 Task: Strategic Leadership Exchange: Organize a leadership exchange program where senior leaders rotate across departments to share insights and drive cross-functional collaboration. Location: Leadership Exchange Locations. Time: 9:00 AM - 5:00 PM.
Action: Mouse moved to (97, 123)
Screenshot: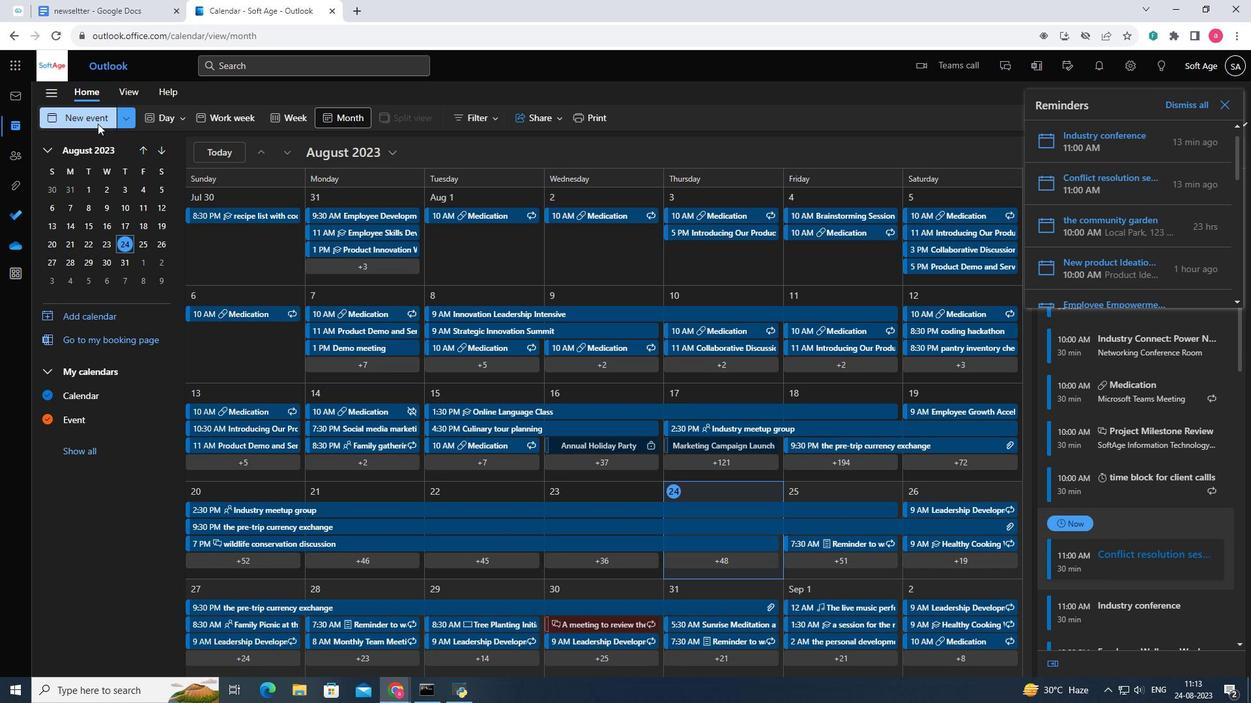 
Action: Mouse pressed left at (97, 123)
Screenshot: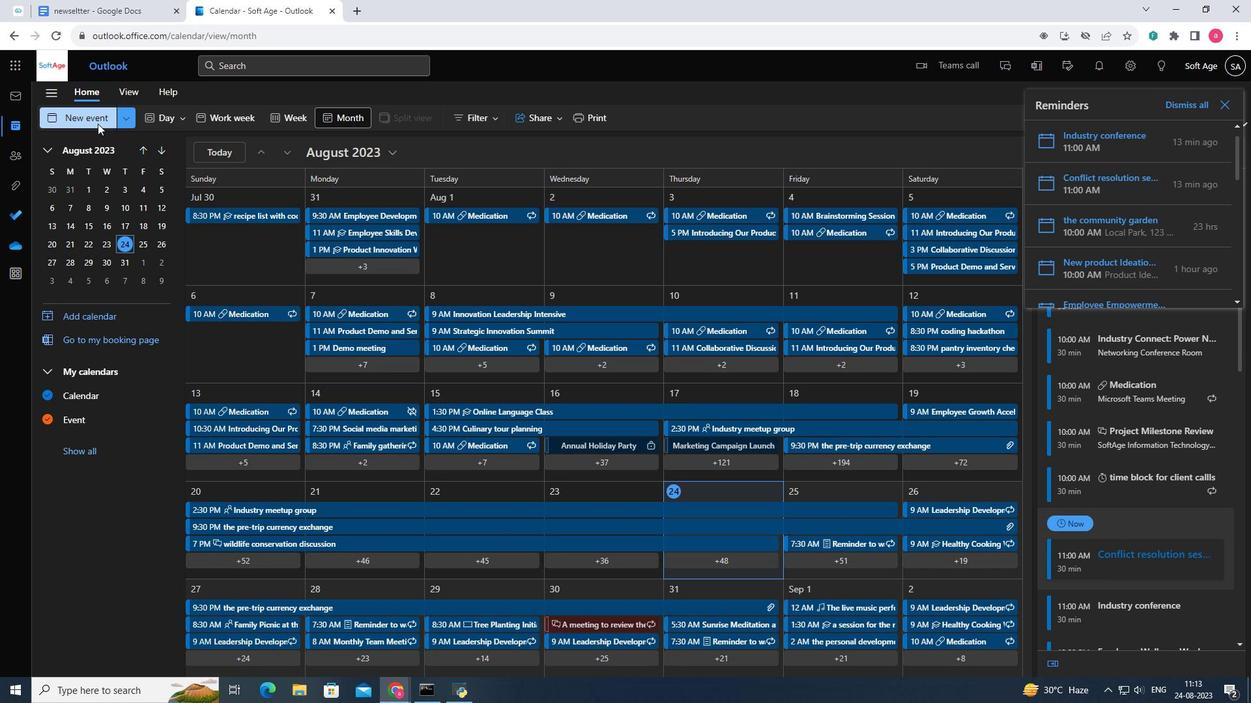 
Action: Mouse moved to (301, 198)
Screenshot: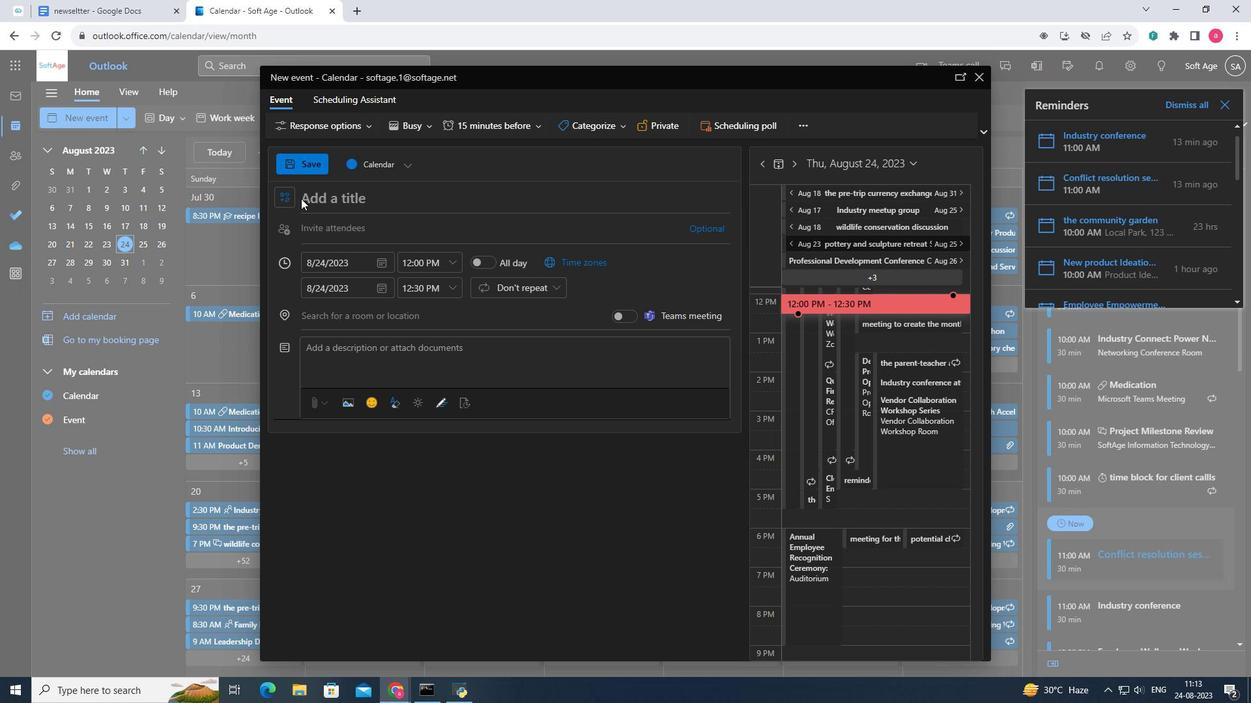 
Action: Key pressed <Key.shift>S
Screenshot: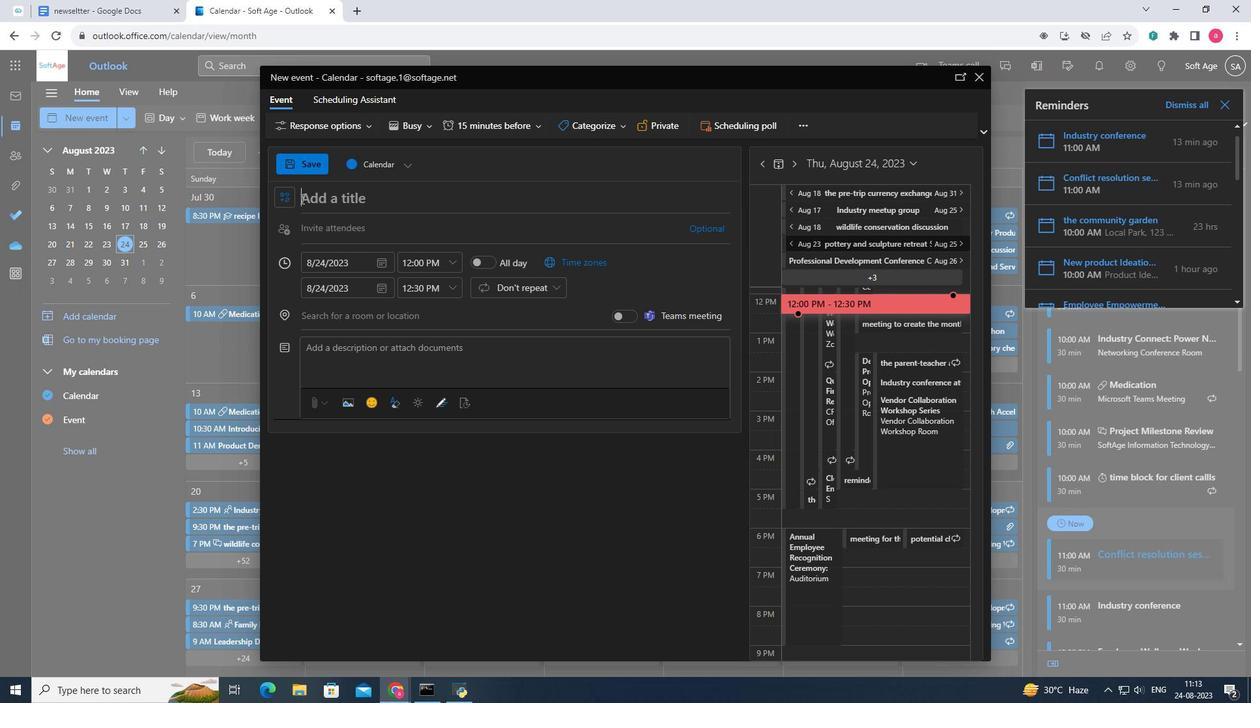 
Action: Mouse moved to (317, 202)
Screenshot: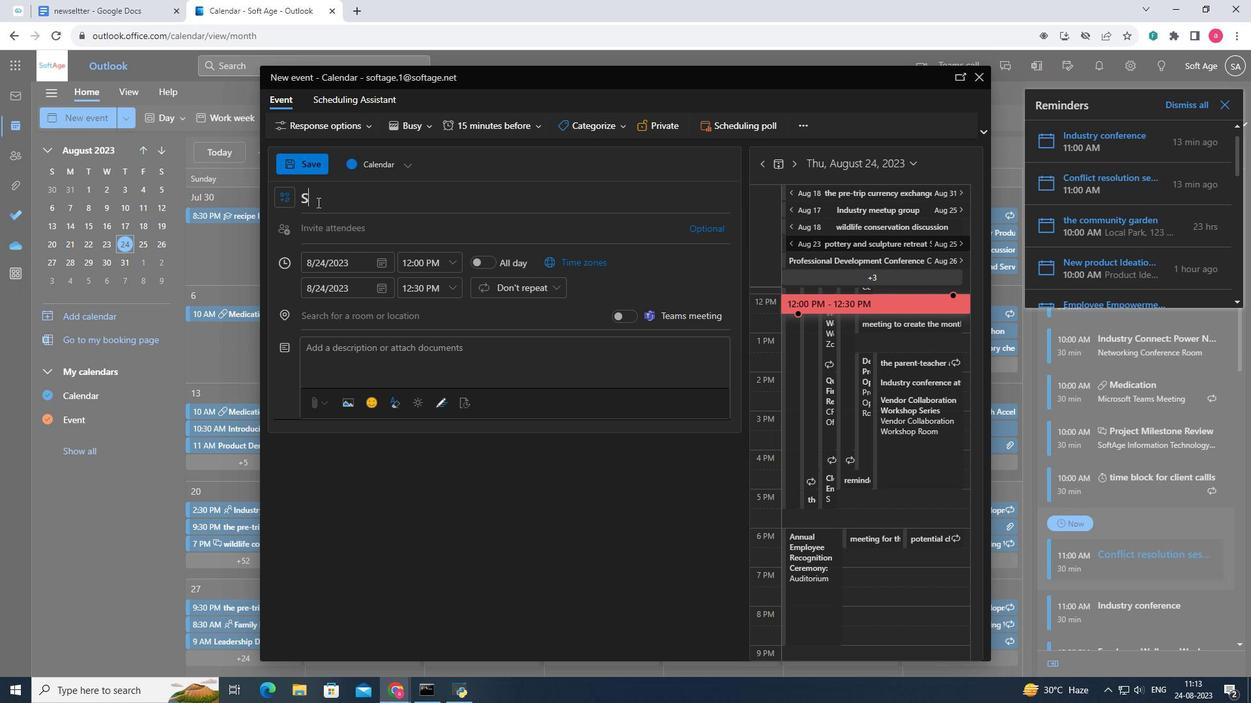 
Action: Key pressed <Key.backspace><Key.shift>Strategic<Key.space><Key.shift>Leadership<Key.space><Key.shift>Exchange<Key.shift_r>:<Key.backspace>
Screenshot: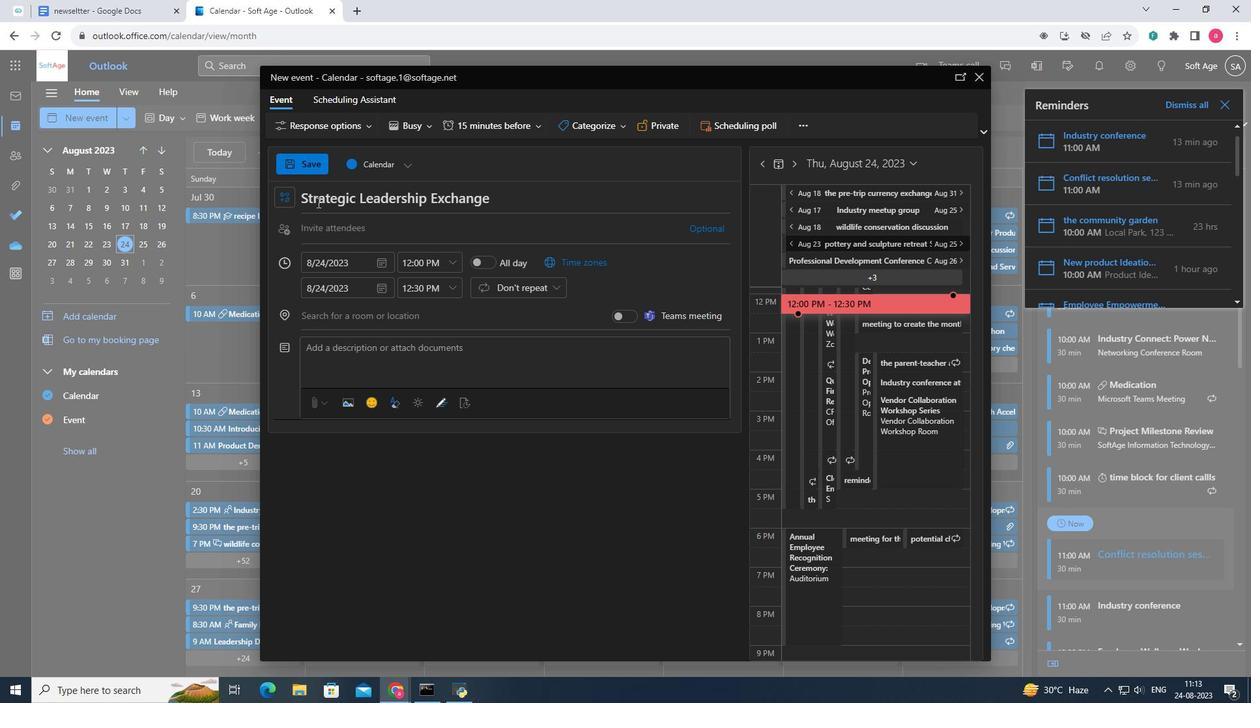 
Action: Mouse moved to (320, 227)
Screenshot: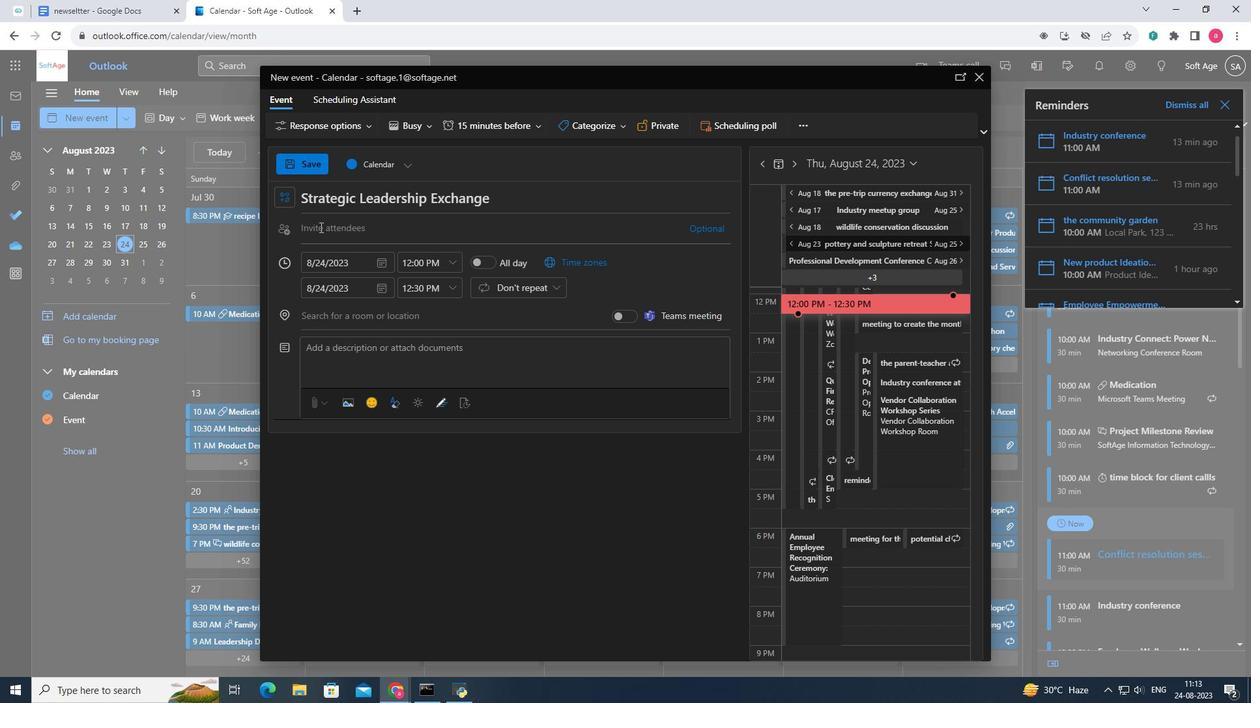 
Action: Mouse pressed left at (320, 227)
Screenshot: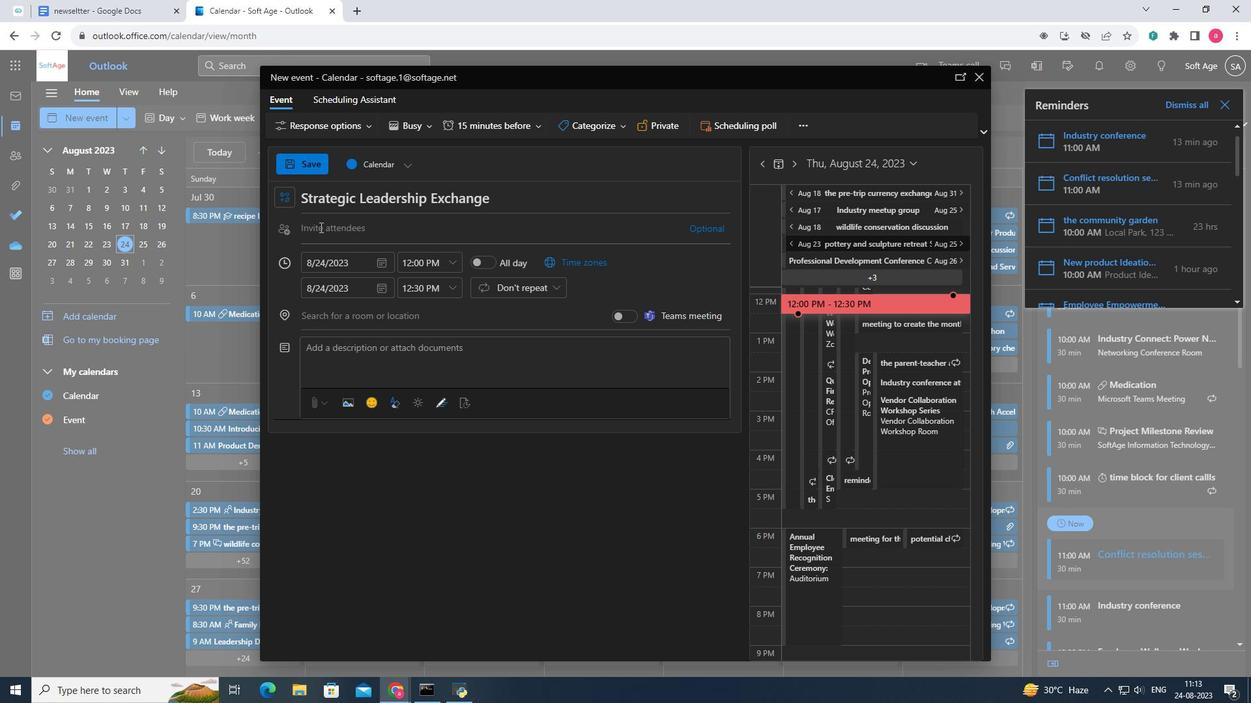 
Action: Mouse moved to (344, 308)
Screenshot: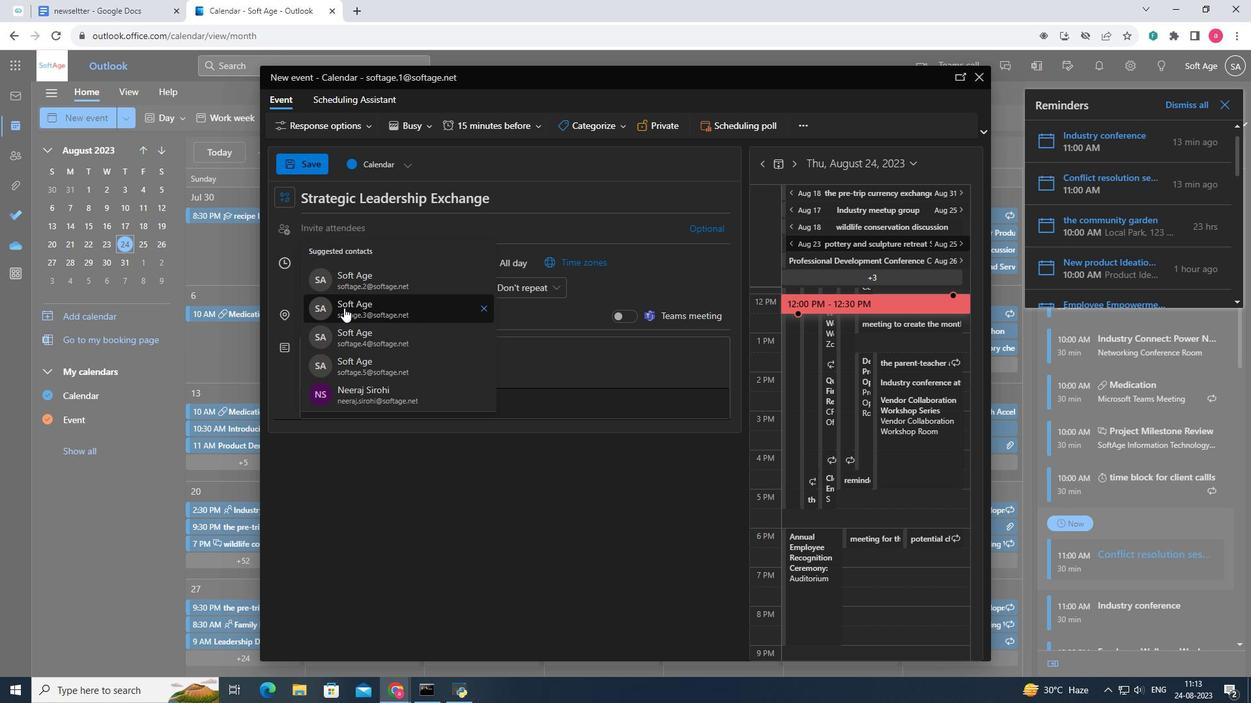 
Action: Mouse pressed left at (344, 308)
Screenshot: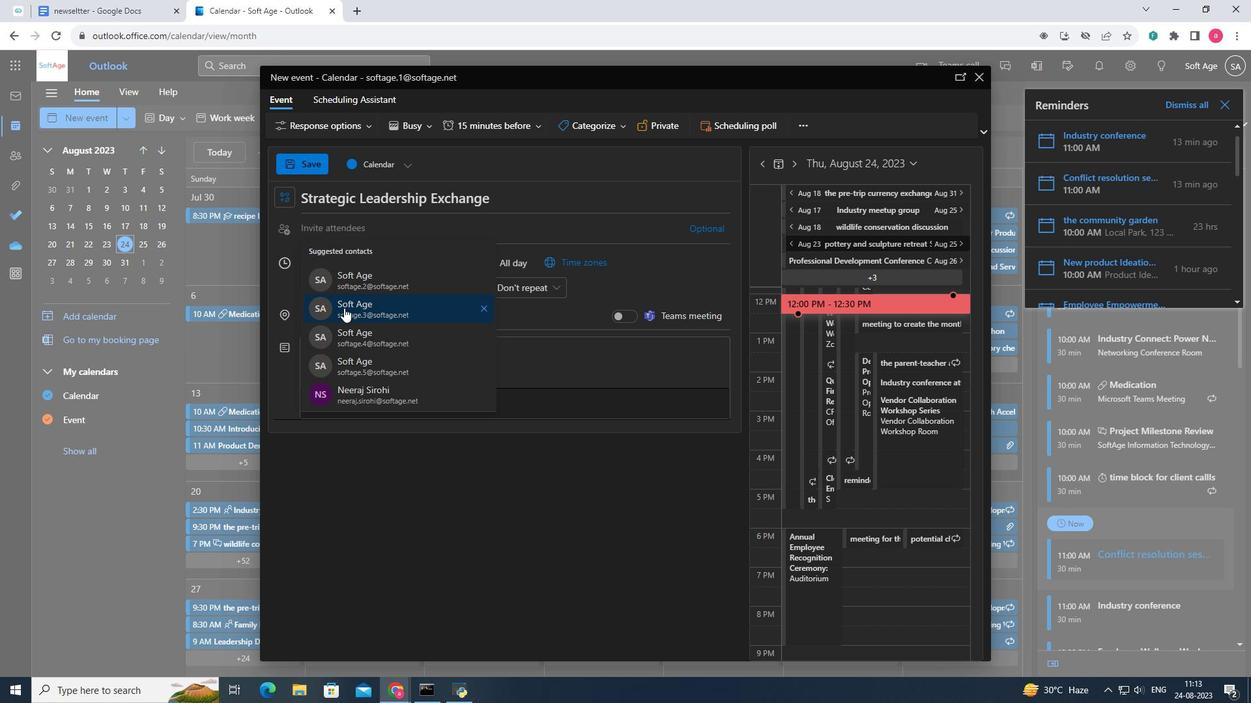 
Action: Mouse moved to (446, 351)
Screenshot: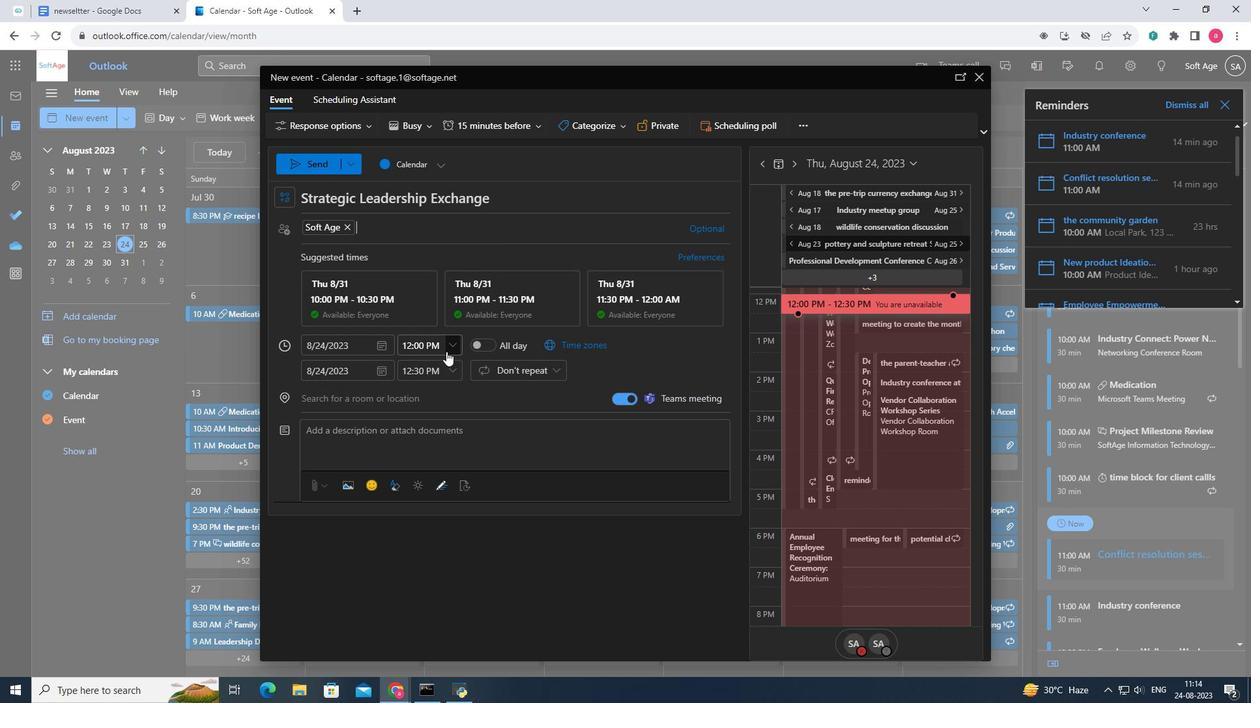 
Action: Mouse pressed left at (446, 351)
Screenshot: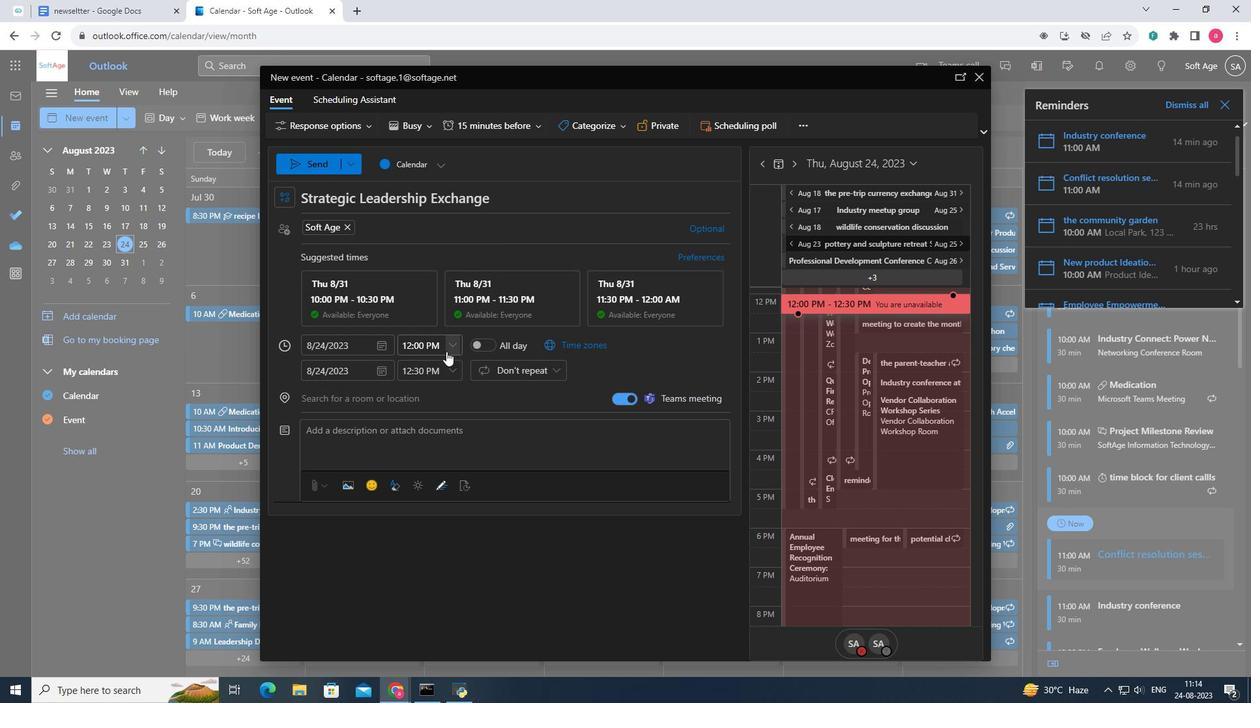 
Action: Mouse moved to (433, 396)
Screenshot: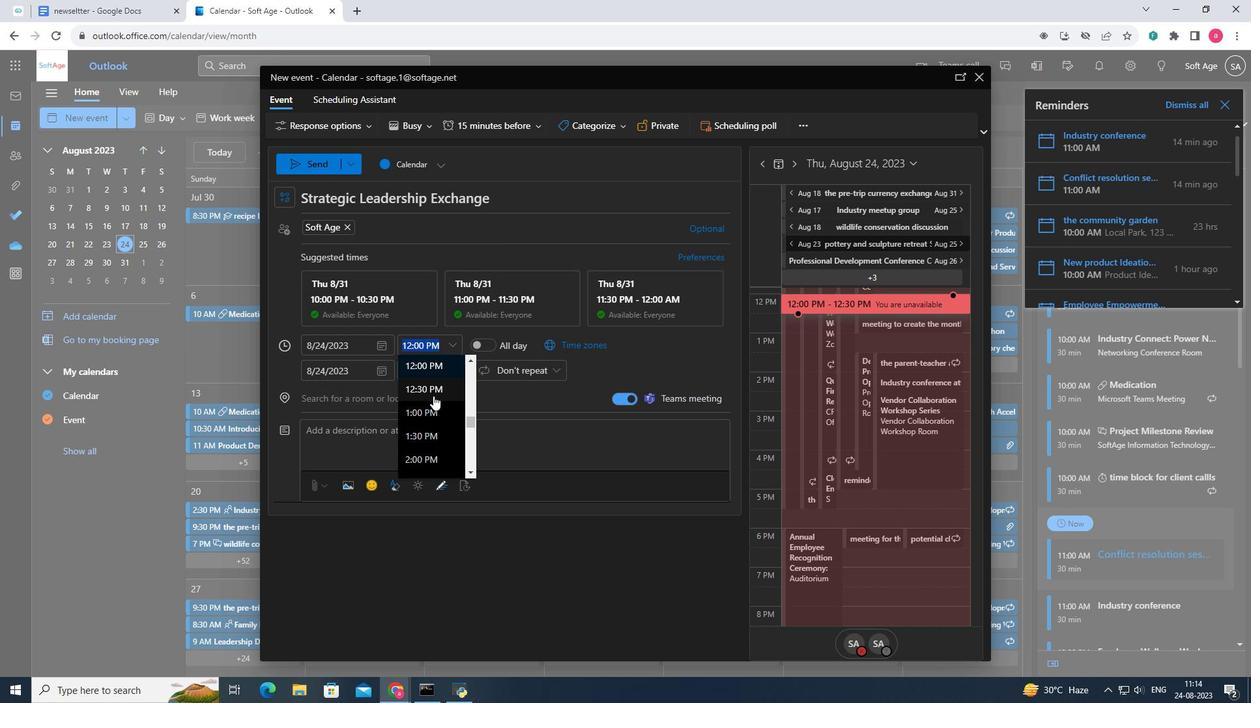 
Action: Mouse scrolled (433, 395) with delta (0, 0)
Screenshot: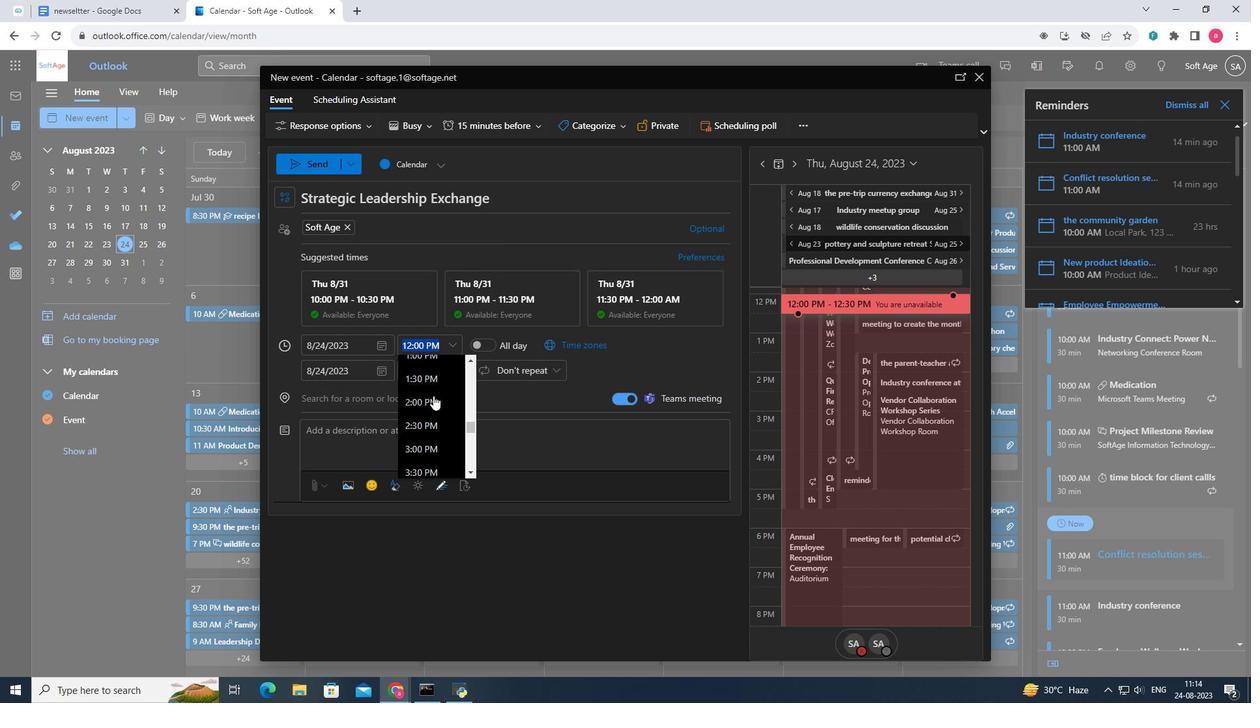 
Action: Mouse scrolled (433, 395) with delta (0, 0)
Screenshot: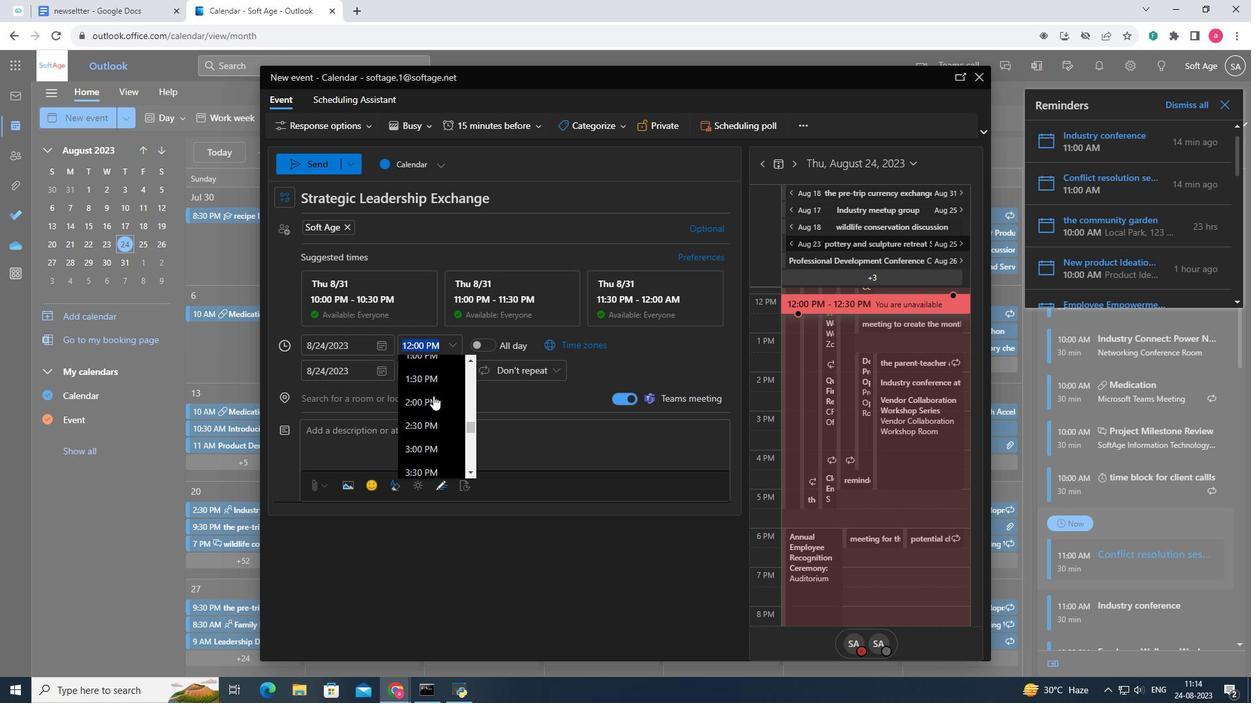 
Action: Mouse moved to (433, 400)
Screenshot: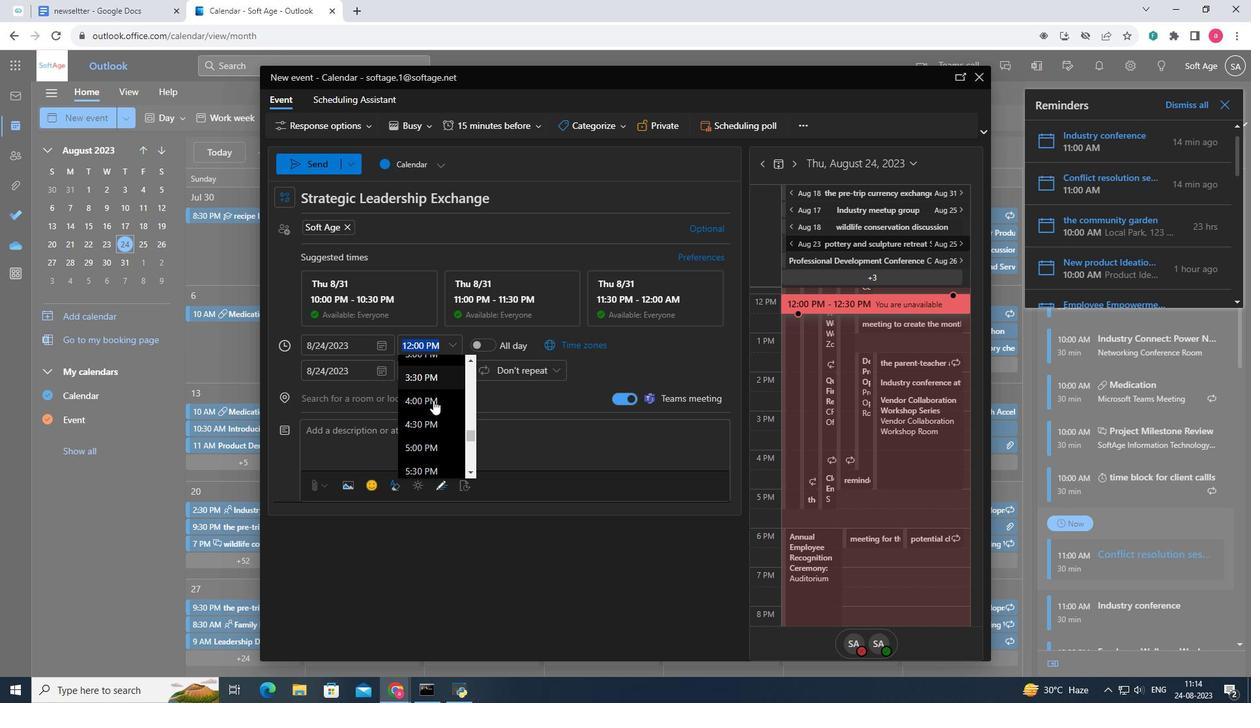
Action: Mouse scrolled (433, 399) with delta (0, 0)
Screenshot: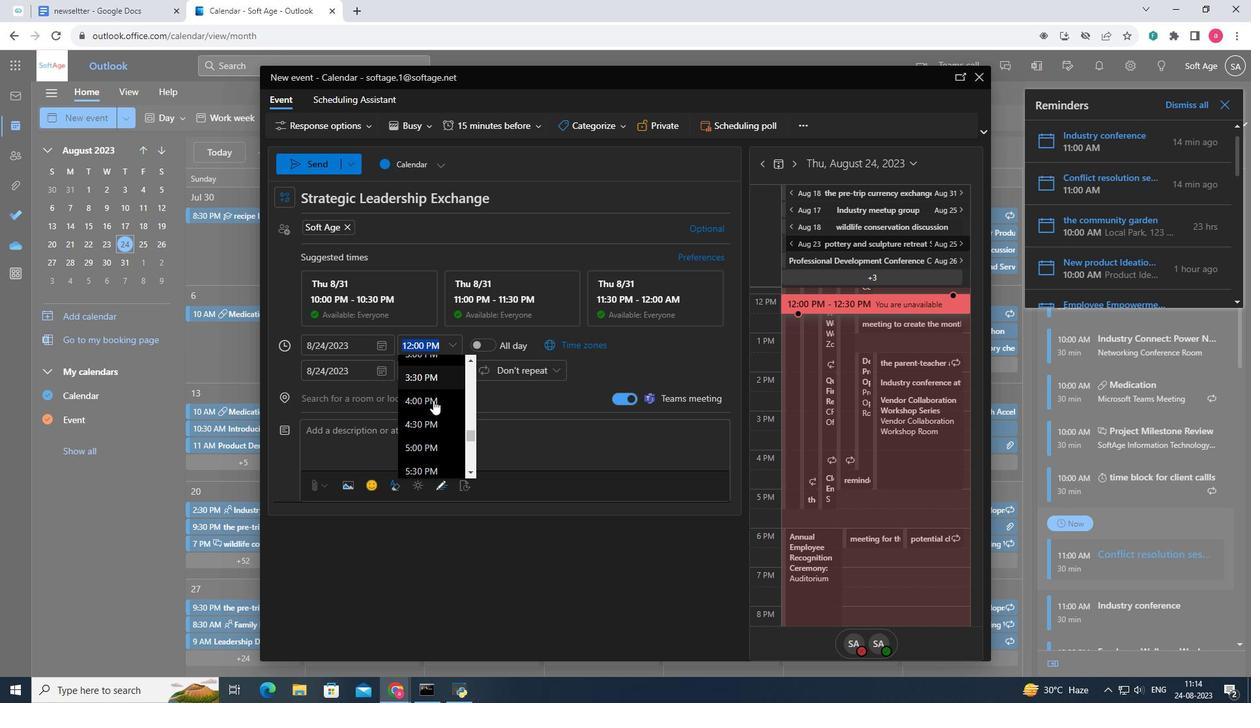 
Action: Mouse moved to (433, 400)
Screenshot: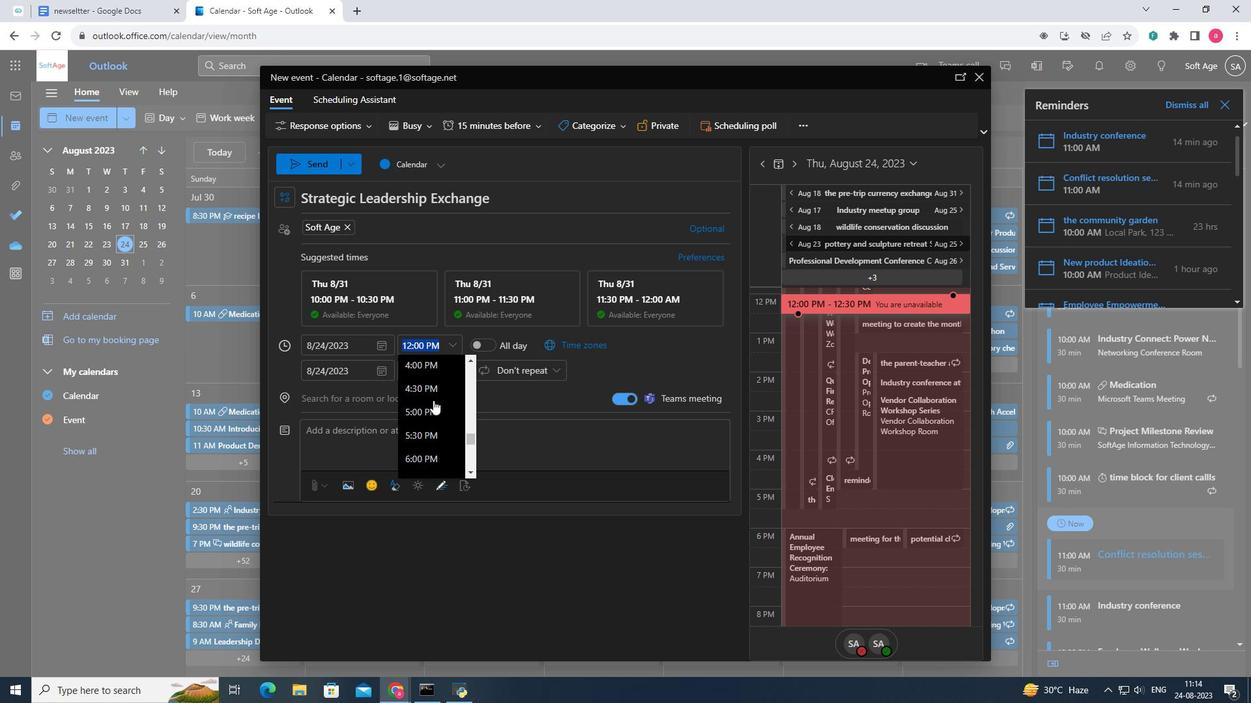 
Action: Mouse scrolled (433, 400) with delta (0, 0)
Screenshot: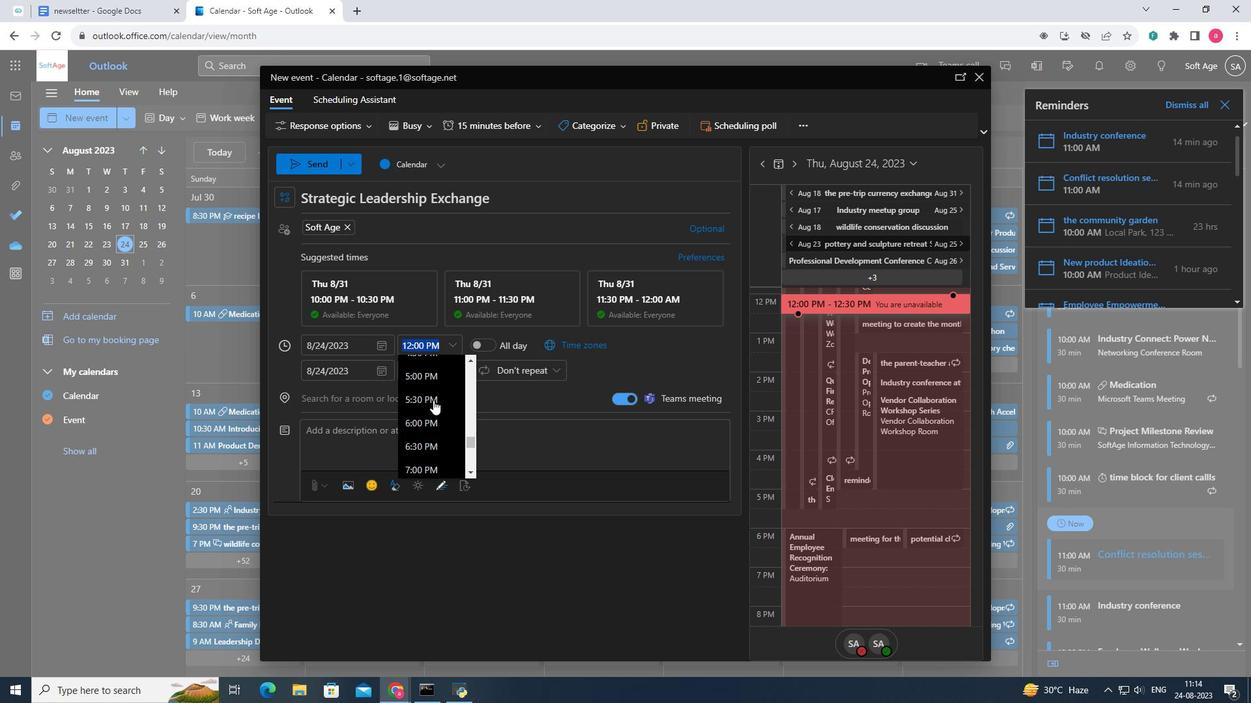 
Action: Mouse scrolled (433, 400) with delta (0, 0)
Screenshot: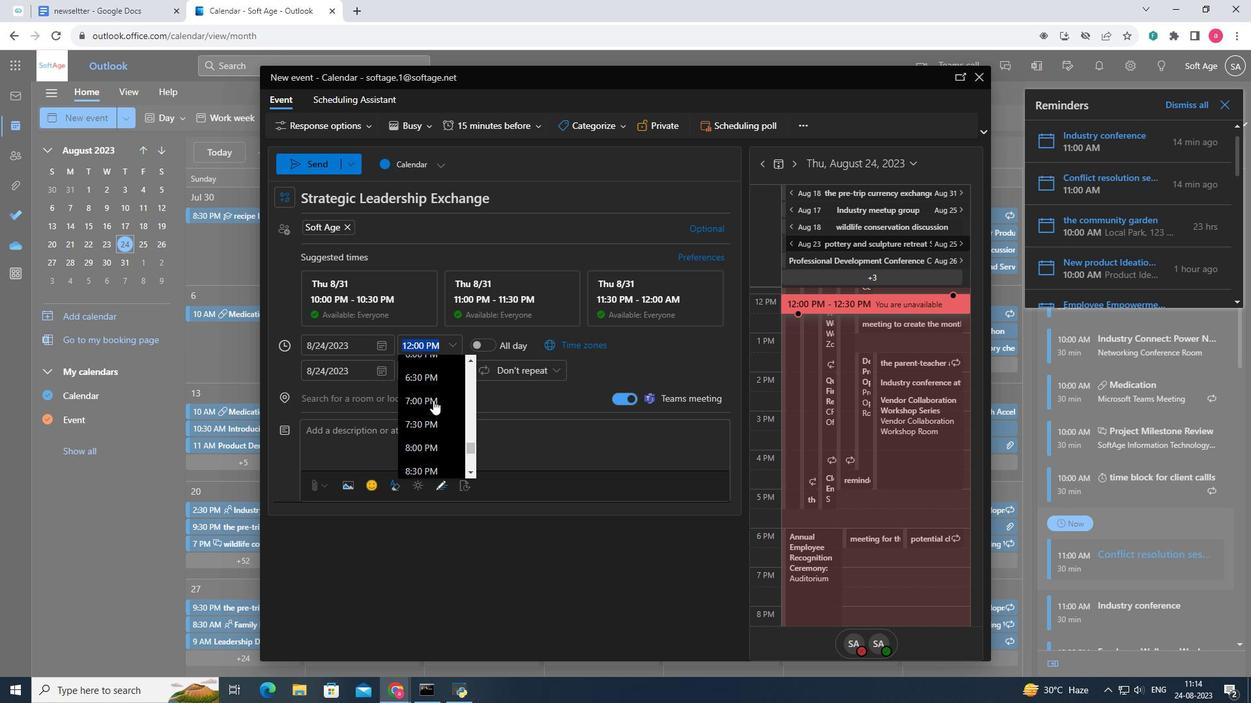 
Action: Mouse scrolled (433, 400) with delta (0, 0)
Screenshot: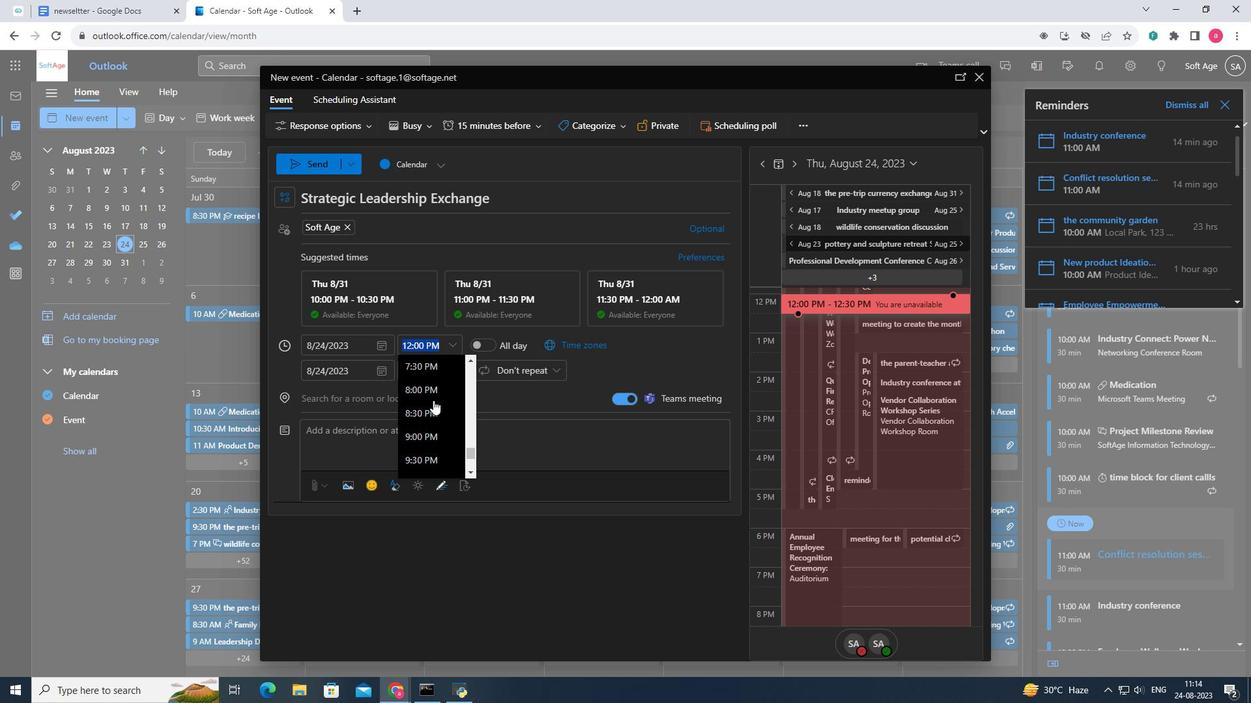 
Action: Mouse scrolled (433, 400) with delta (0, 0)
Screenshot: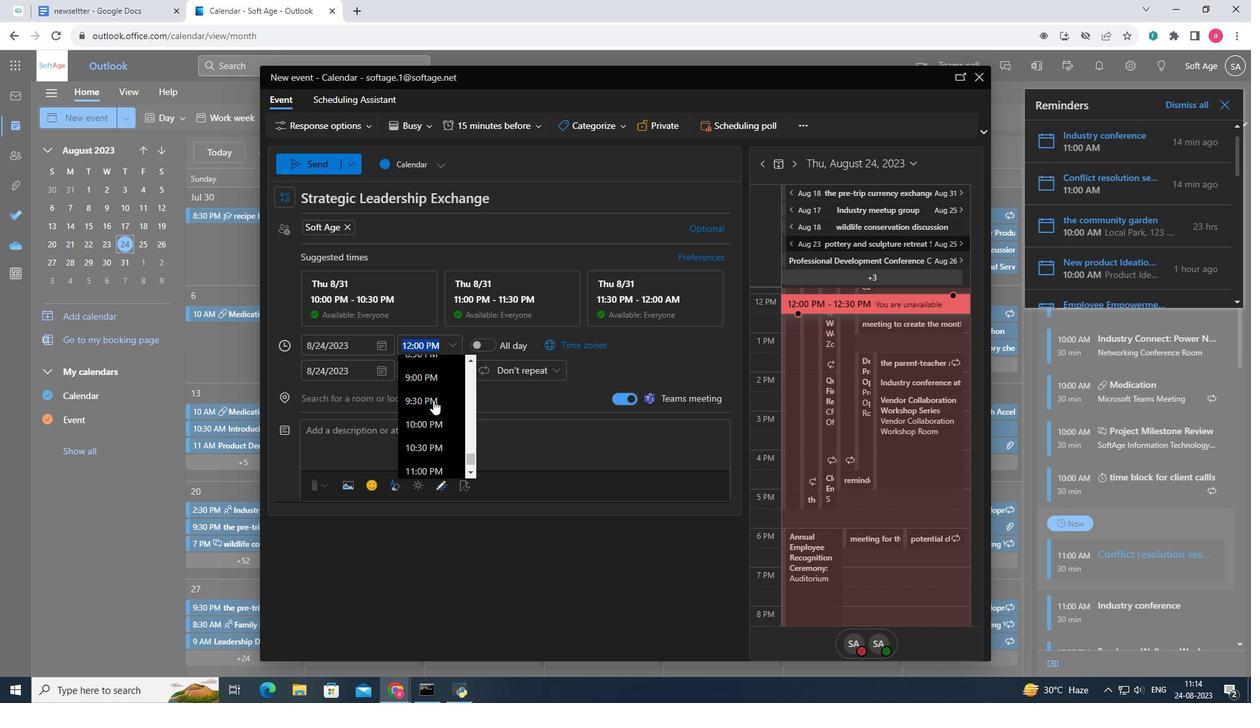 
Action: Mouse scrolled (433, 400) with delta (0, 0)
Screenshot: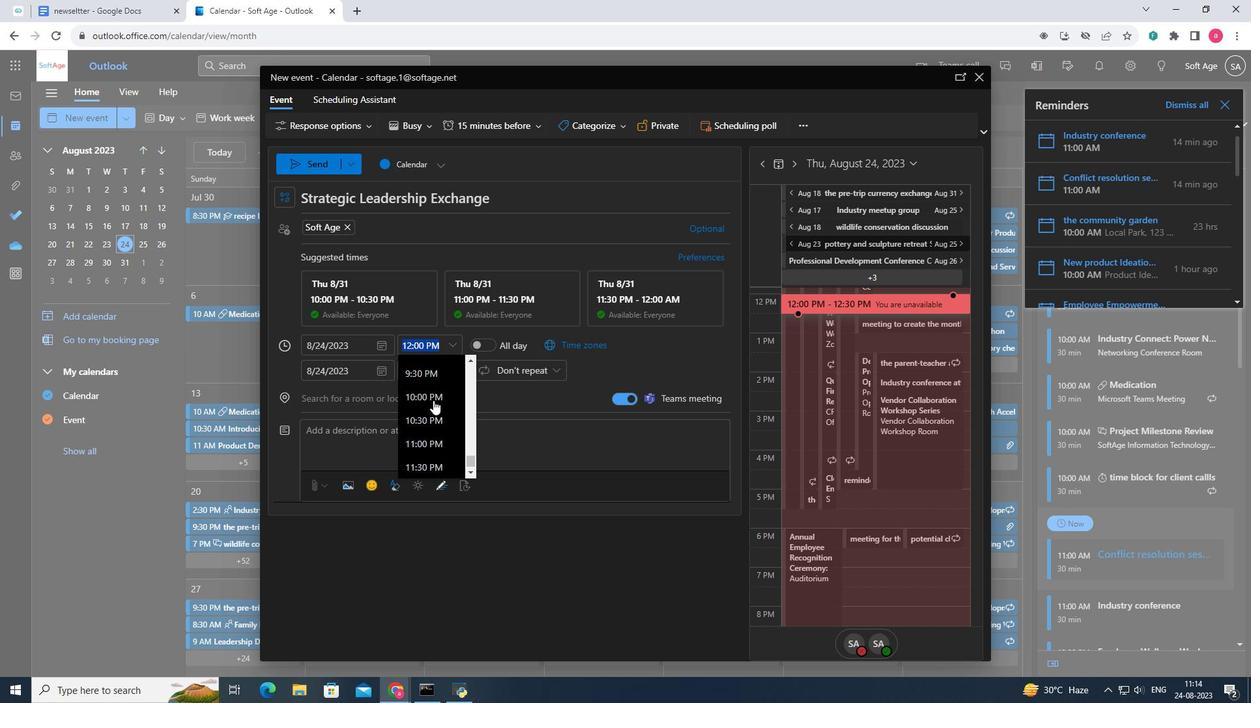 
Action: Mouse scrolled (433, 401) with delta (0, 0)
Screenshot: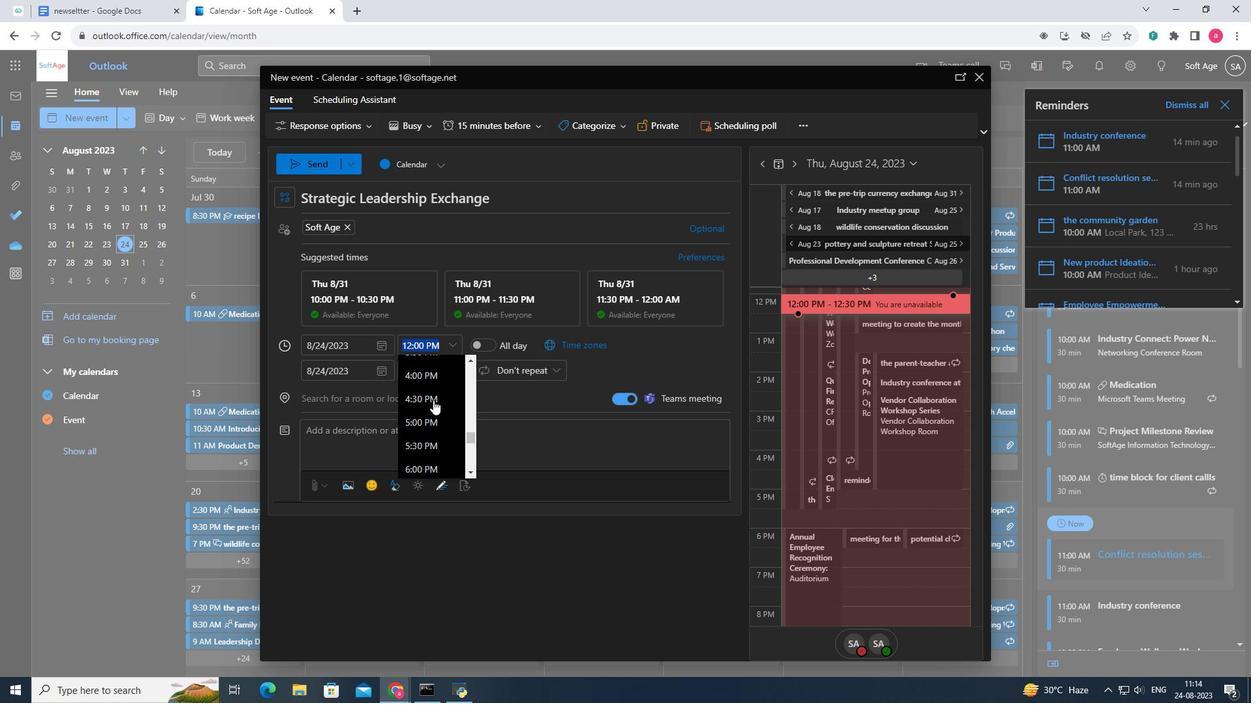 
Action: Mouse scrolled (433, 401) with delta (0, 0)
Screenshot: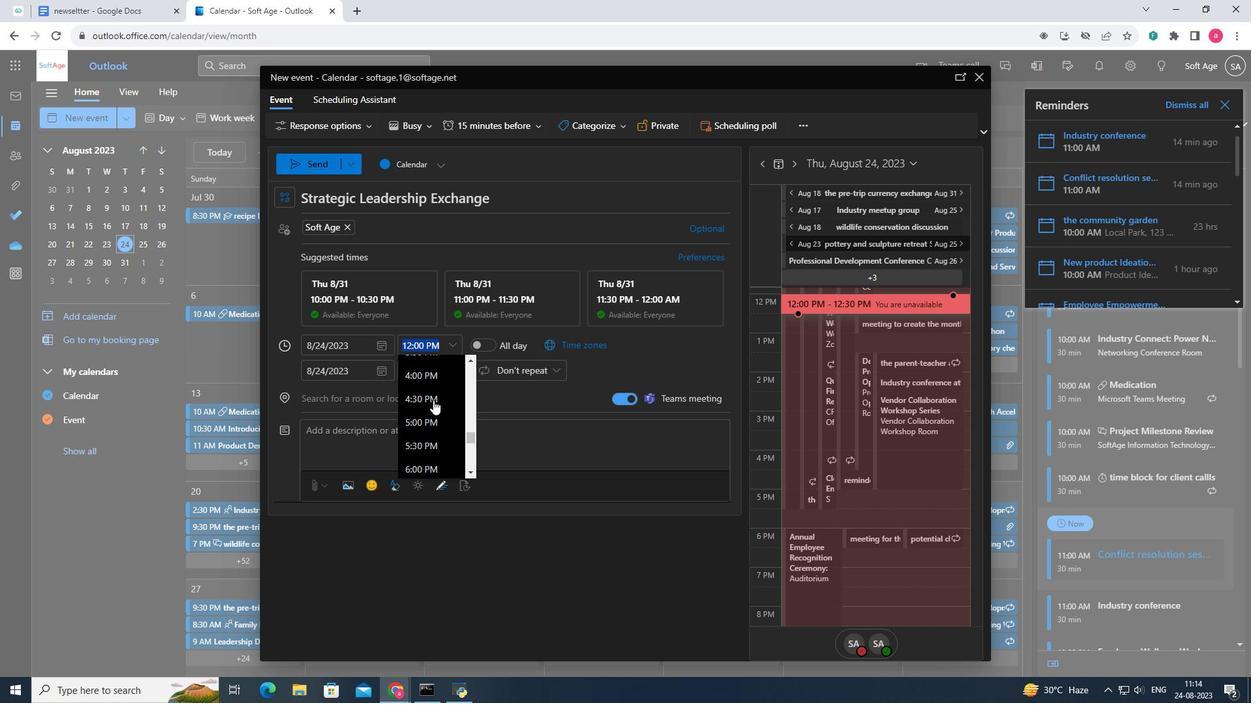 
Action: Mouse scrolled (433, 401) with delta (0, 0)
Screenshot: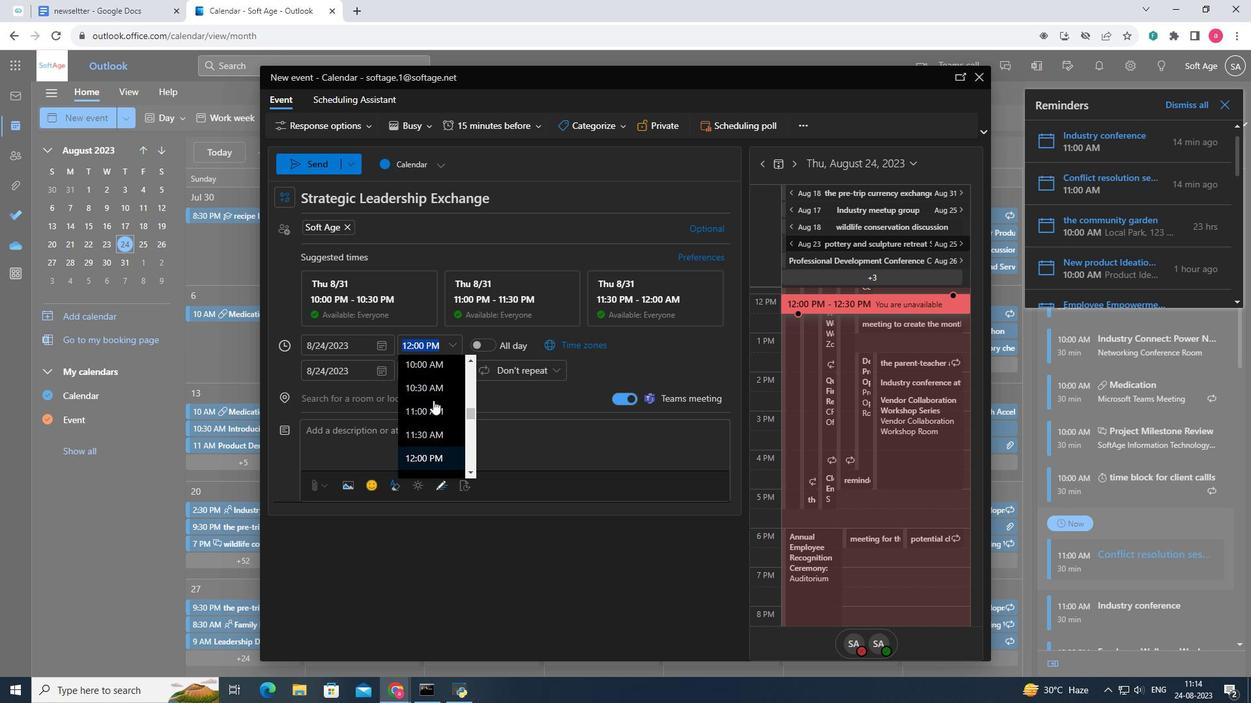 
Action: Mouse scrolled (433, 401) with delta (0, 0)
Screenshot: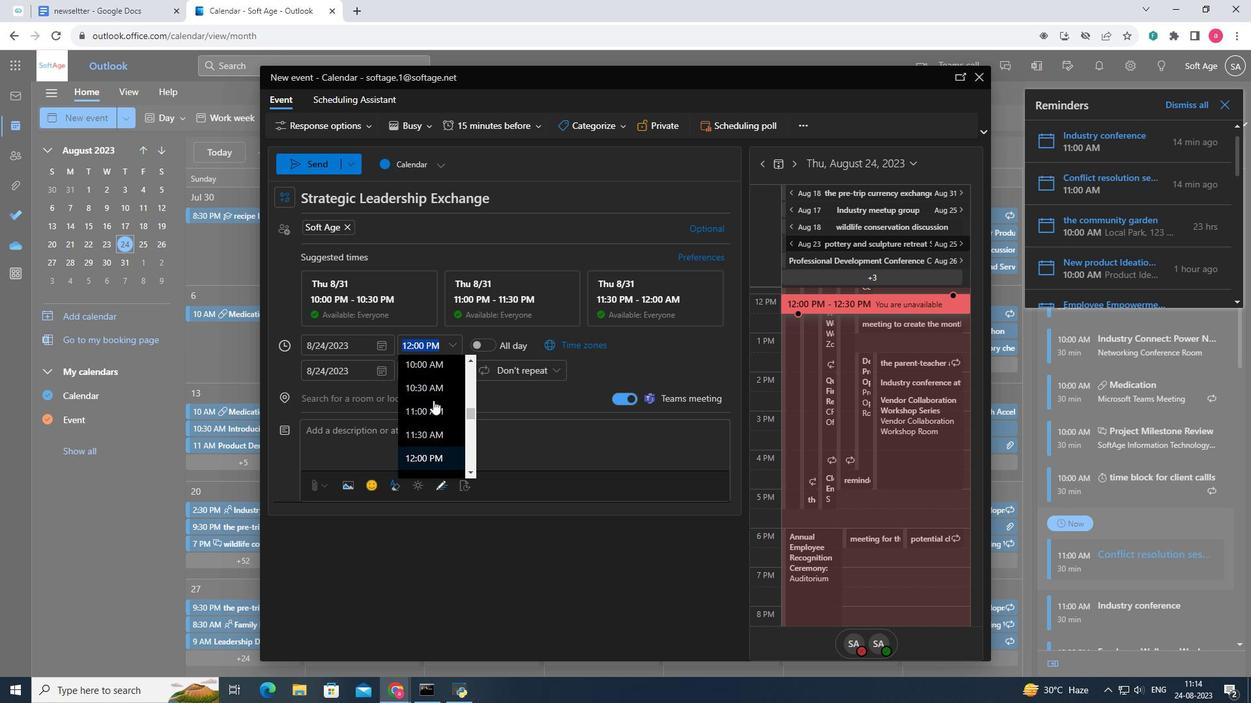 
Action: Mouse scrolled (433, 401) with delta (0, 0)
Screenshot: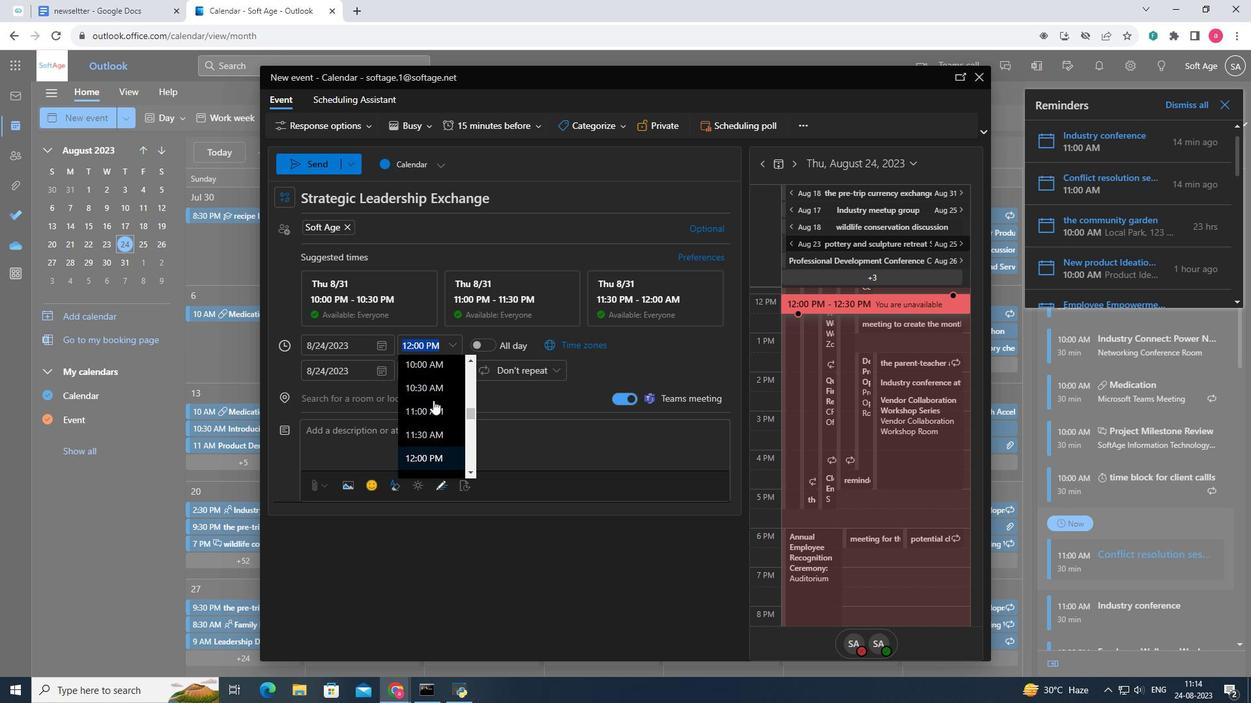 
Action: Mouse scrolled (433, 401) with delta (0, 0)
Screenshot: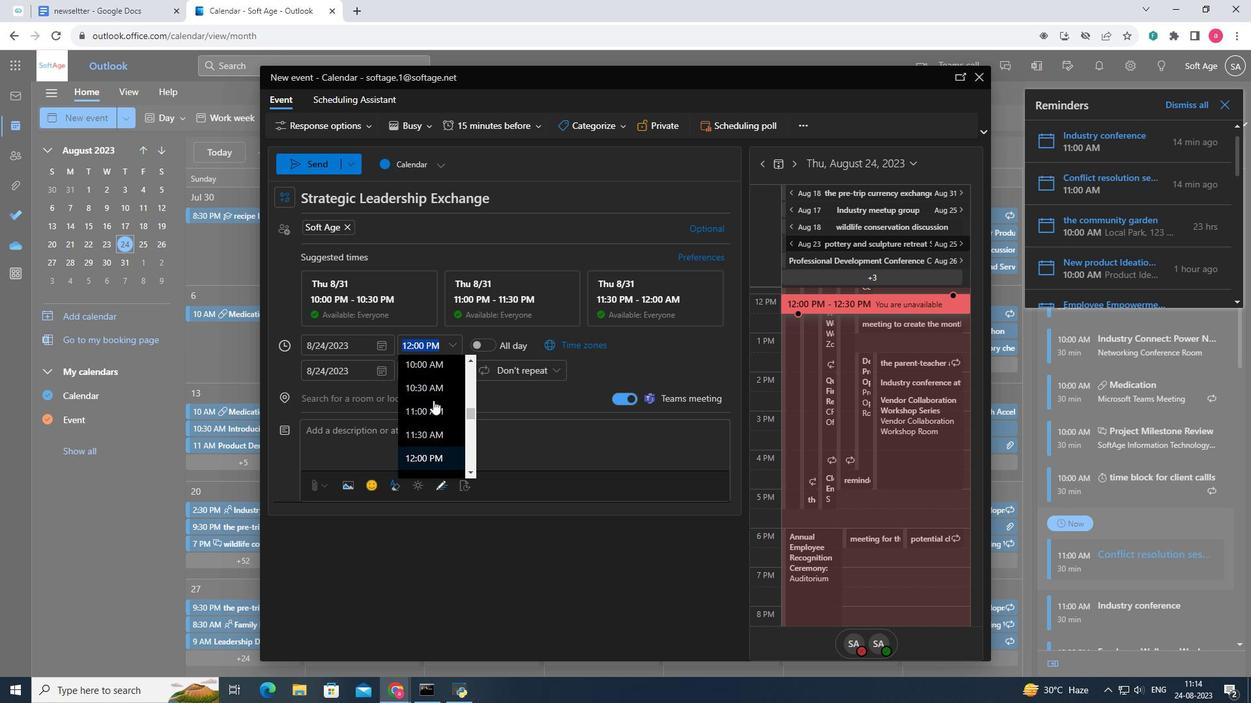 
Action: Mouse scrolled (433, 401) with delta (0, 0)
Screenshot: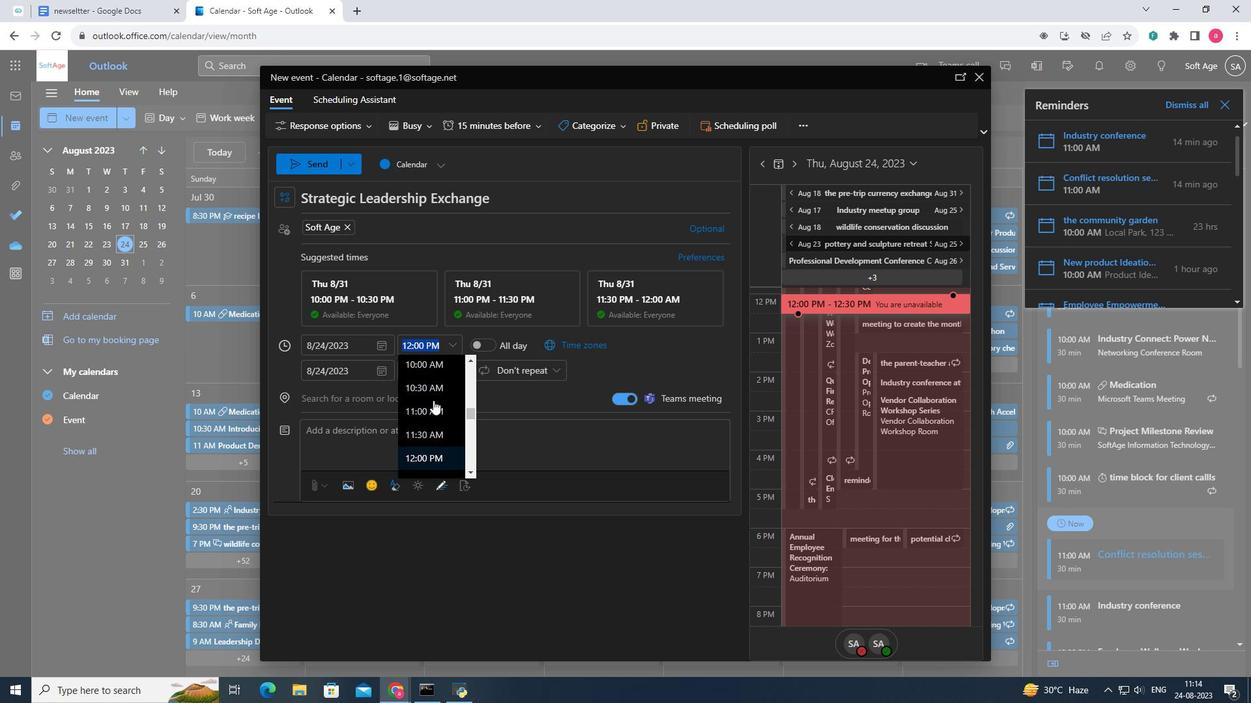 
Action: Mouse scrolled (433, 401) with delta (0, 0)
Screenshot: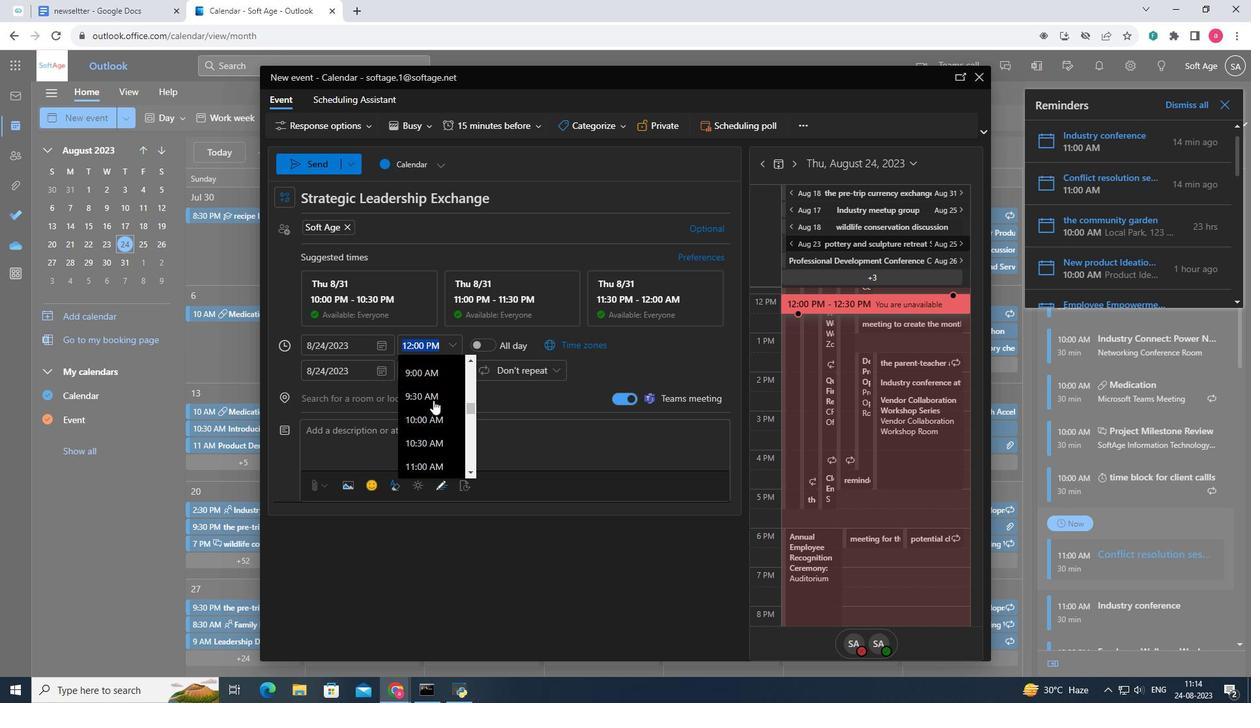 
Action: Mouse scrolled (433, 401) with delta (0, 0)
Screenshot: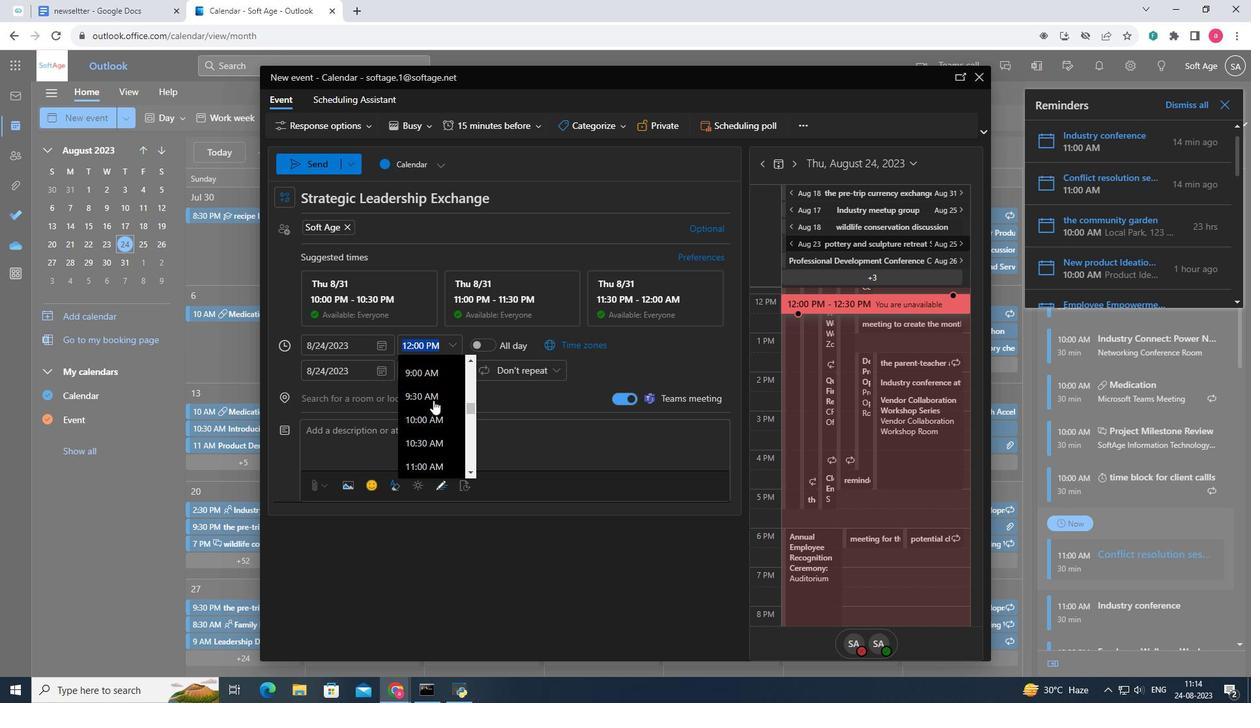 
Action: Mouse moved to (424, 379)
Screenshot: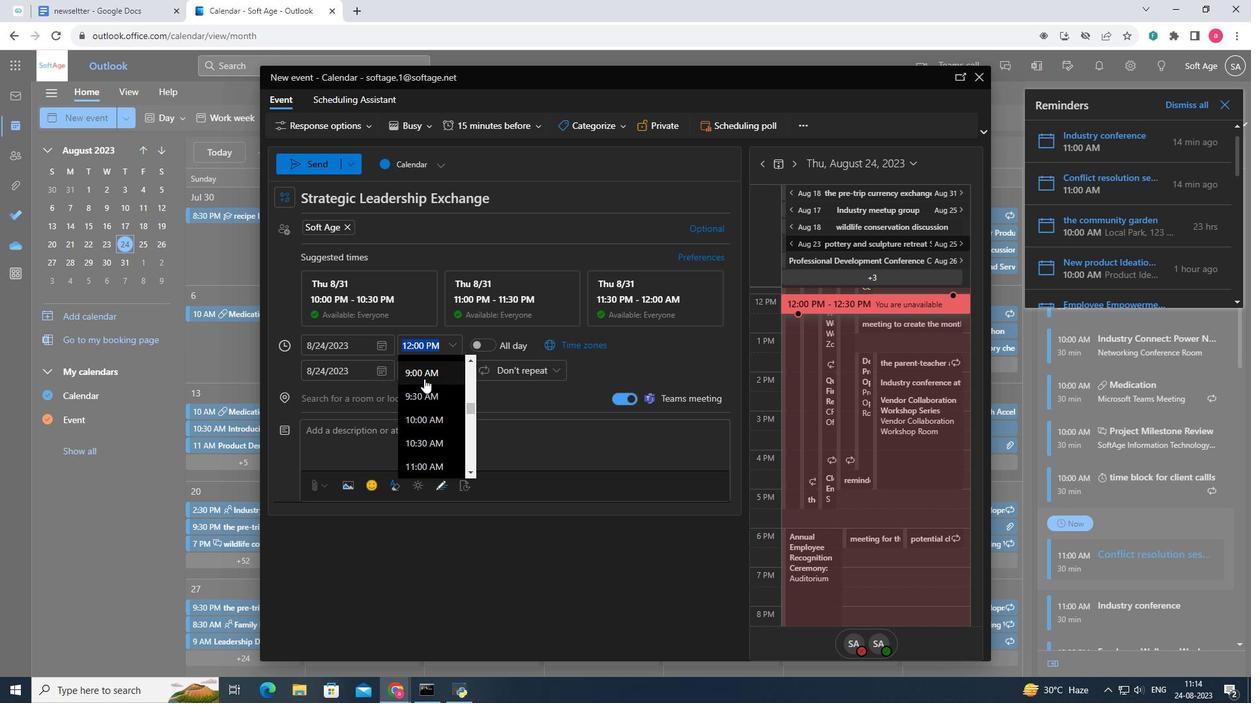 
Action: Mouse pressed left at (424, 379)
Screenshot: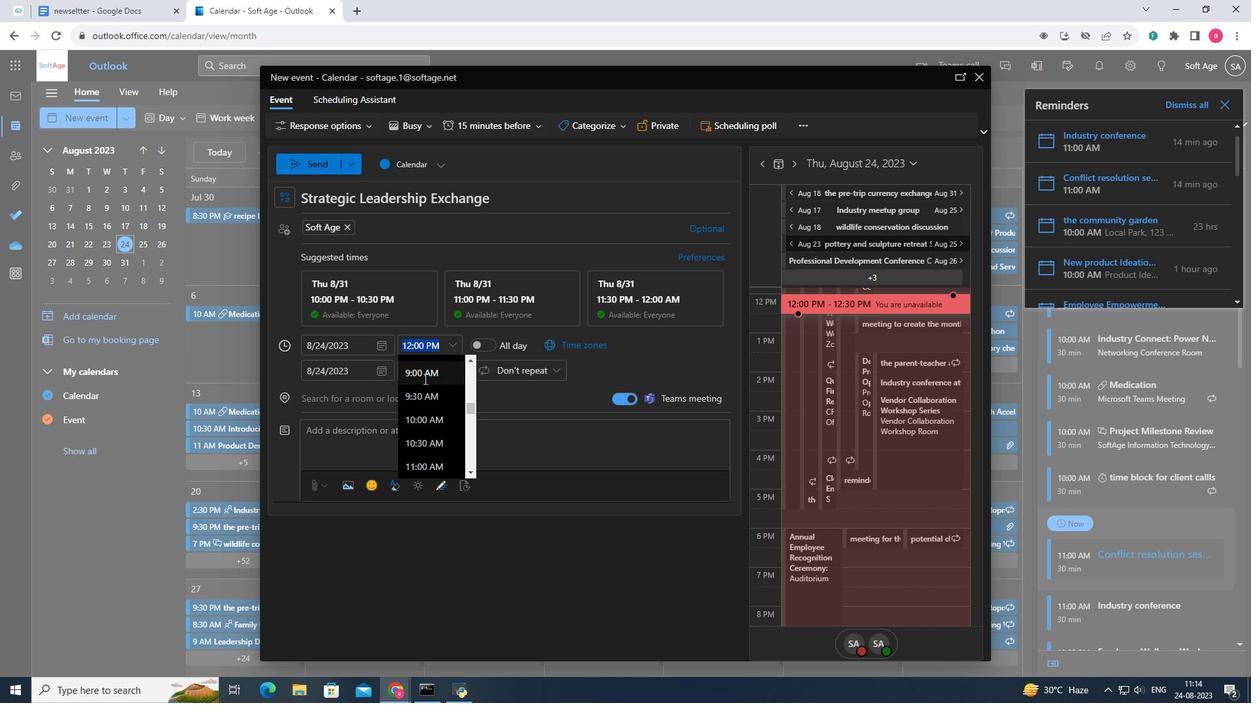 
Action: Mouse moved to (431, 372)
Screenshot: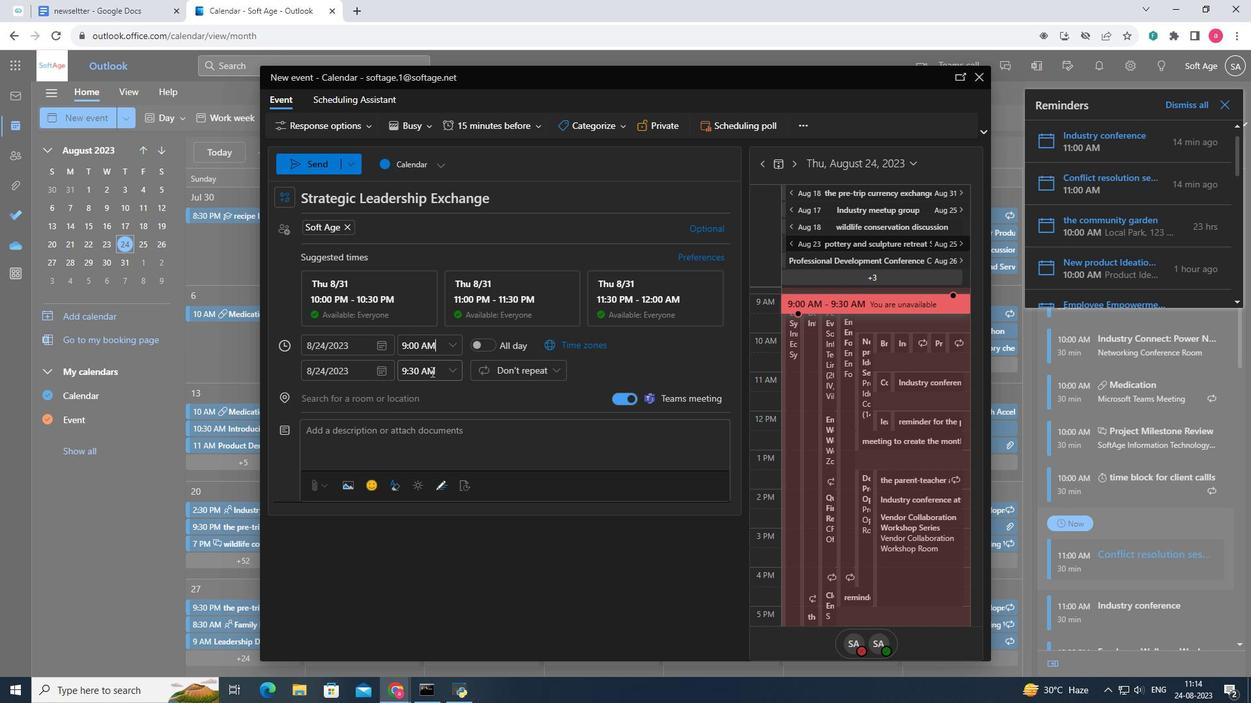 
Action: Mouse pressed left at (431, 372)
Screenshot: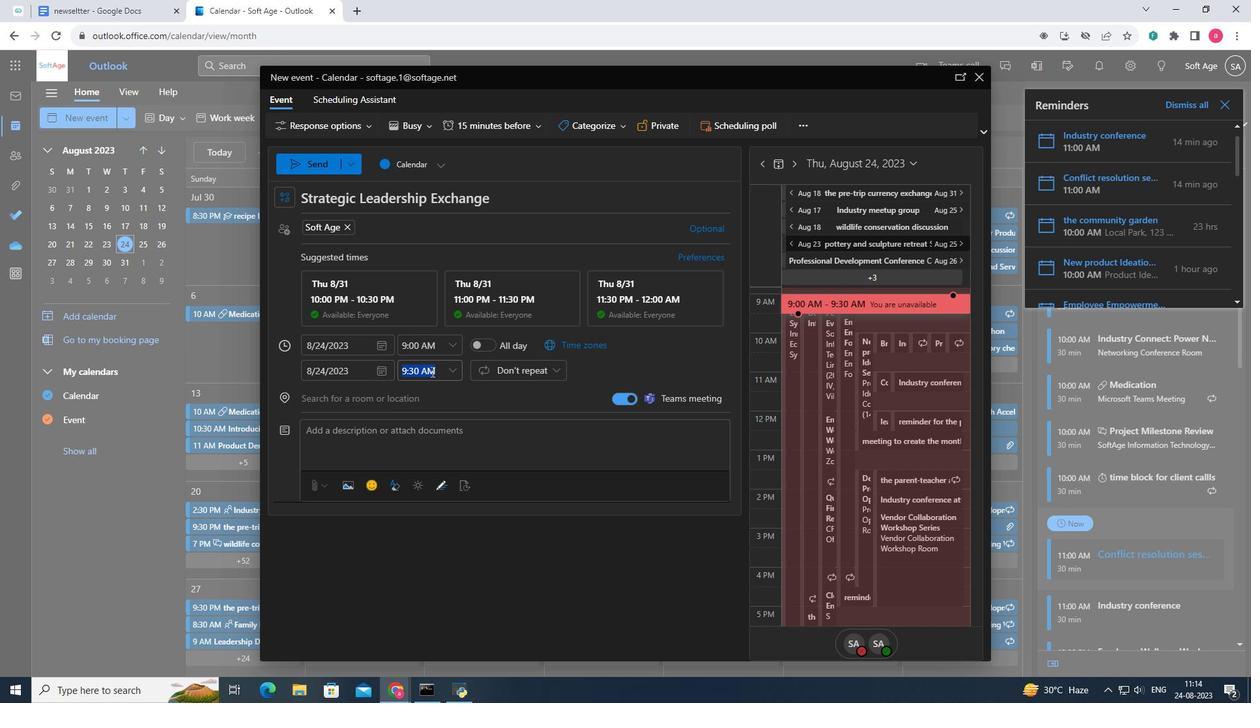 
Action: Mouse moved to (448, 372)
Screenshot: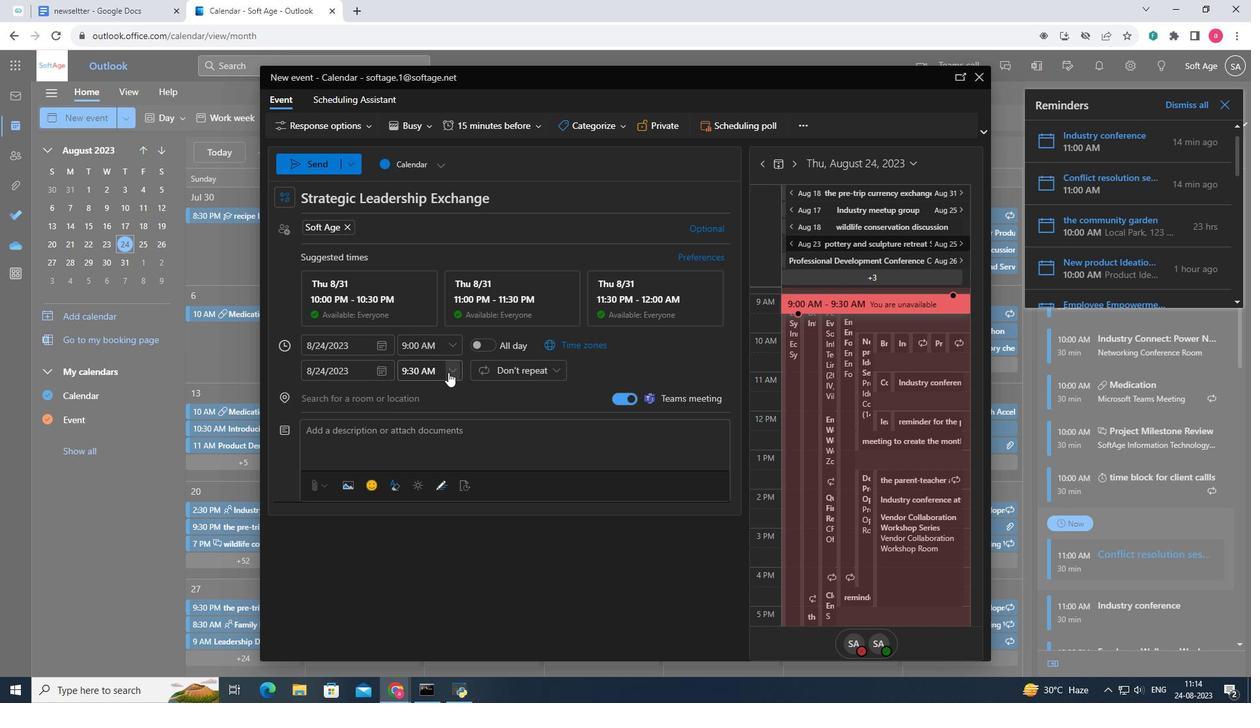 
Action: Mouse pressed left at (448, 372)
Screenshot: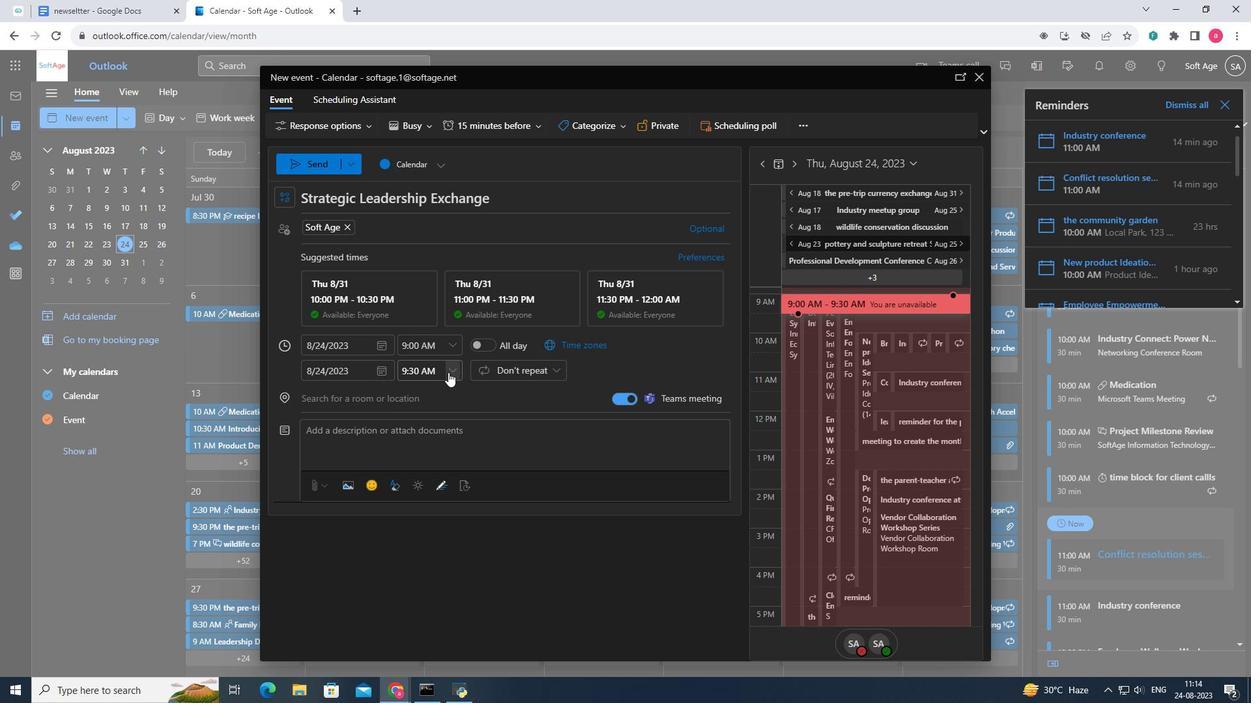 
Action: Mouse scrolled (448, 372) with delta (0, 0)
Screenshot: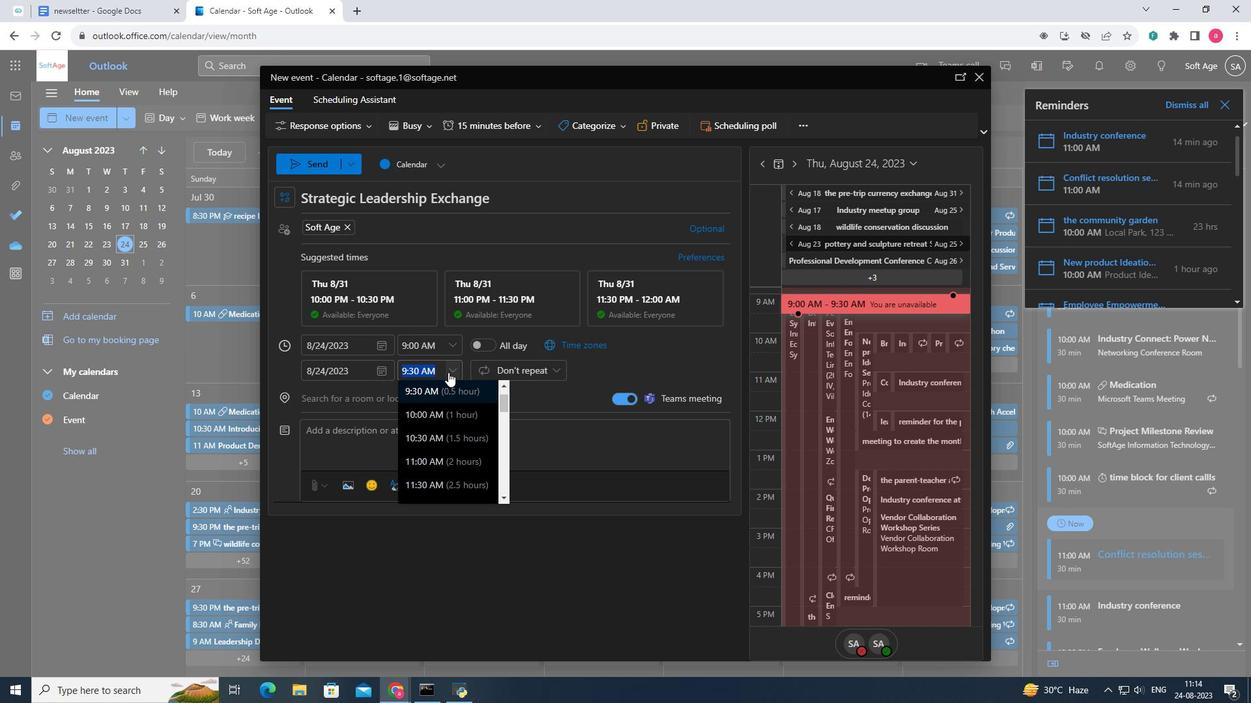 
Action: Mouse scrolled (448, 372) with delta (0, 0)
Screenshot: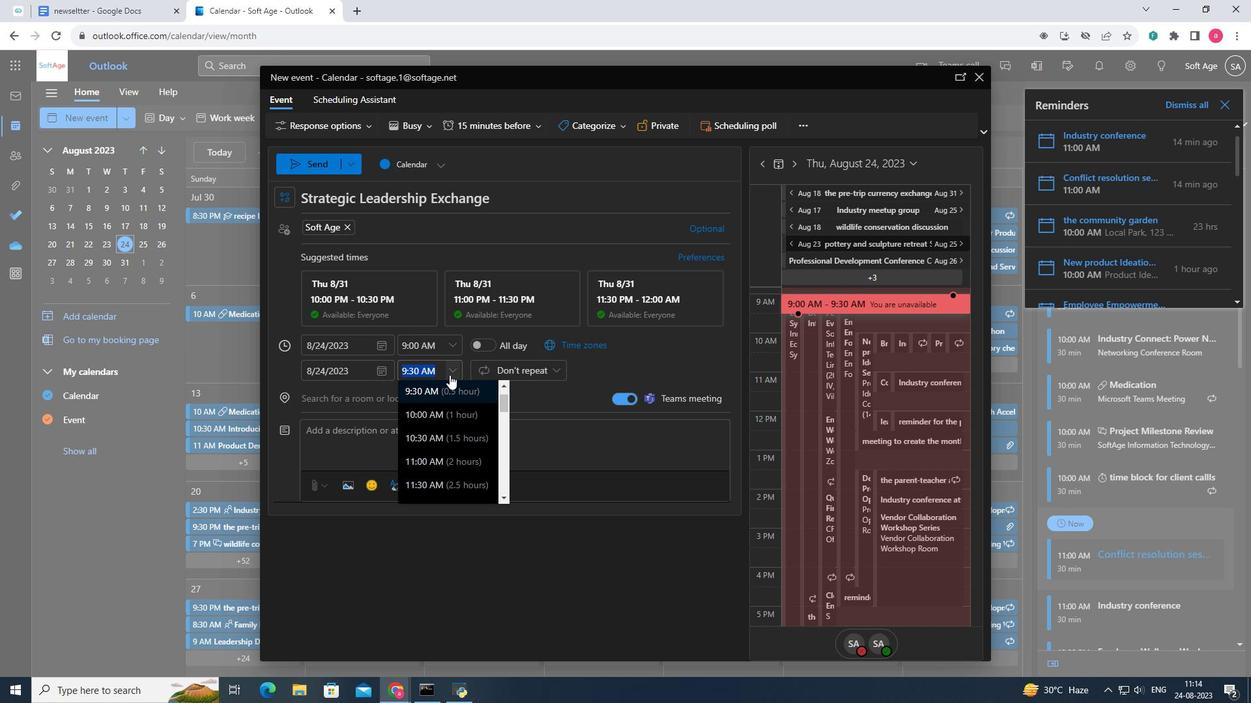 
Action: Mouse scrolled (448, 372) with delta (0, 0)
Screenshot: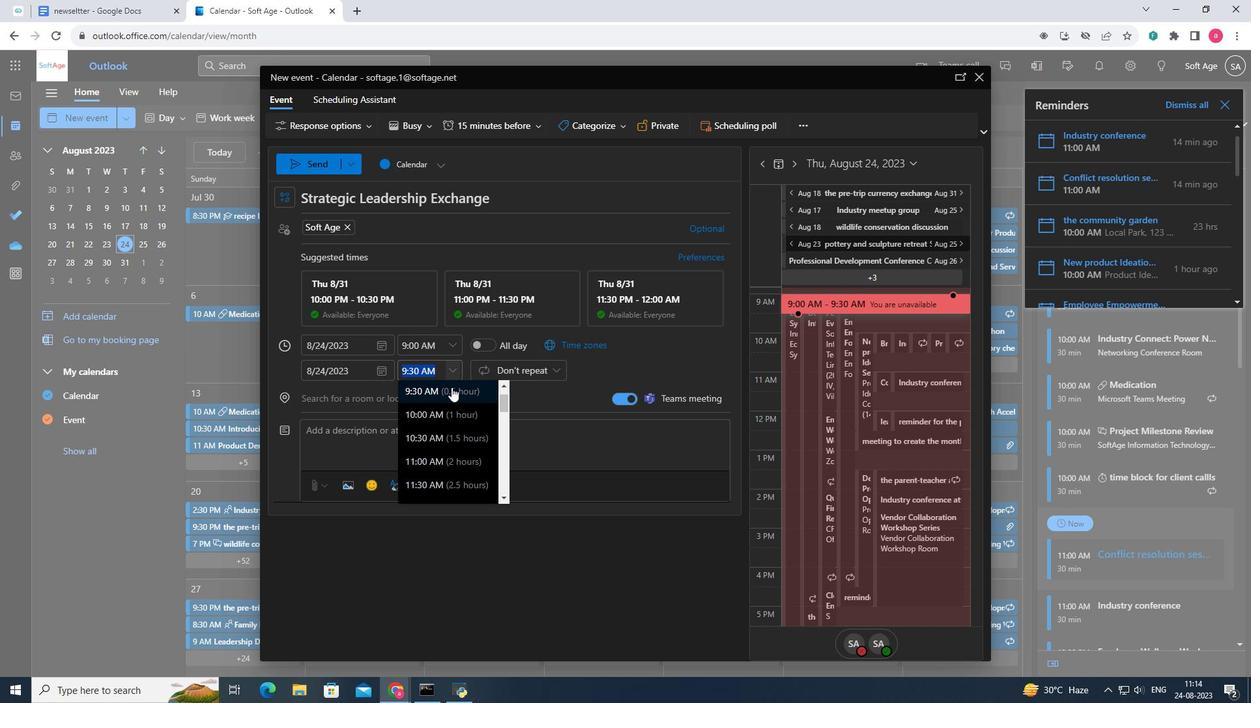 
Action: Mouse moved to (447, 436)
Screenshot: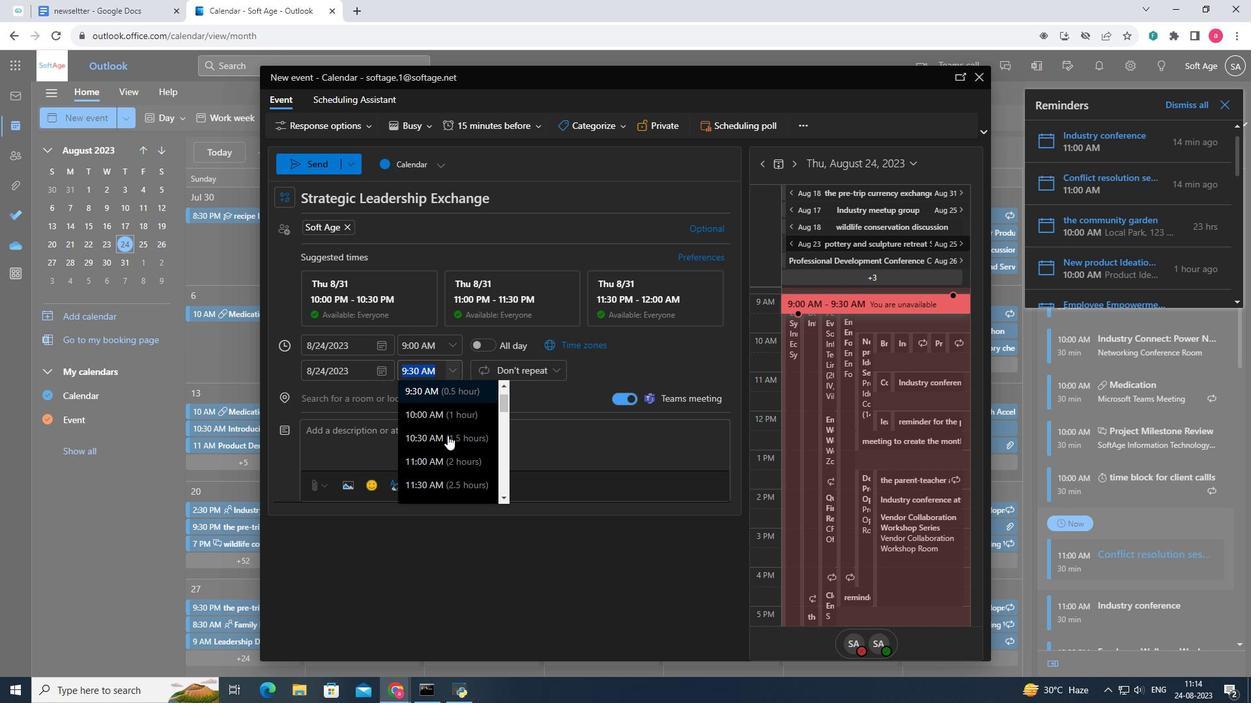 
Action: Mouse scrolled (447, 435) with delta (0, 0)
Screenshot: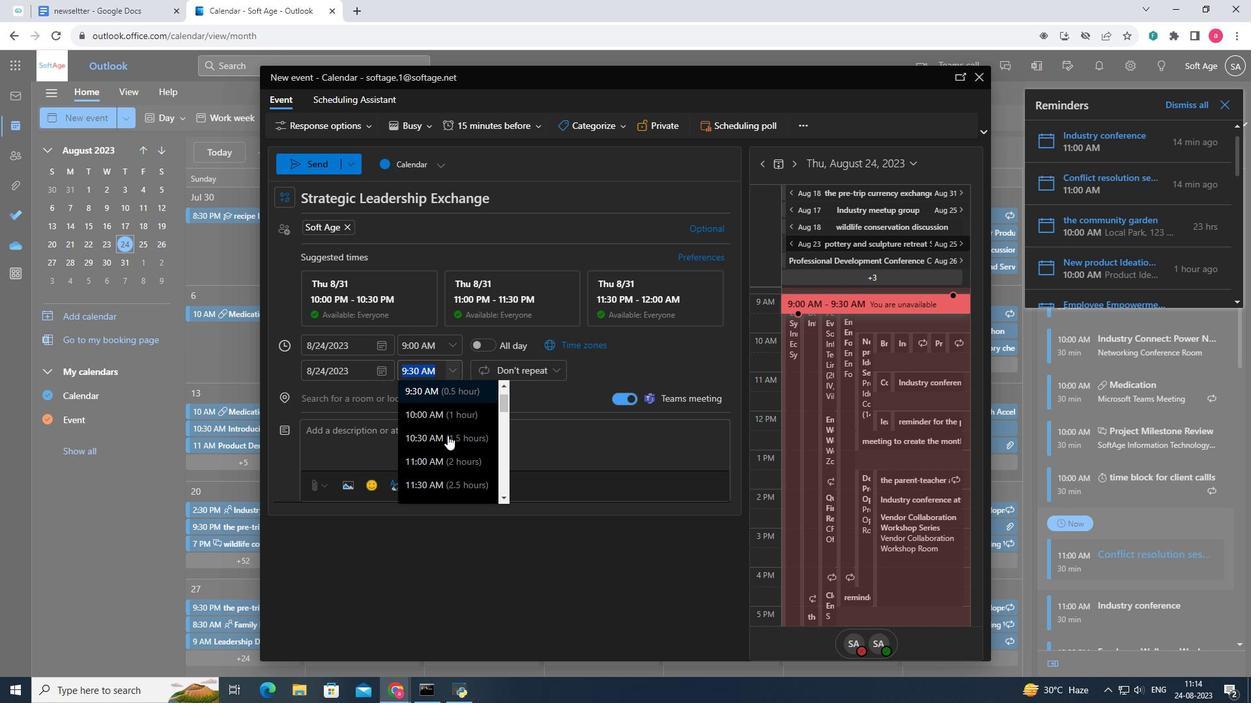 
Action: Mouse scrolled (447, 435) with delta (0, 0)
Screenshot: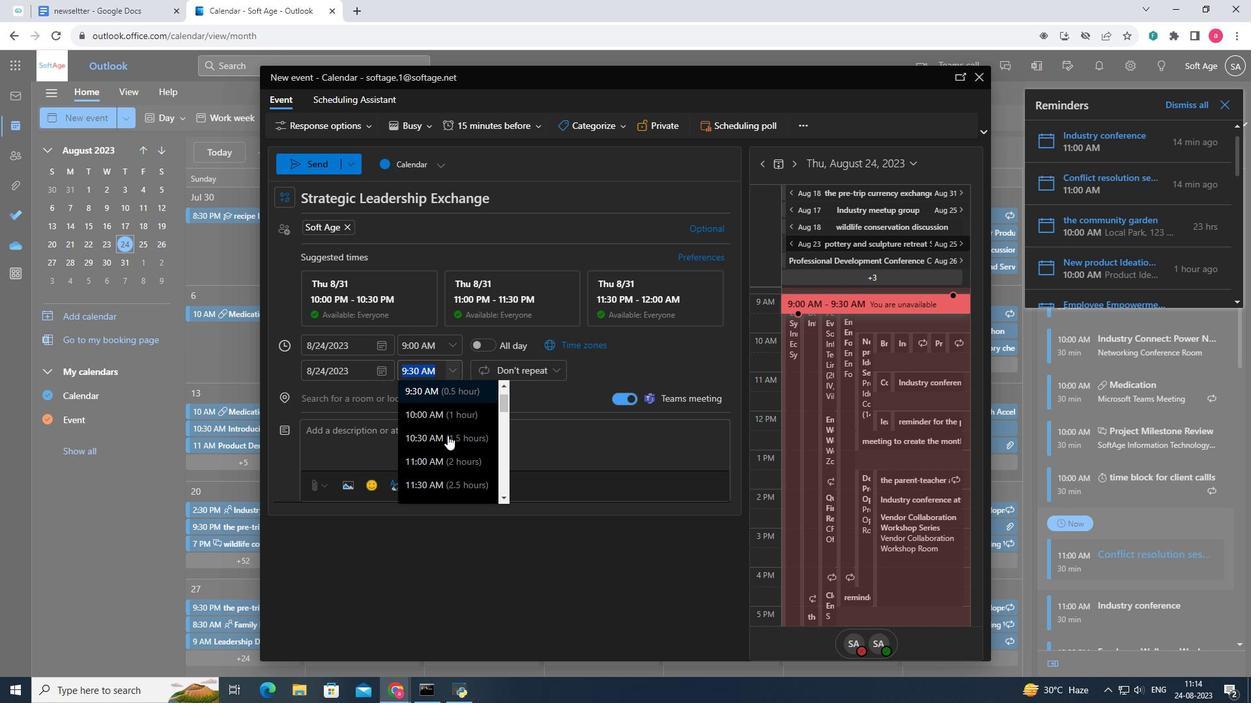 
Action: Mouse scrolled (447, 435) with delta (0, 0)
Screenshot: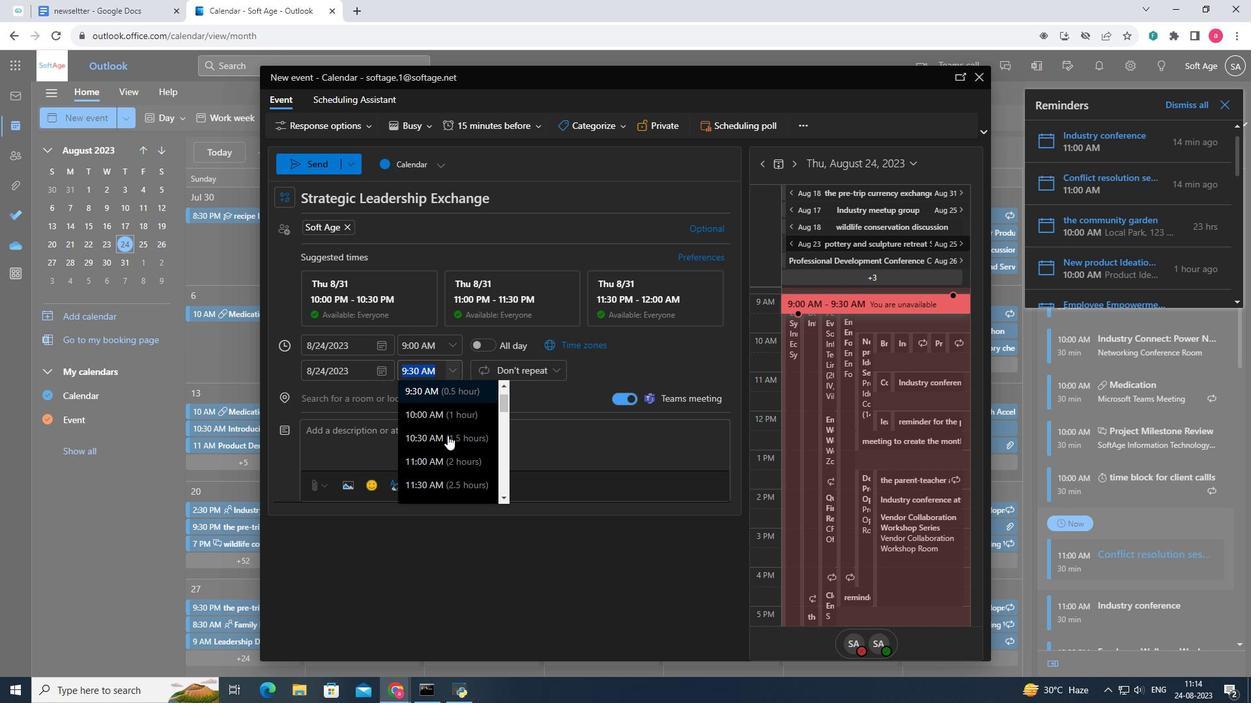 
Action: Mouse scrolled (447, 435) with delta (0, 0)
Screenshot: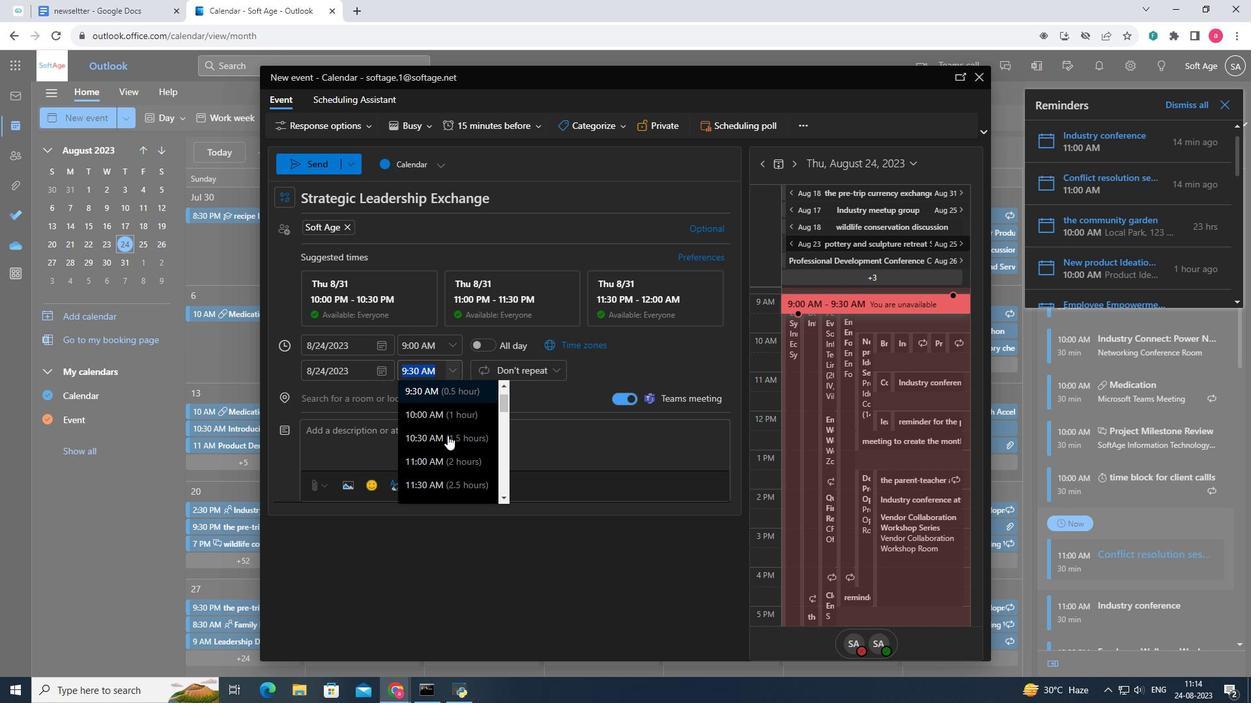 
Action: Mouse scrolled (447, 435) with delta (0, 0)
Screenshot: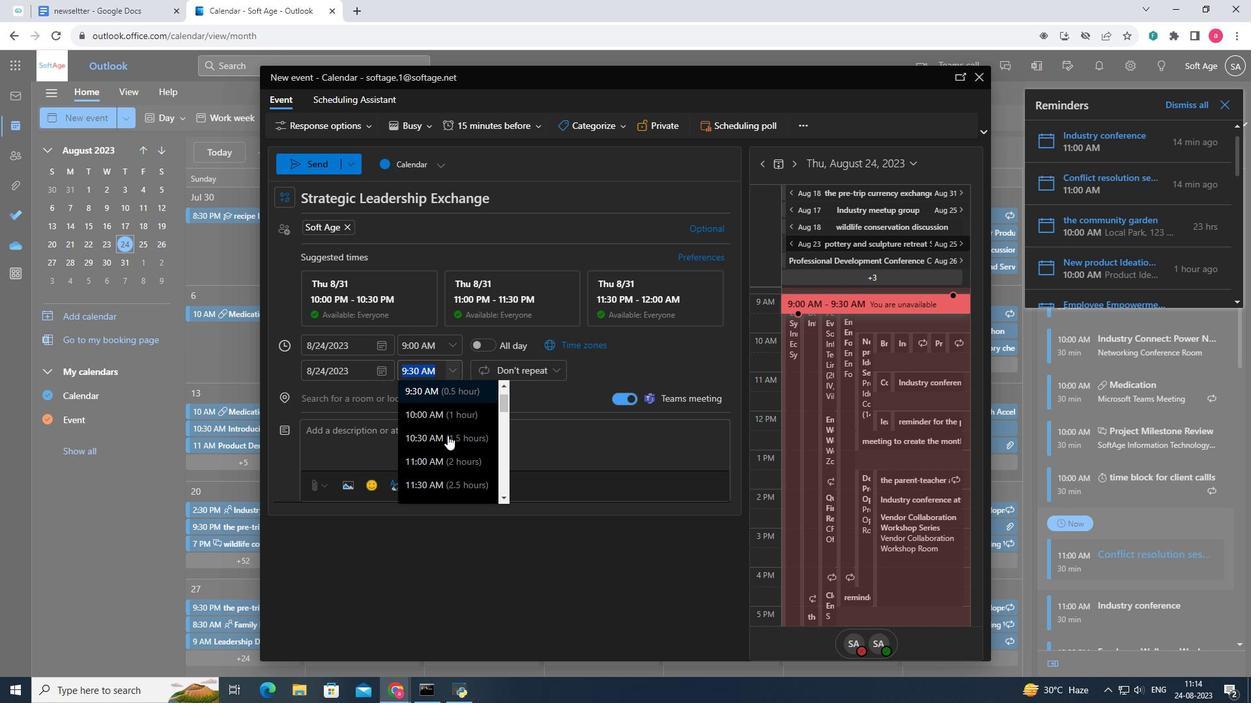 
Action: Mouse scrolled (447, 435) with delta (0, 0)
Screenshot: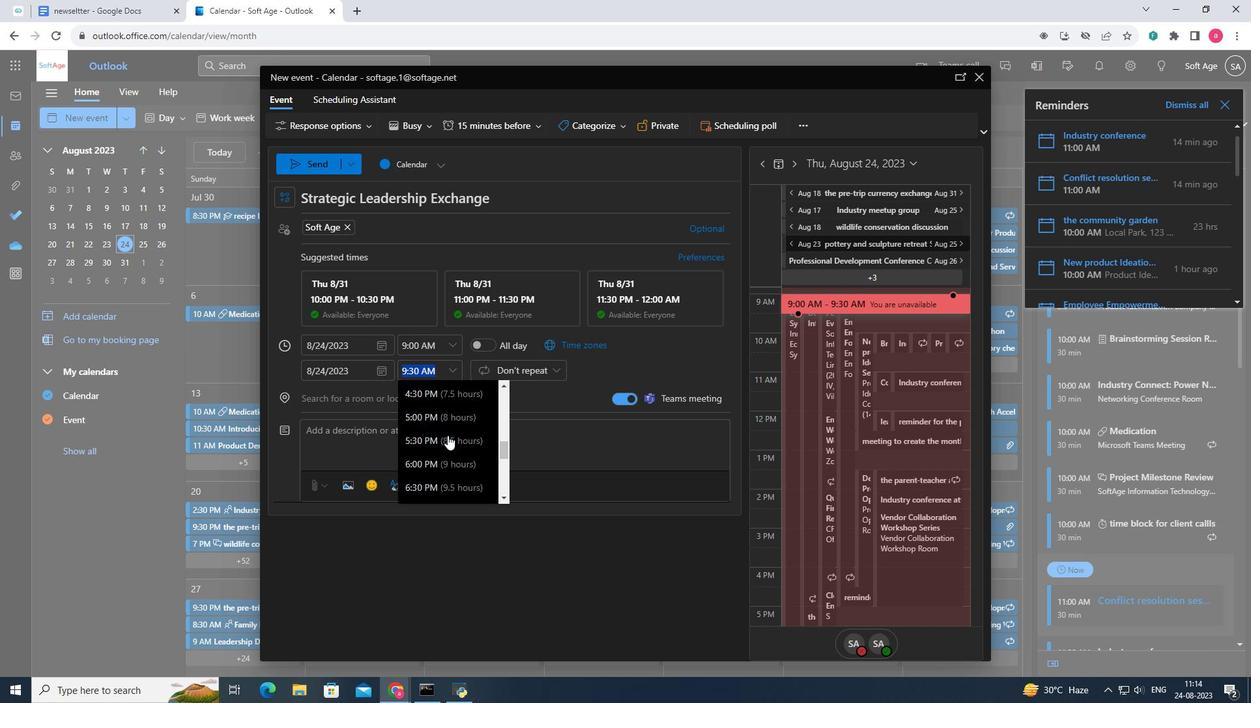 
Action: Mouse moved to (447, 445)
Screenshot: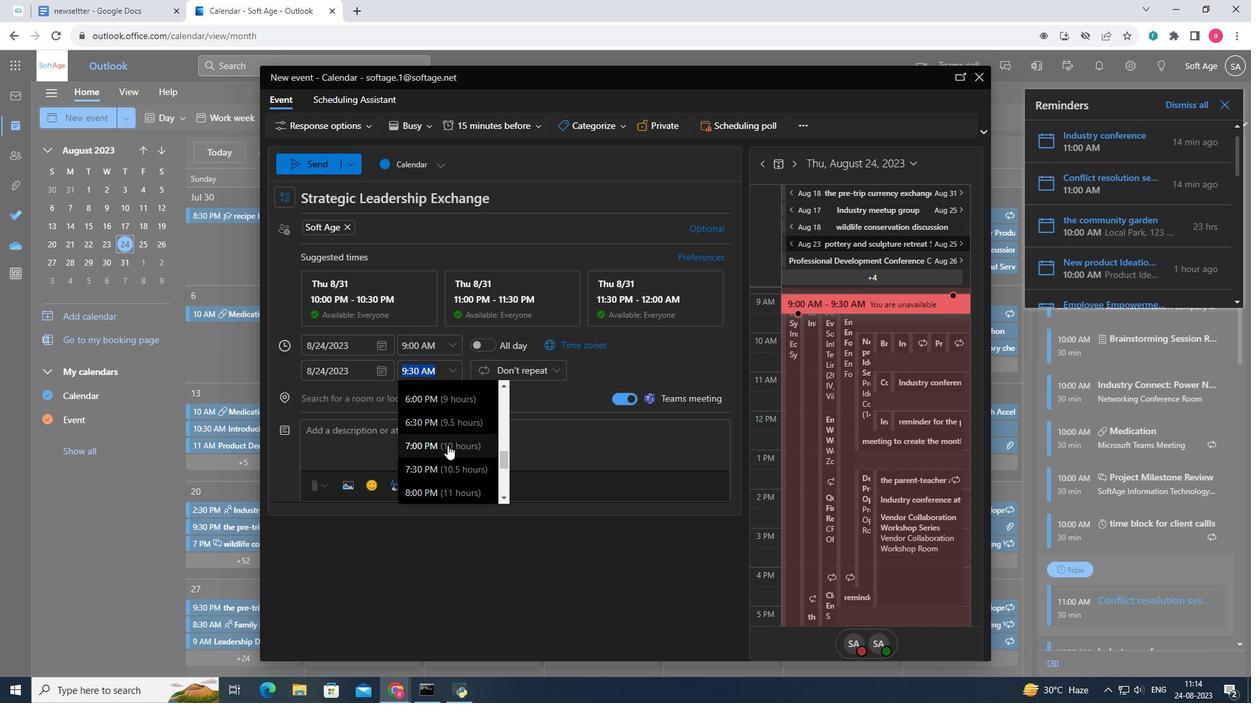 
Action: Mouse scrolled (447, 445) with delta (0, 0)
Screenshot: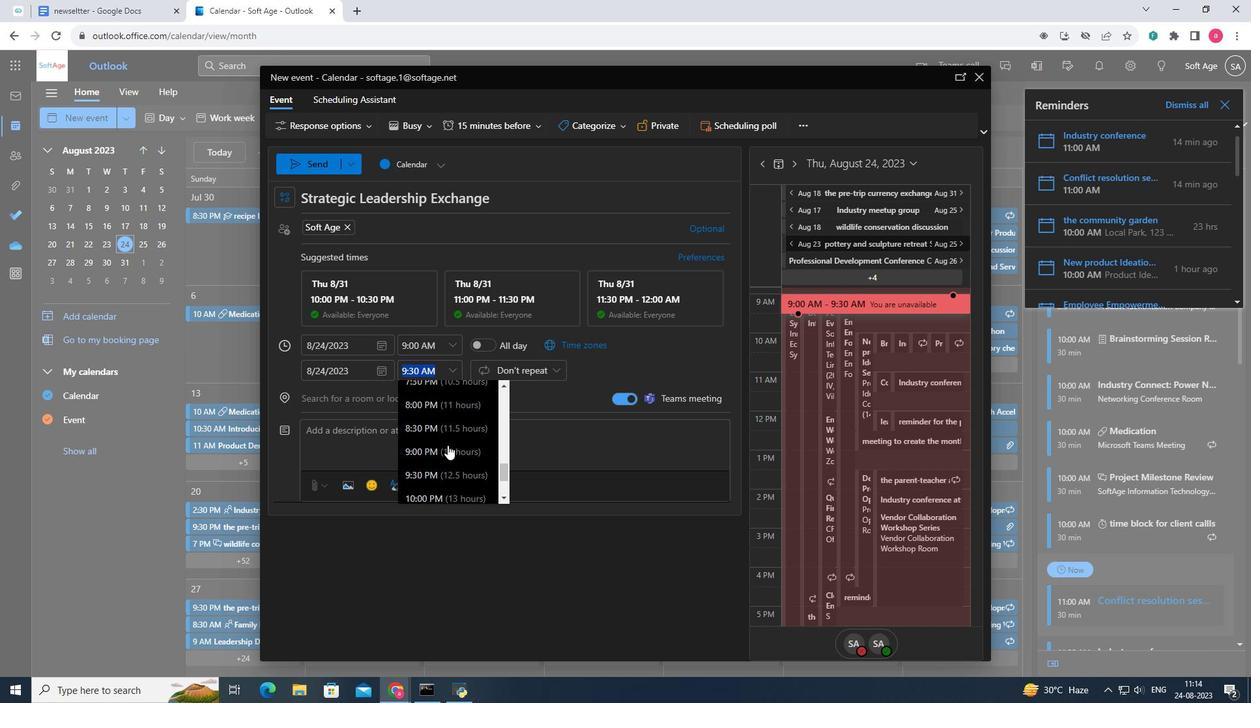 
Action: Mouse scrolled (447, 445) with delta (0, 0)
Screenshot: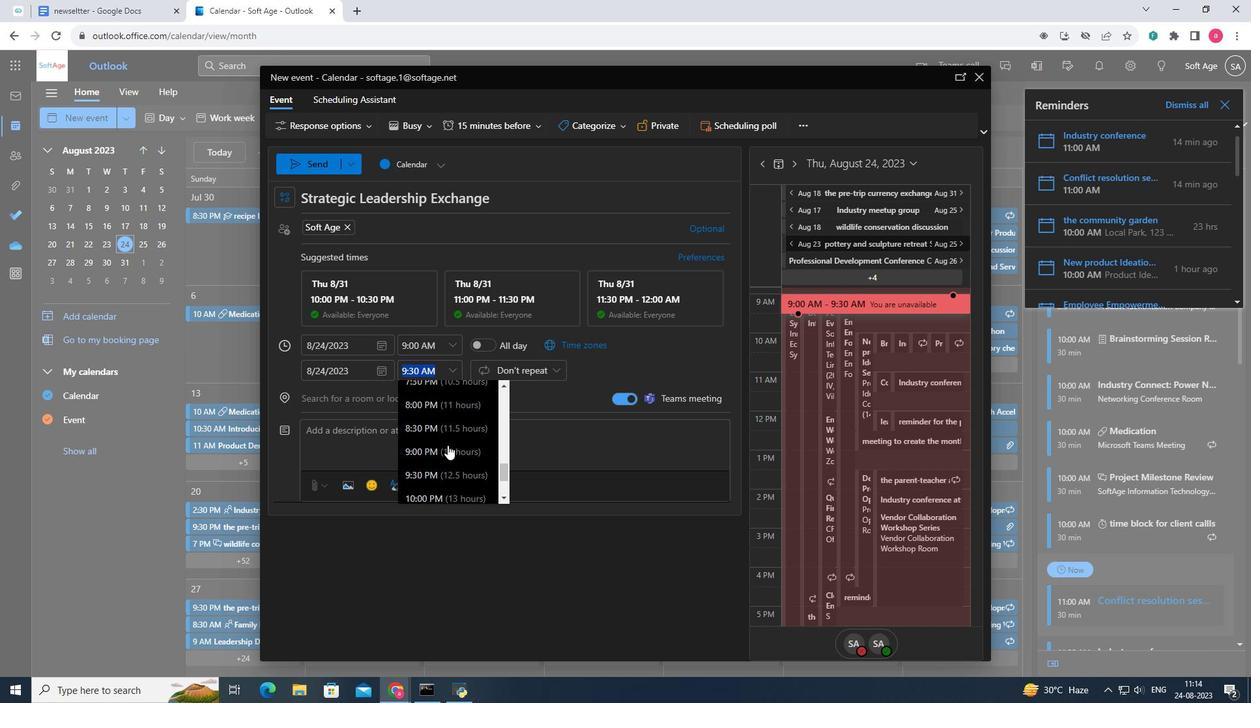 
Action: Mouse scrolled (447, 445) with delta (0, 0)
Screenshot: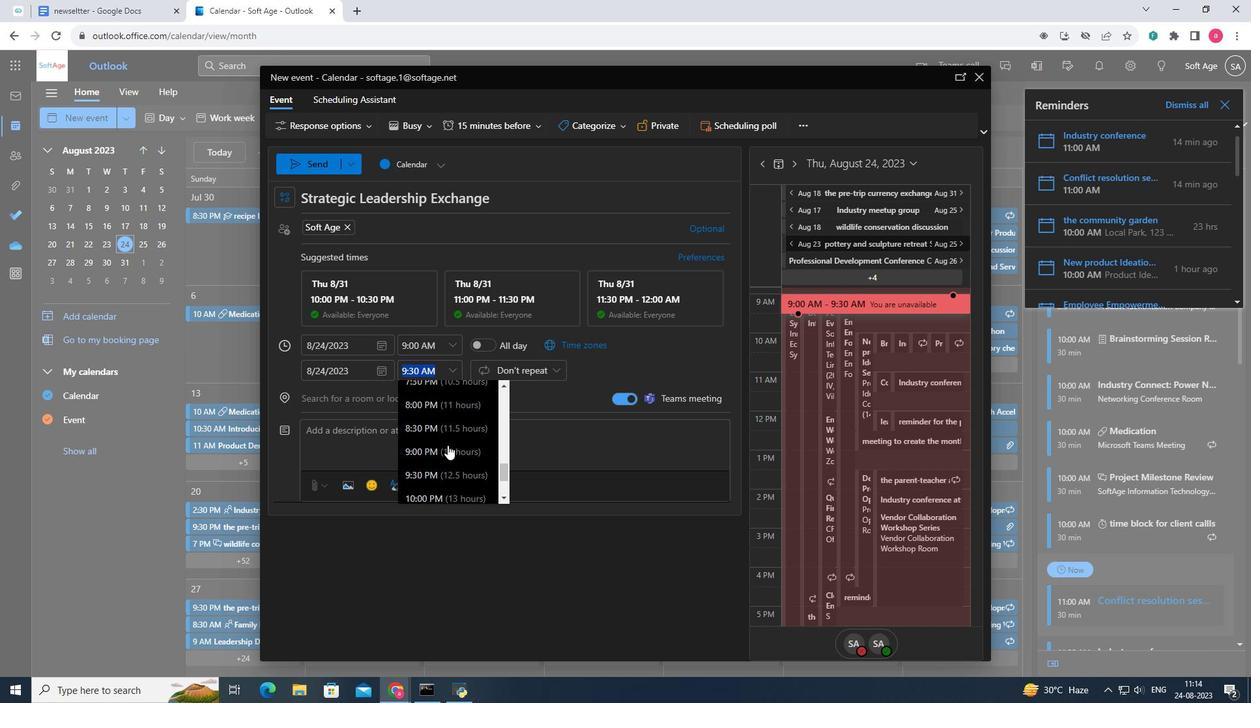 
Action: Mouse scrolled (447, 445) with delta (0, 0)
Screenshot: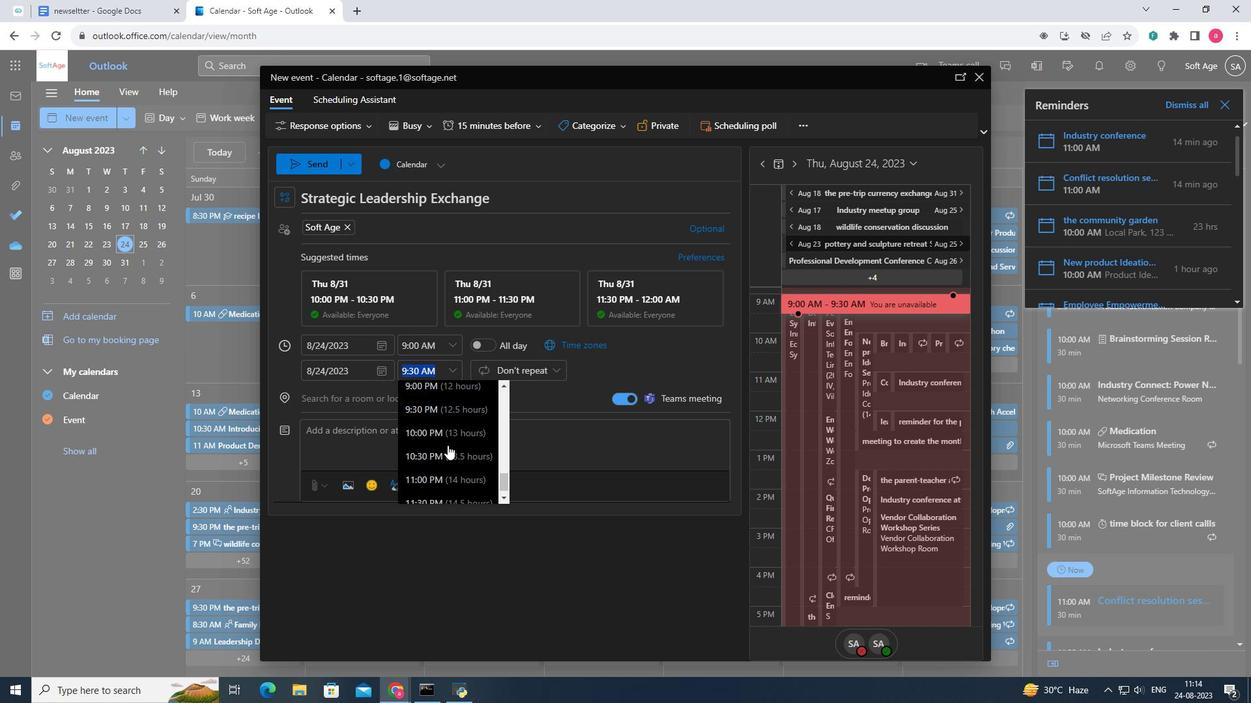 
Action: Mouse scrolled (447, 445) with delta (0, 0)
Screenshot: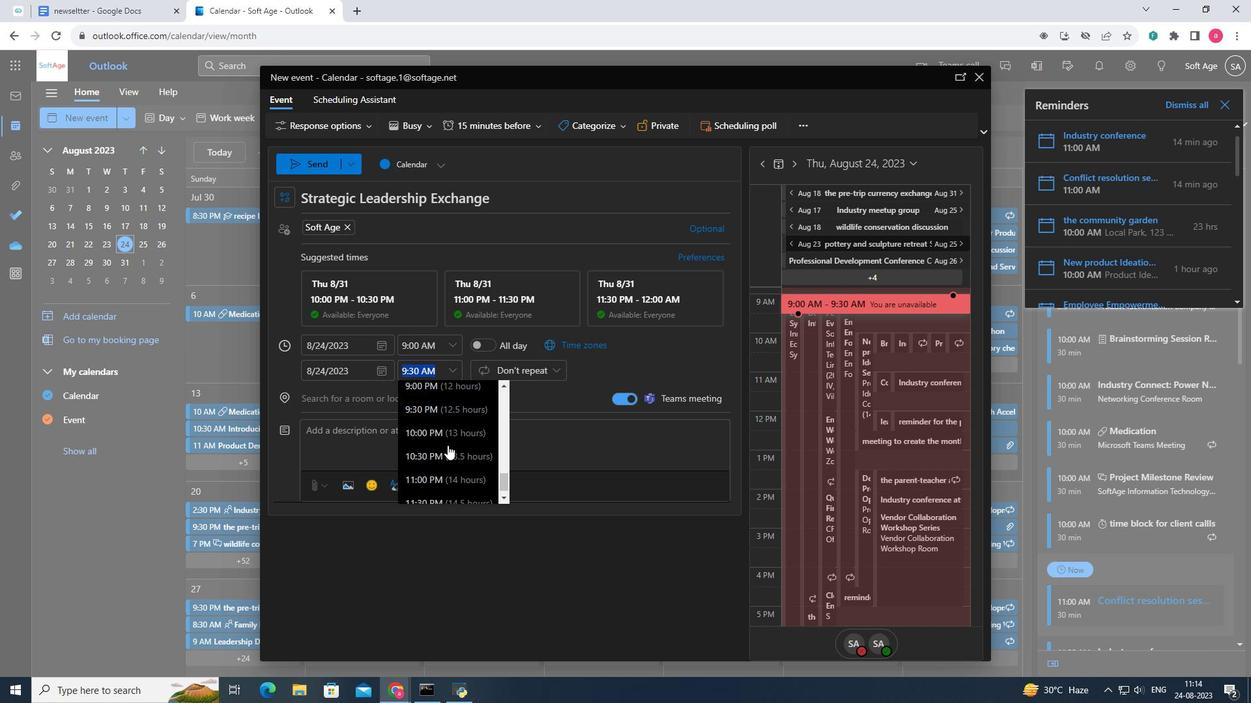 
Action: Mouse scrolled (447, 445) with delta (0, 0)
Screenshot: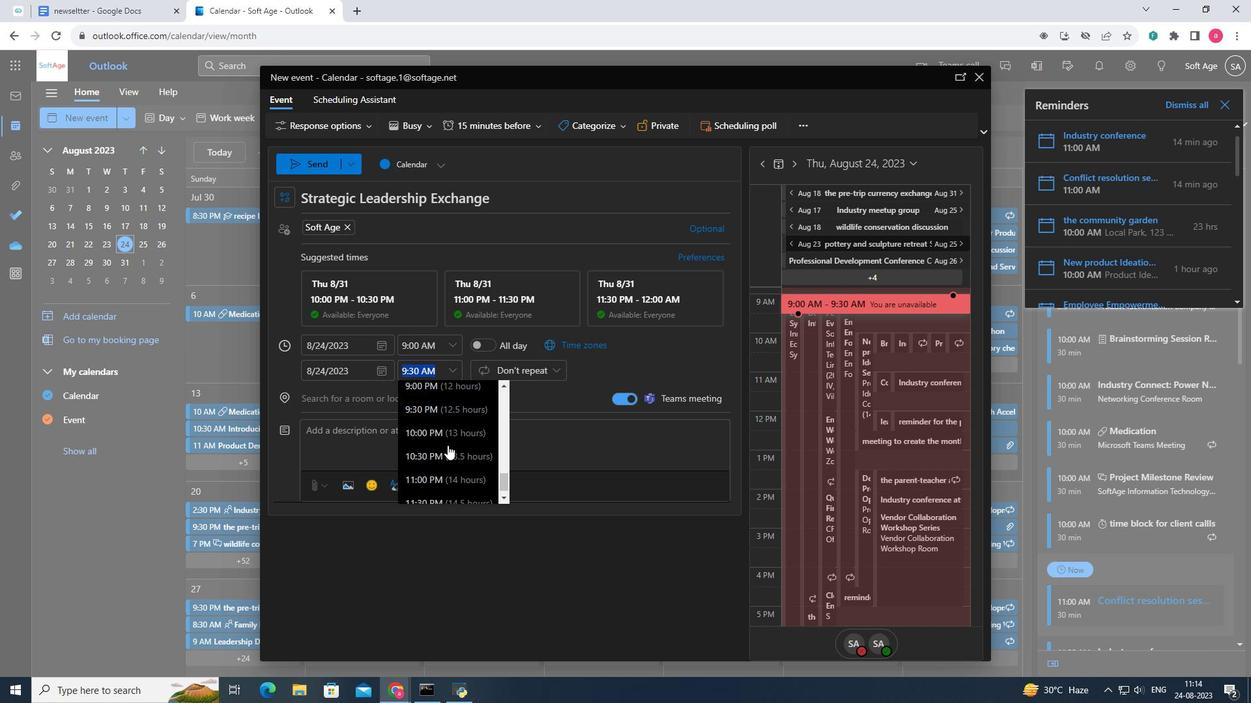 
Action: Mouse scrolled (447, 445) with delta (0, 0)
Screenshot: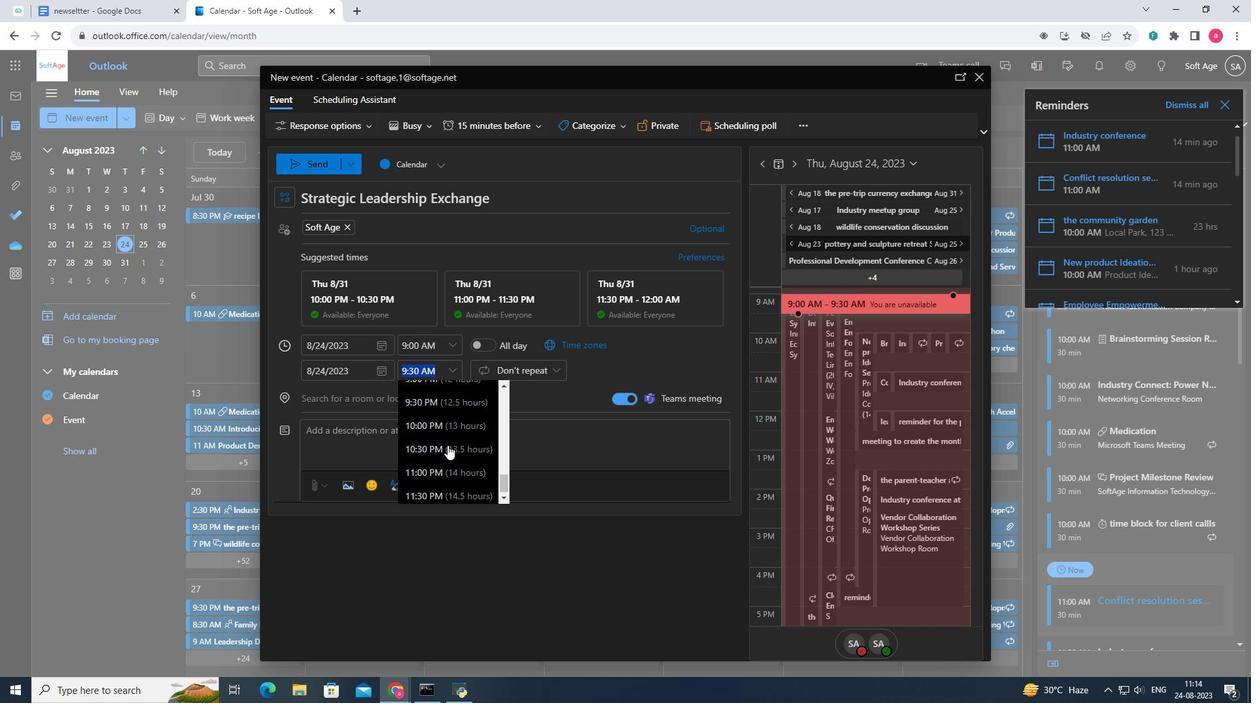 
Action: Mouse scrolled (447, 445) with delta (0, 0)
Screenshot: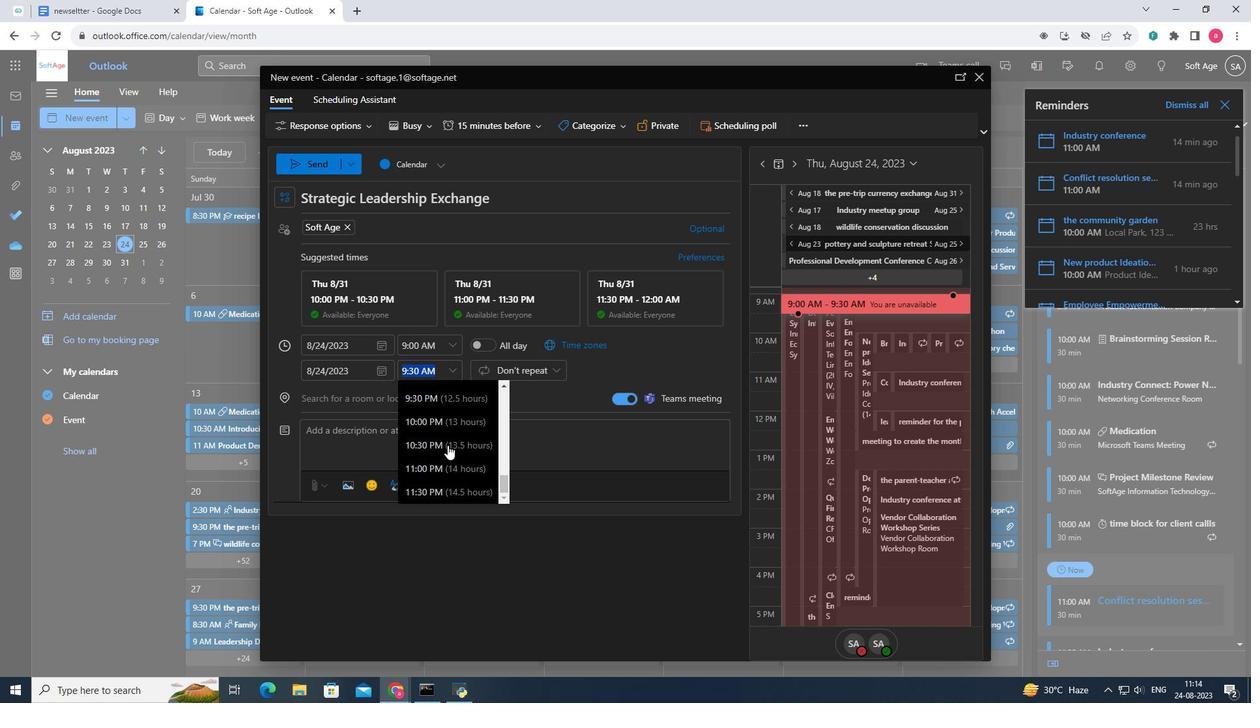 
Action: Mouse scrolled (447, 445) with delta (0, 0)
Screenshot: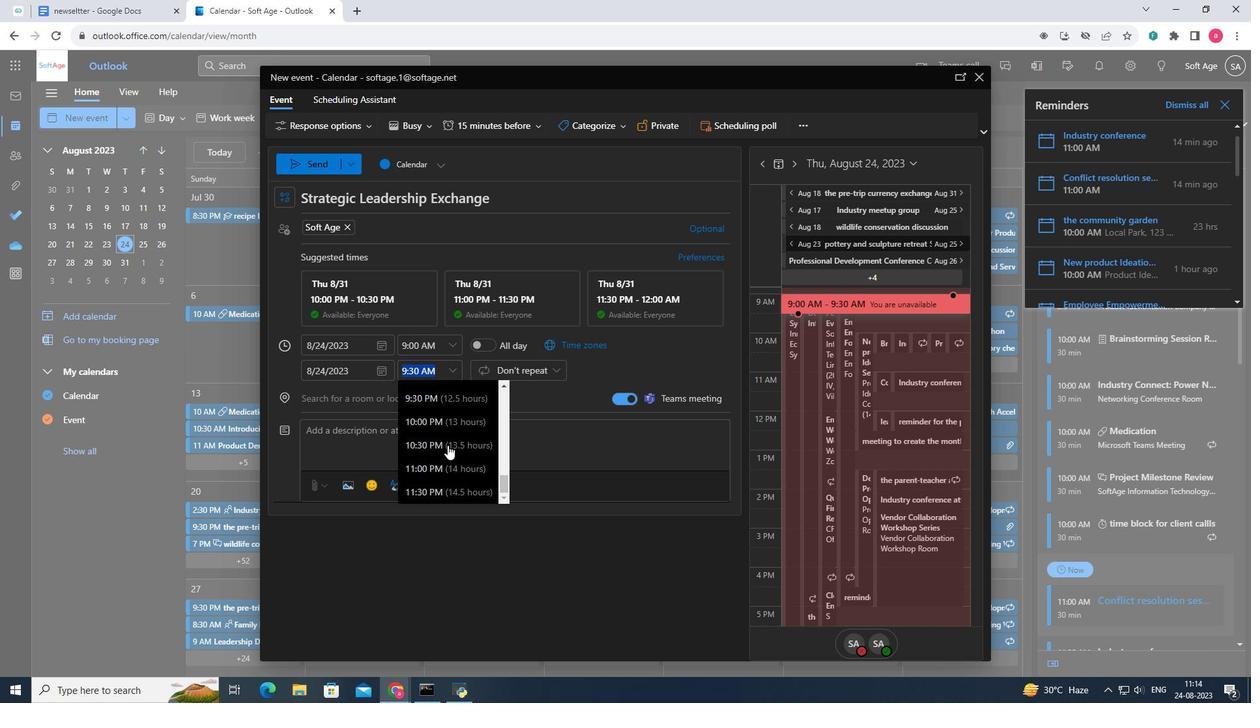 
Action: Mouse scrolled (447, 445) with delta (0, 0)
Screenshot: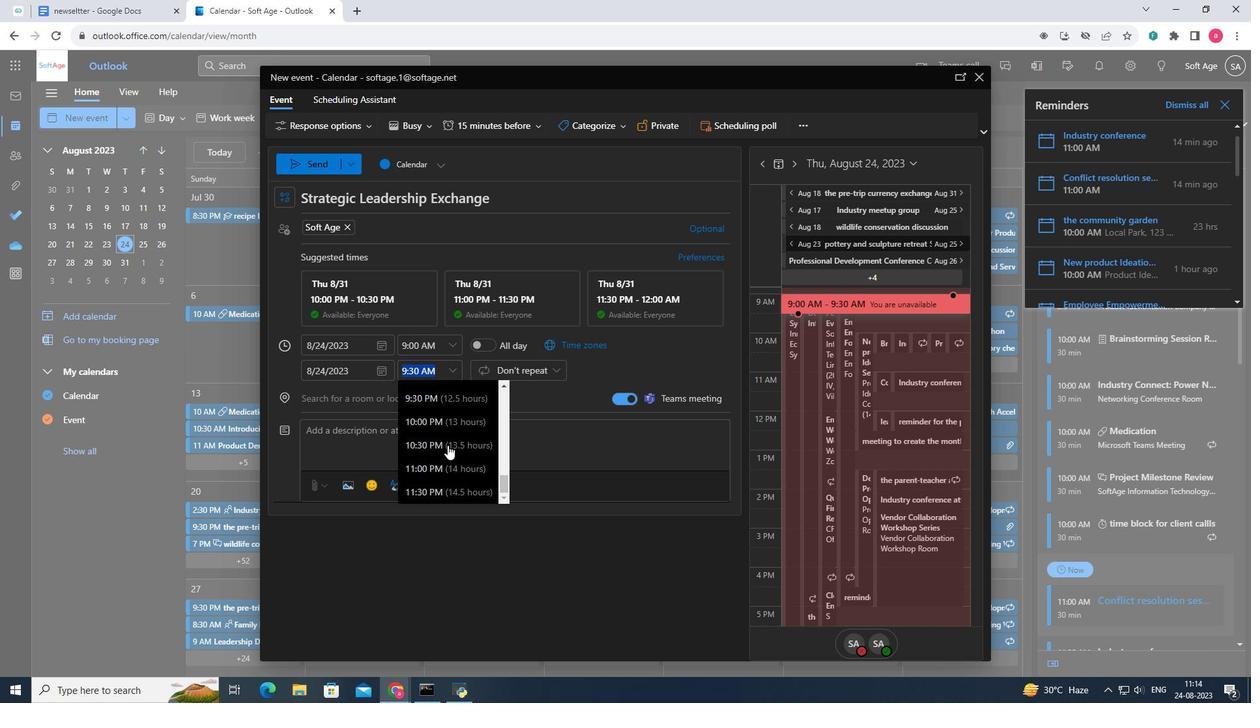 
Action: Mouse scrolled (447, 445) with delta (0, 0)
Screenshot: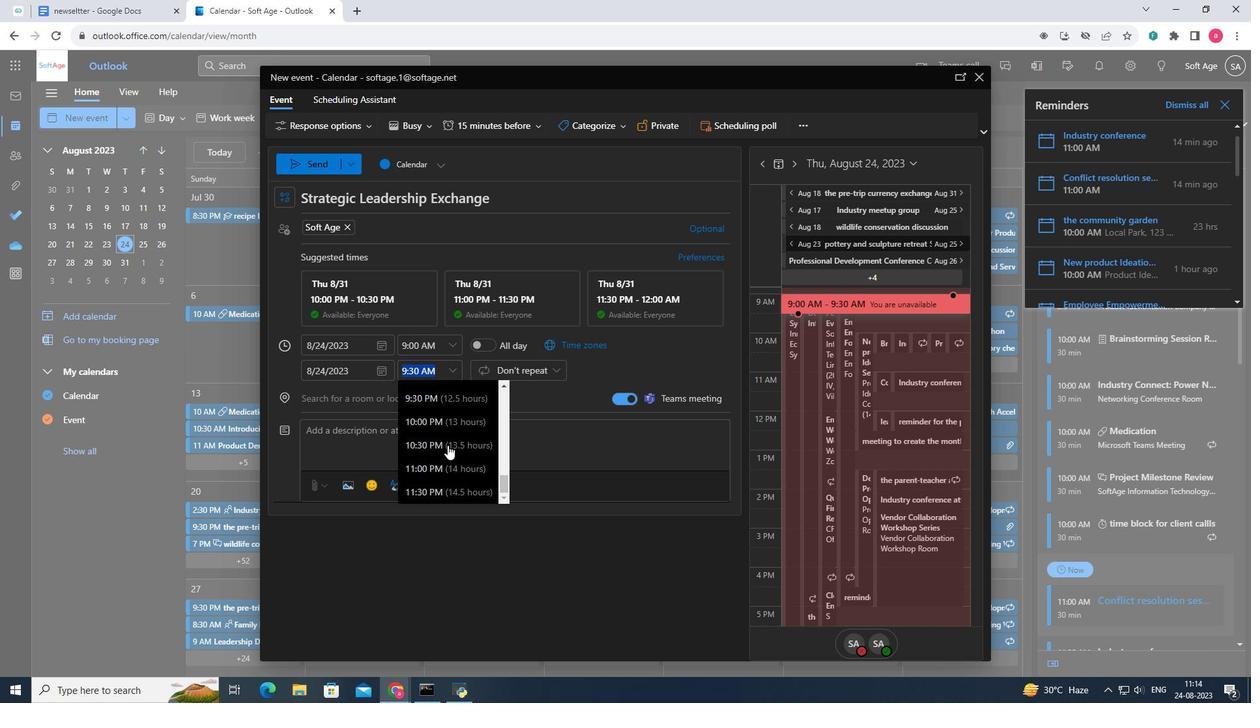 
Action: Mouse scrolled (447, 445) with delta (0, 0)
Screenshot: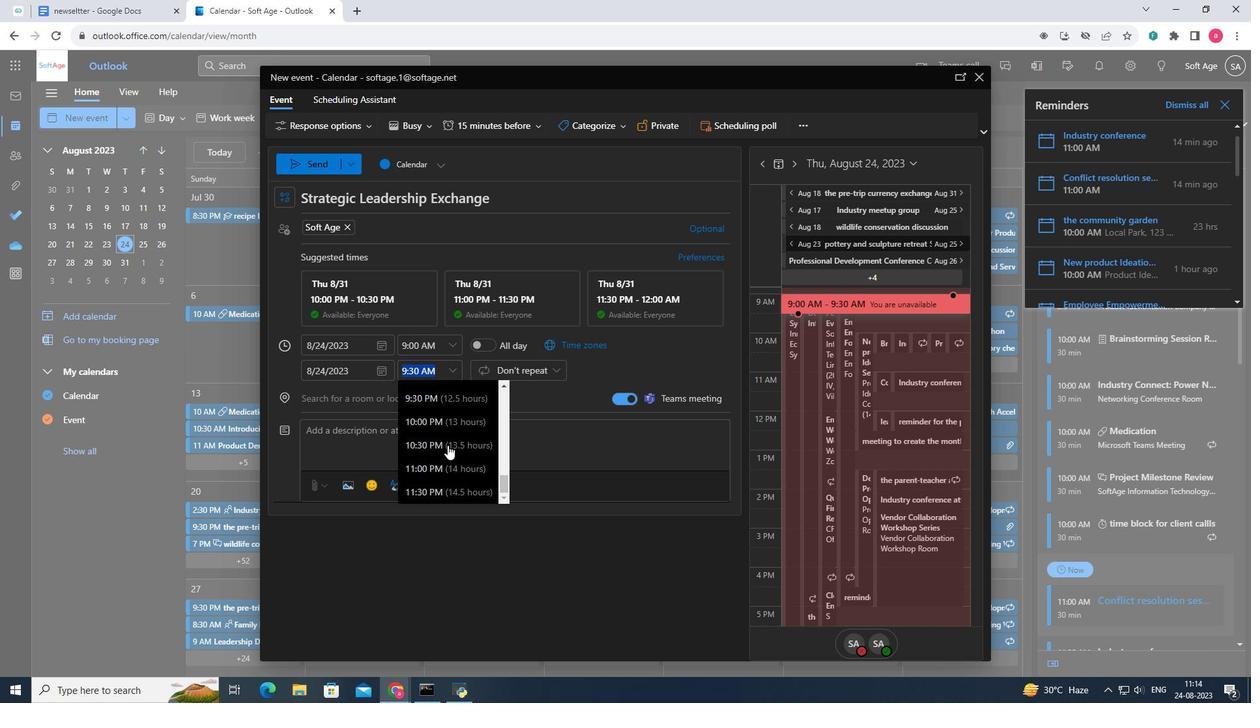 
Action: Mouse moved to (450, 459)
Screenshot: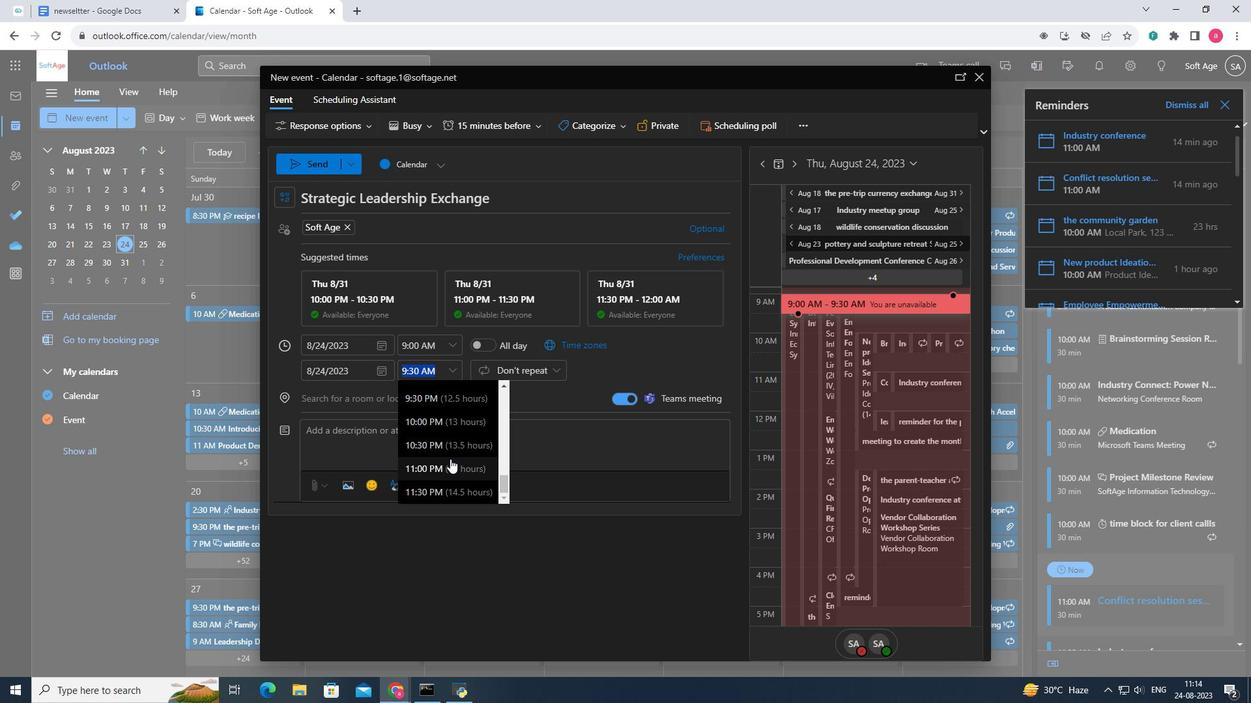 
Action: Mouse scrolled (450, 458) with delta (0, 0)
Screenshot: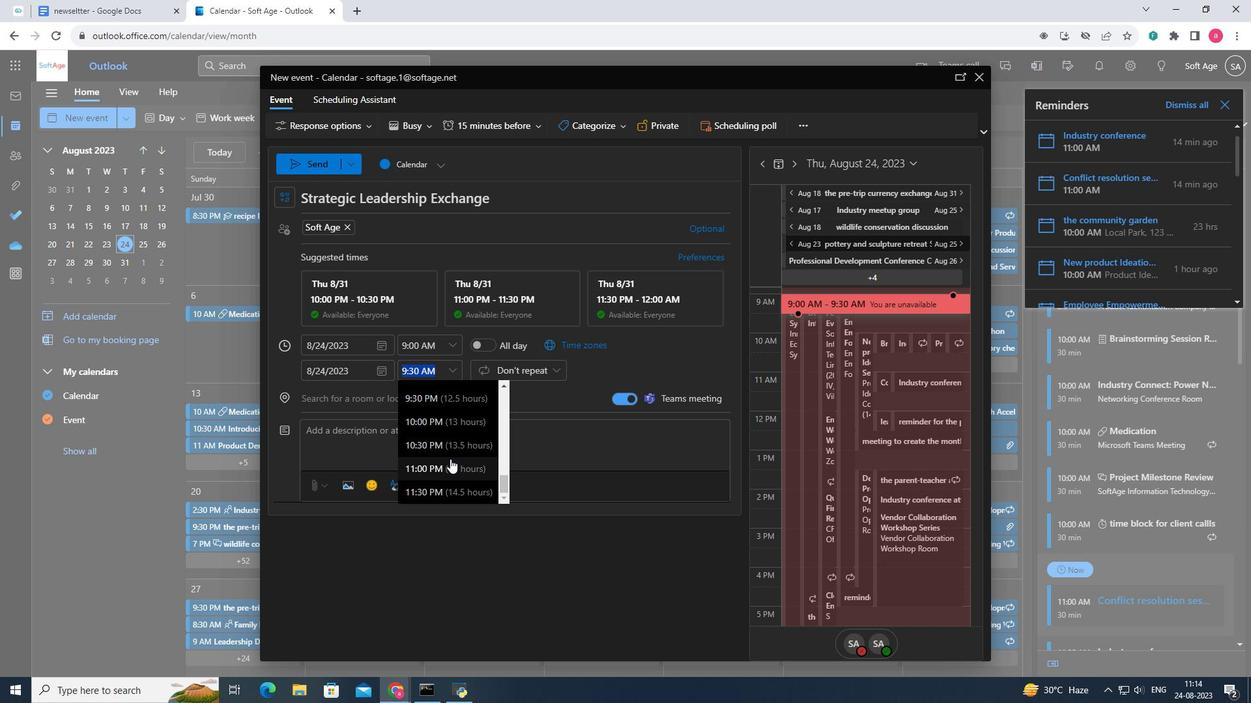 
Action: Mouse scrolled (450, 458) with delta (0, 0)
Screenshot: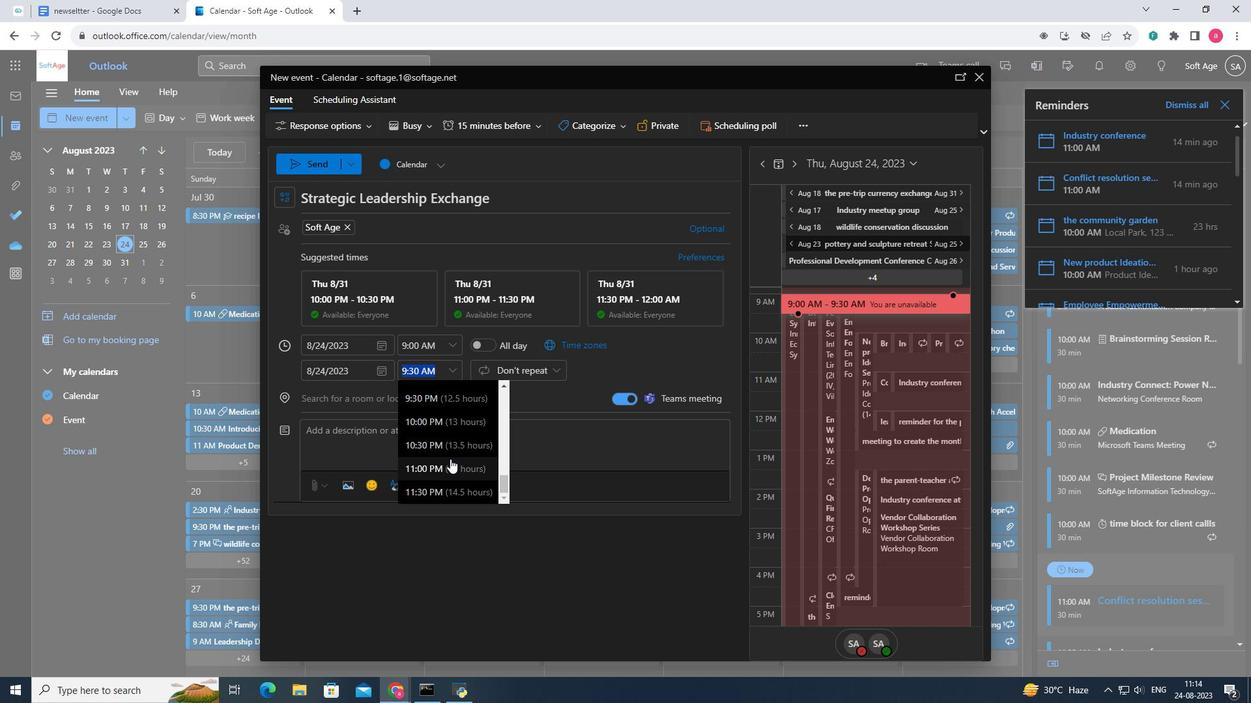 
Action: Mouse scrolled (450, 458) with delta (0, 0)
Screenshot: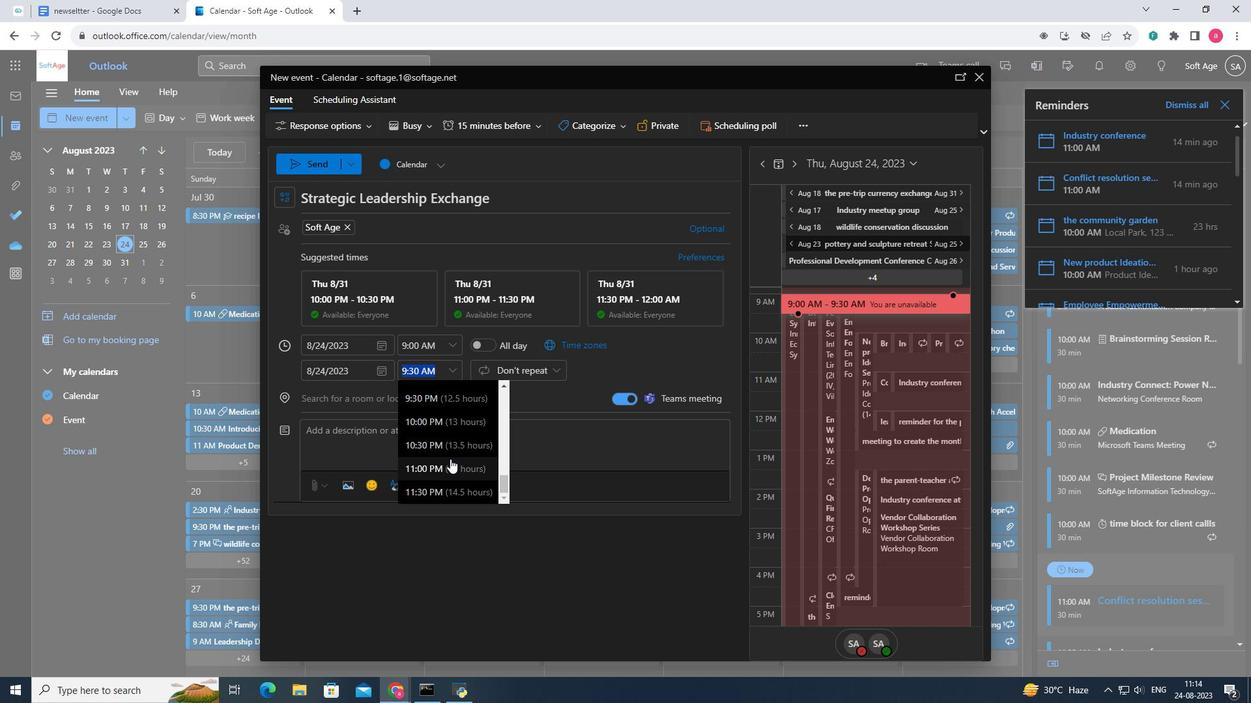 
Action: Mouse scrolled (450, 460) with delta (0, 0)
Screenshot: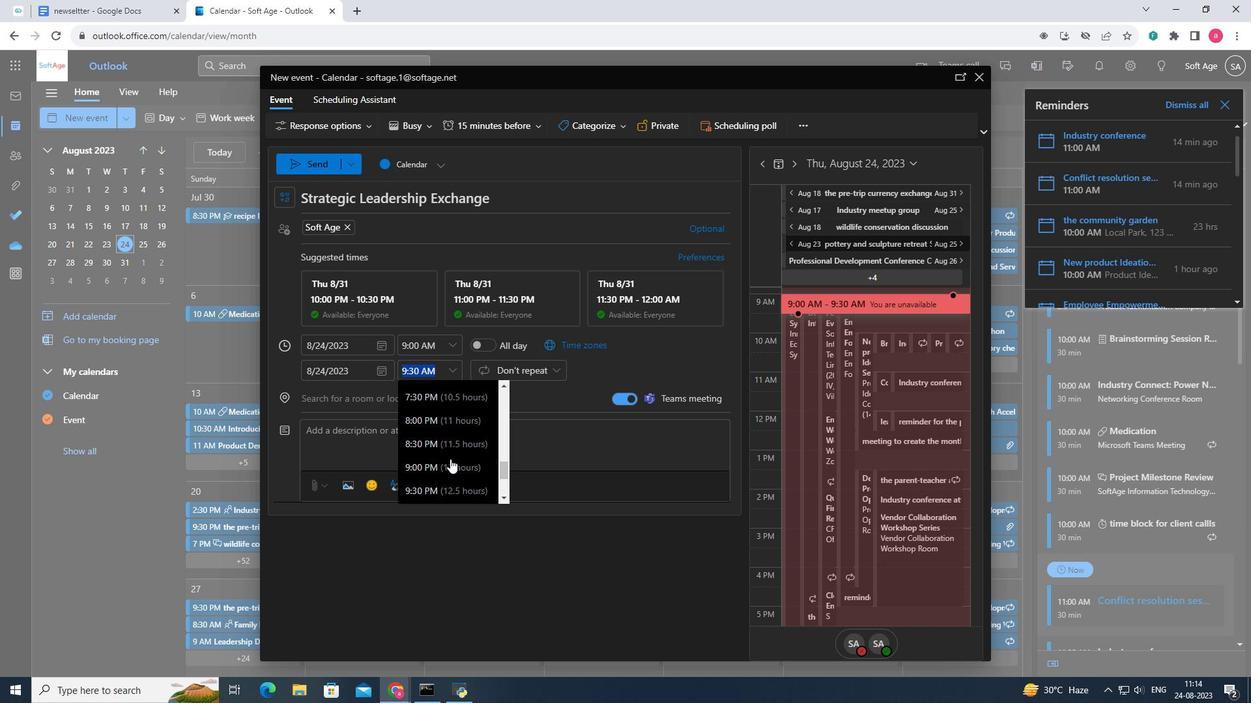 
Action: Mouse scrolled (450, 460) with delta (0, 0)
Screenshot: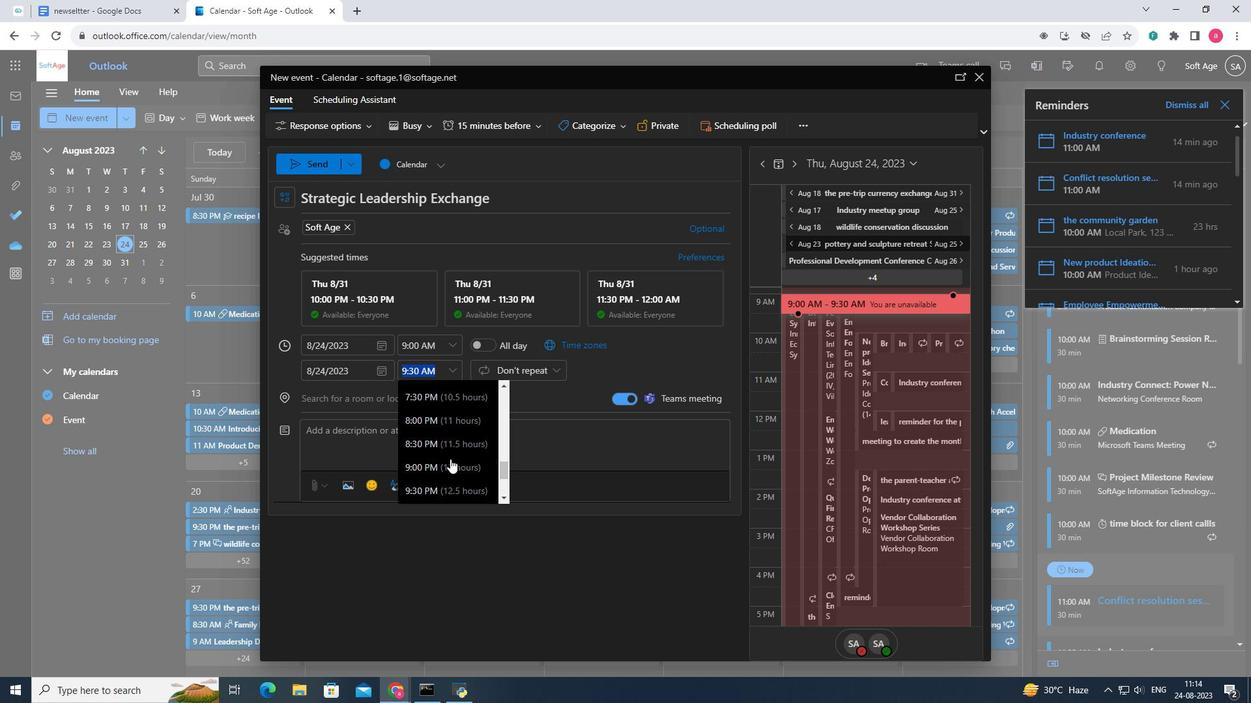 
Action: Mouse scrolled (450, 460) with delta (0, 0)
Screenshot: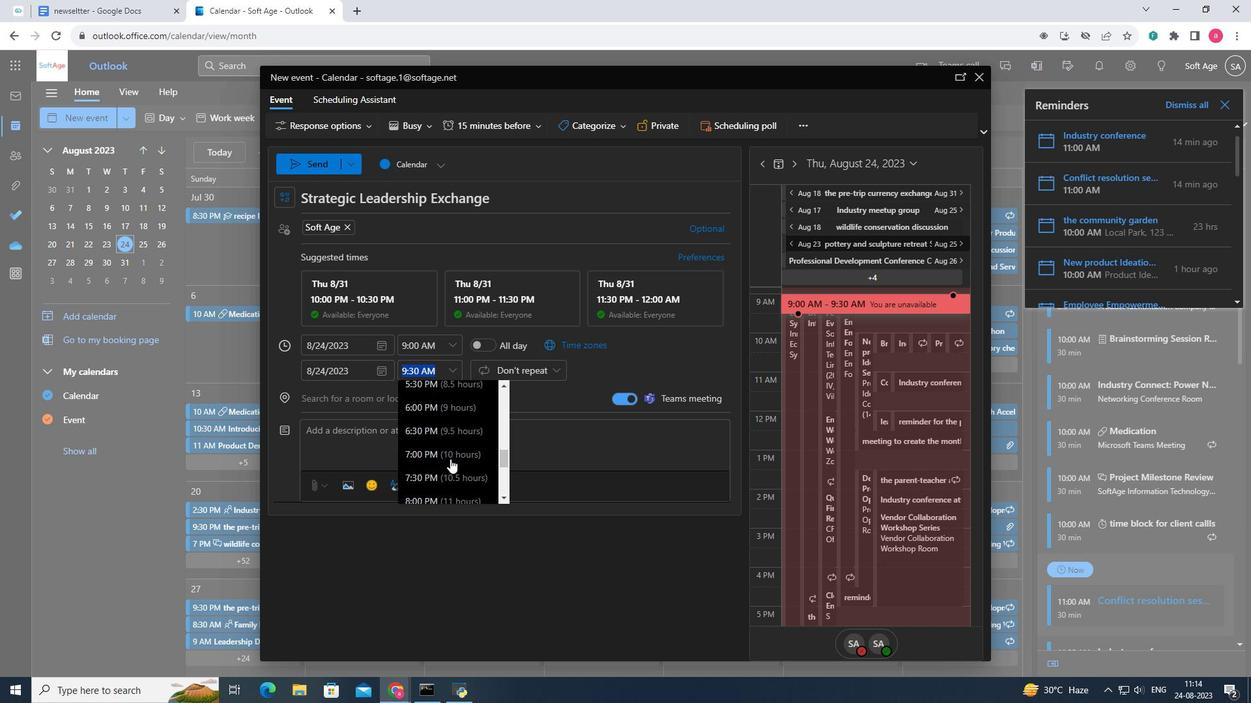 
Action: Mouse scrolled (450, 460) with delta (0, 0)
Screenshot: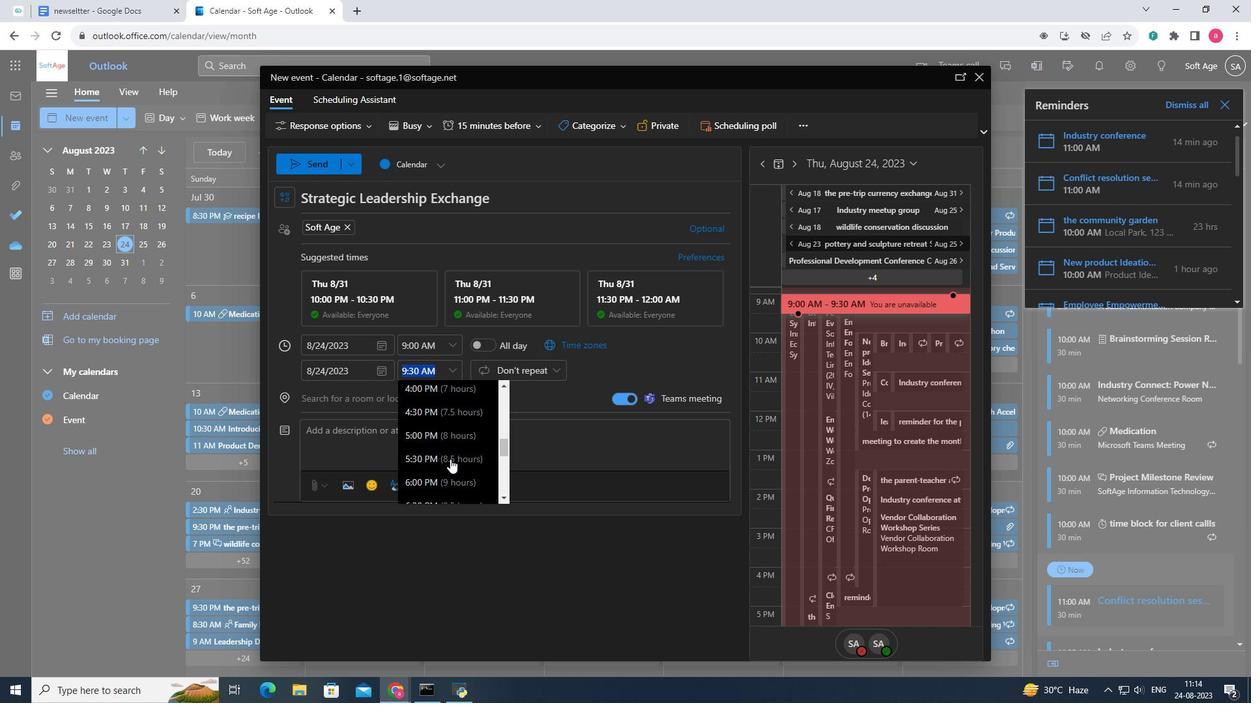 
Action: Mouse moved to (441, 454)
Screenshot: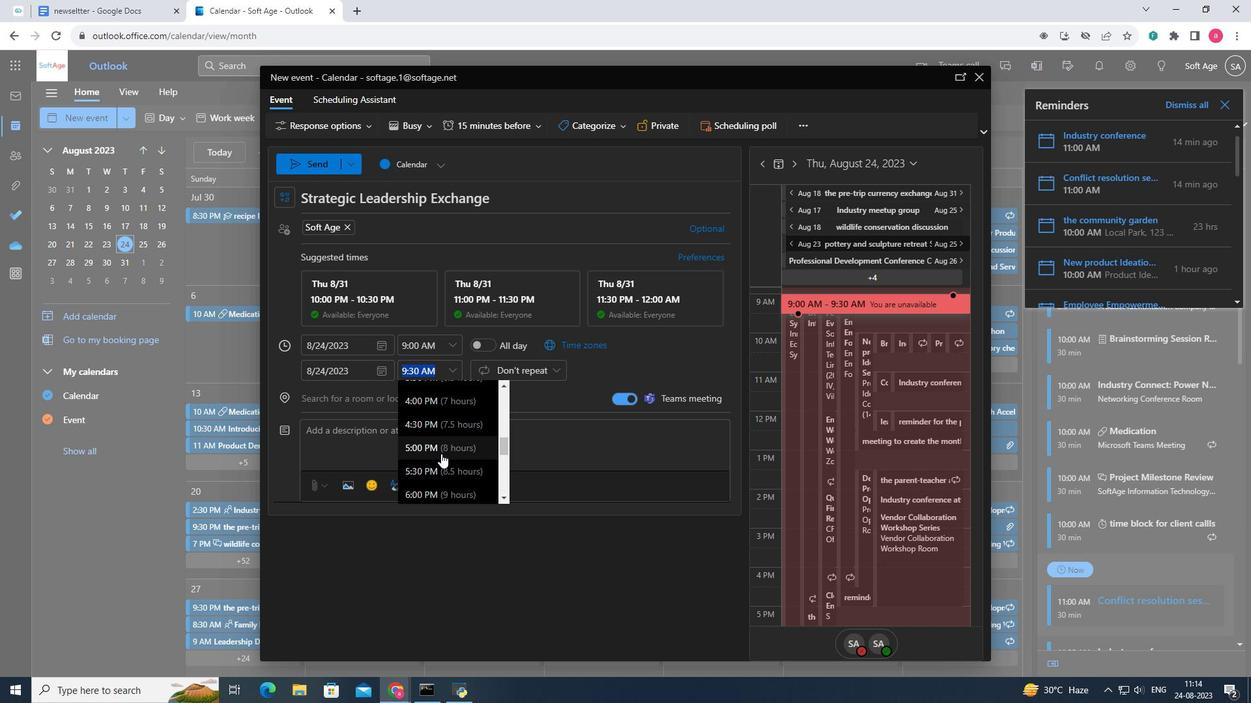 
Action: Mouse pressed left at (441, 454)
Screenshot: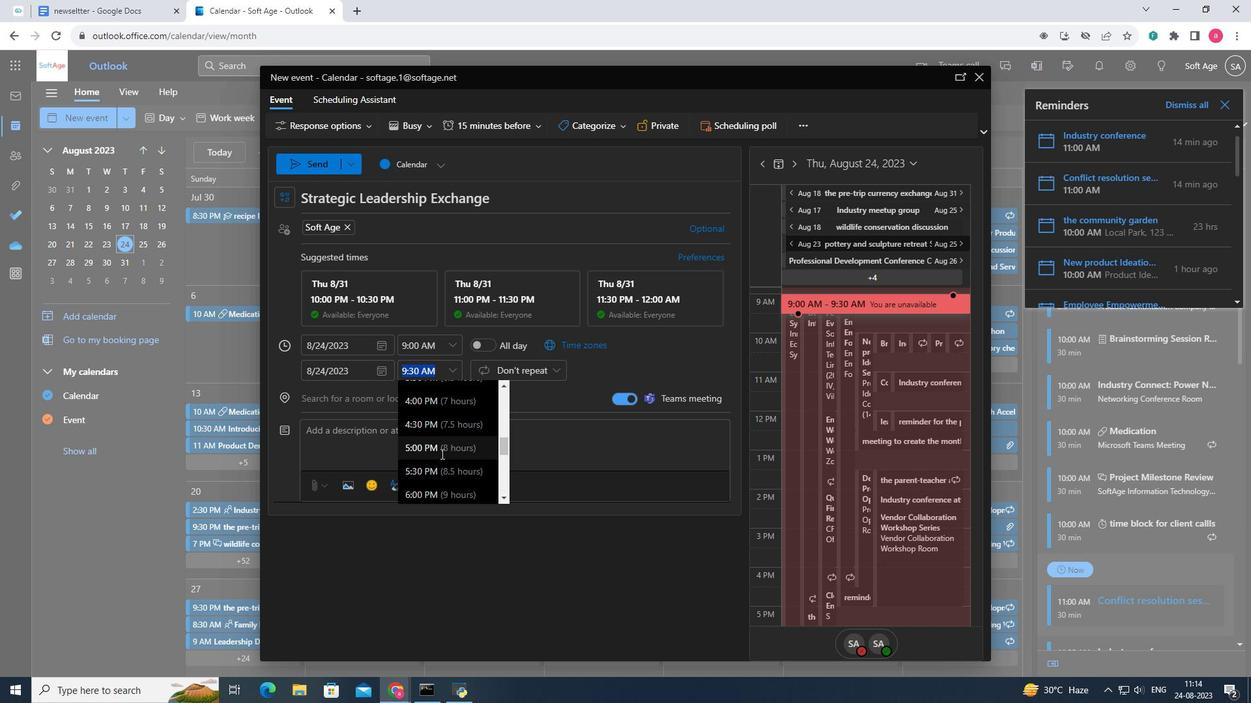 
Action: Mouse moved to (355, 400)
Screenshot: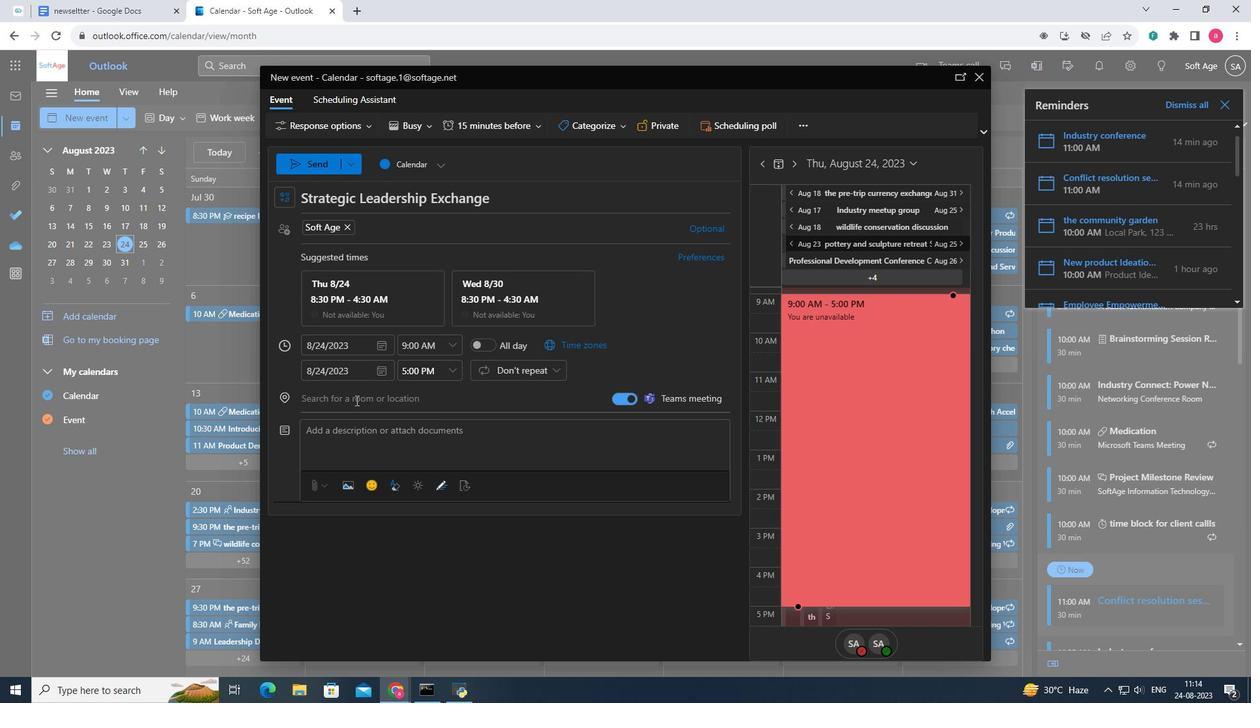 
Action: Mouse pressed left at (355, 400)
Screenshot: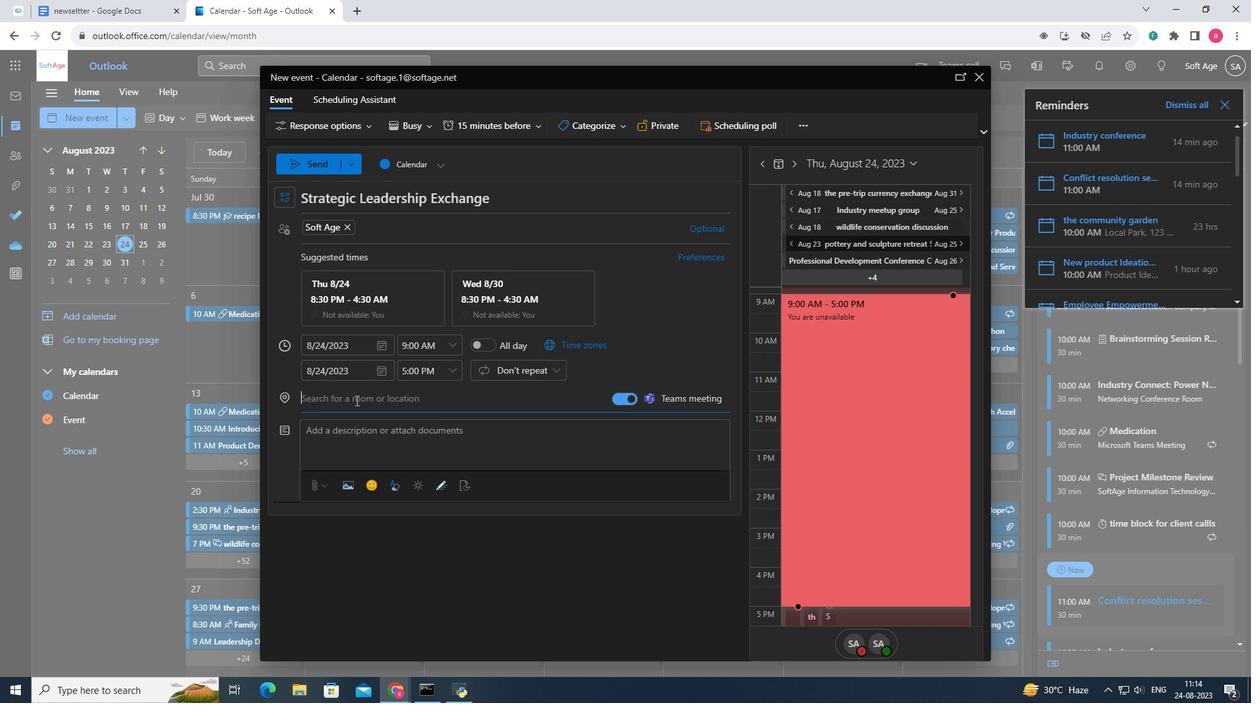 
Action: Key pressed <Key.shift>Leadership<Key.space><Key.shift>Exchange<Key.space><Key.shift>Locations
Screenshot: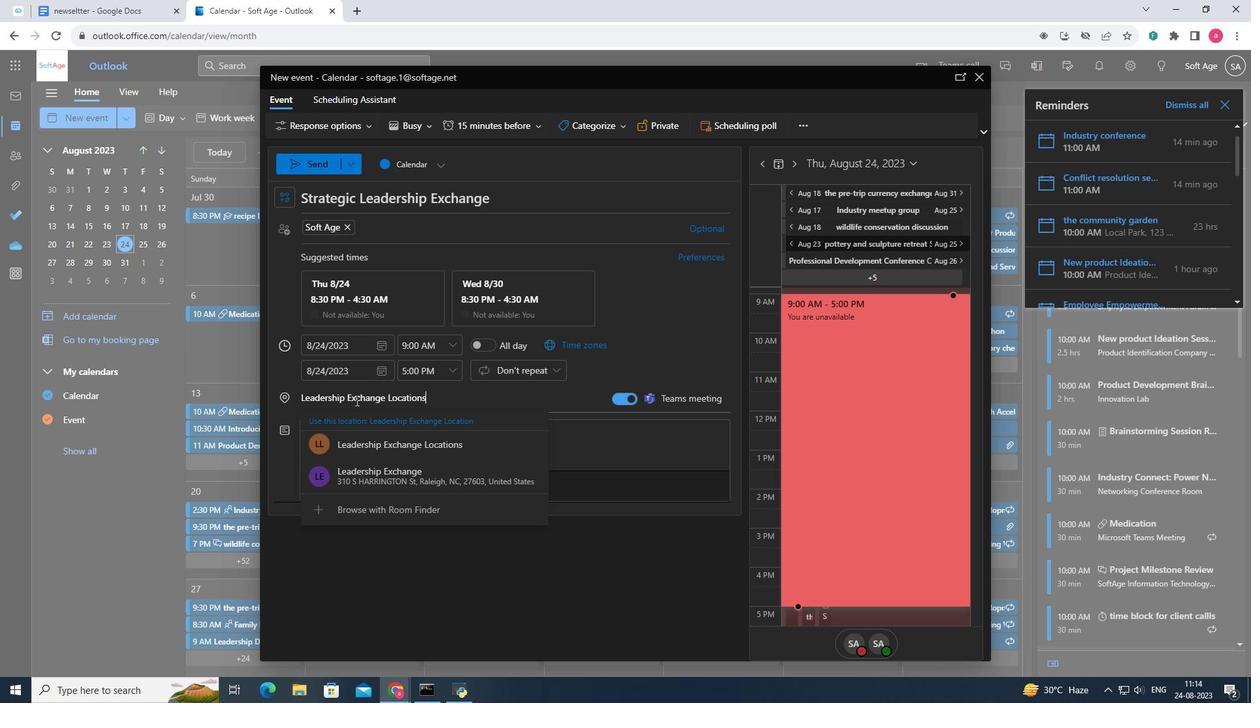 
Action: Mouse moved to (365, 403)
Screenshot: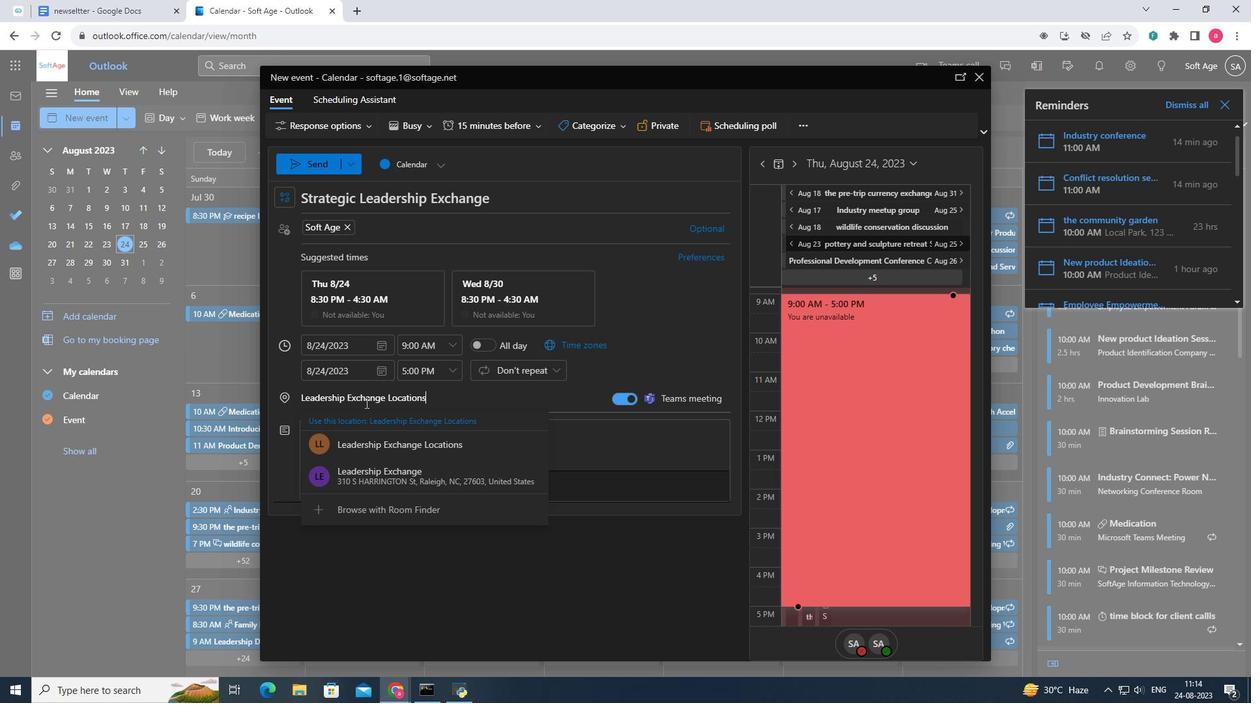 
Action: Mouse pressed left at (365, 403)
Screenshot: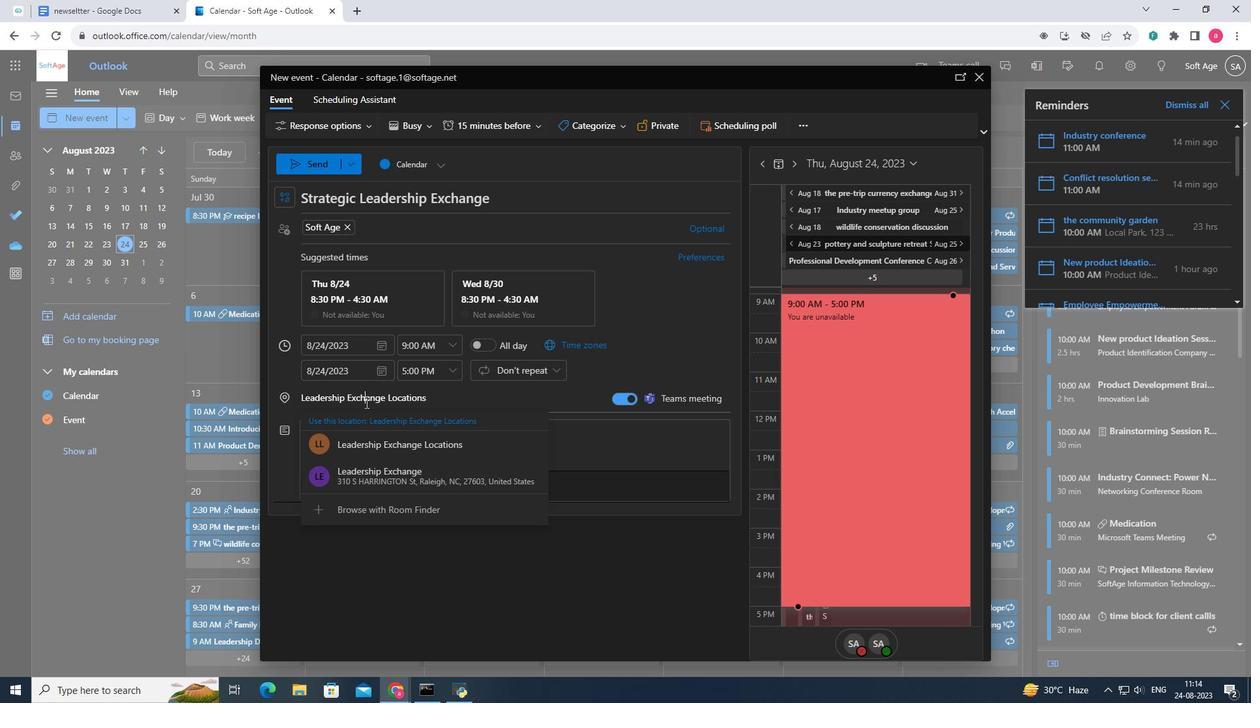 
Action: Mouse moved to (383, 446)
Screenshot: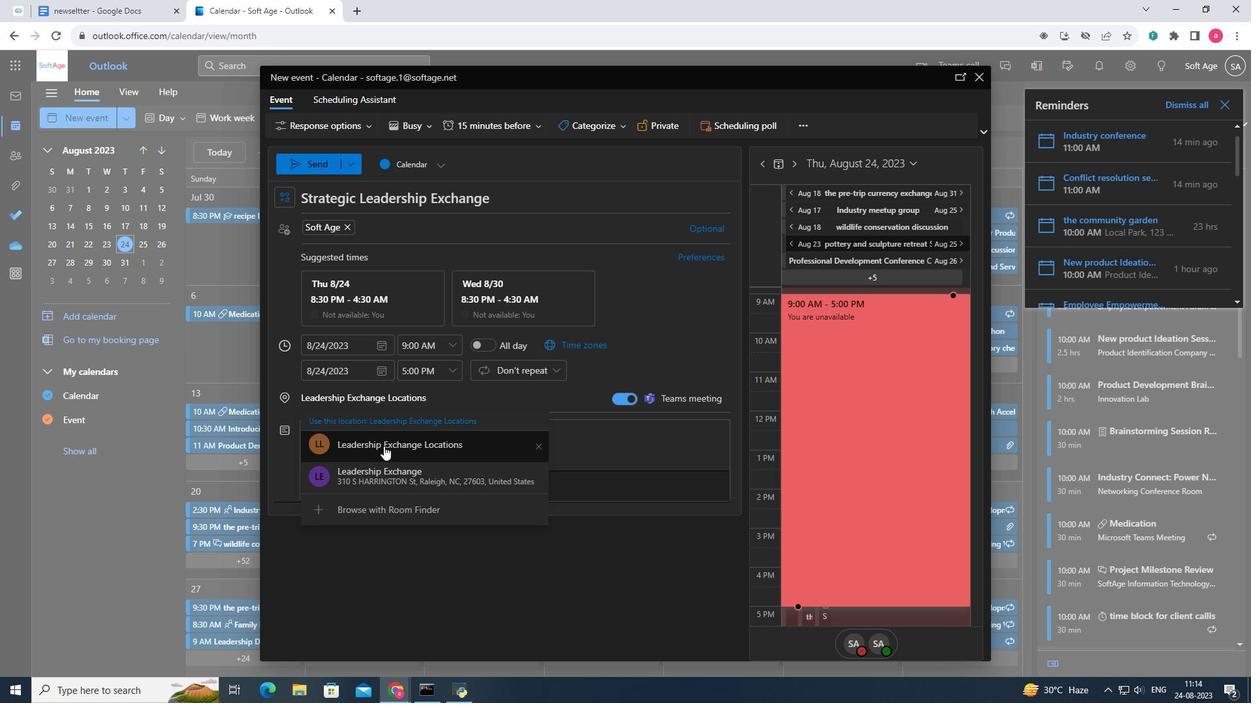
Action: Mouse pressed left at (383, 446)
Screenshot: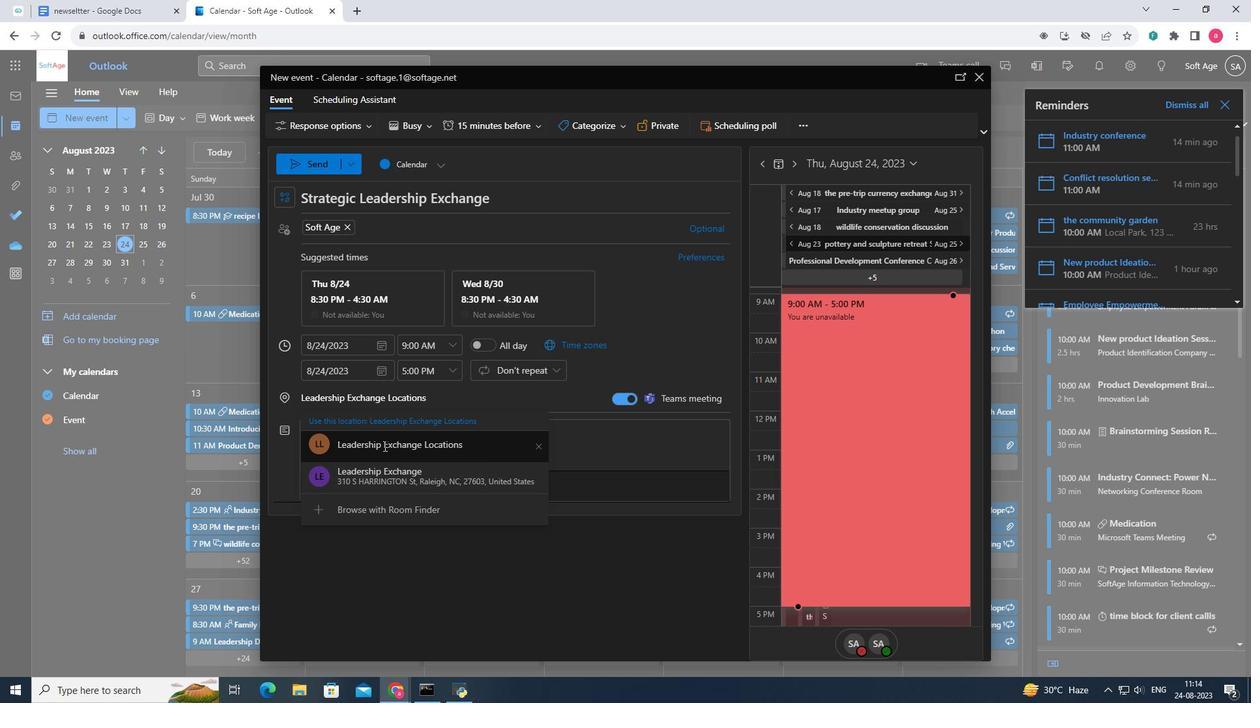 
Action: Mouse moved to (367, 428)
Screenshot: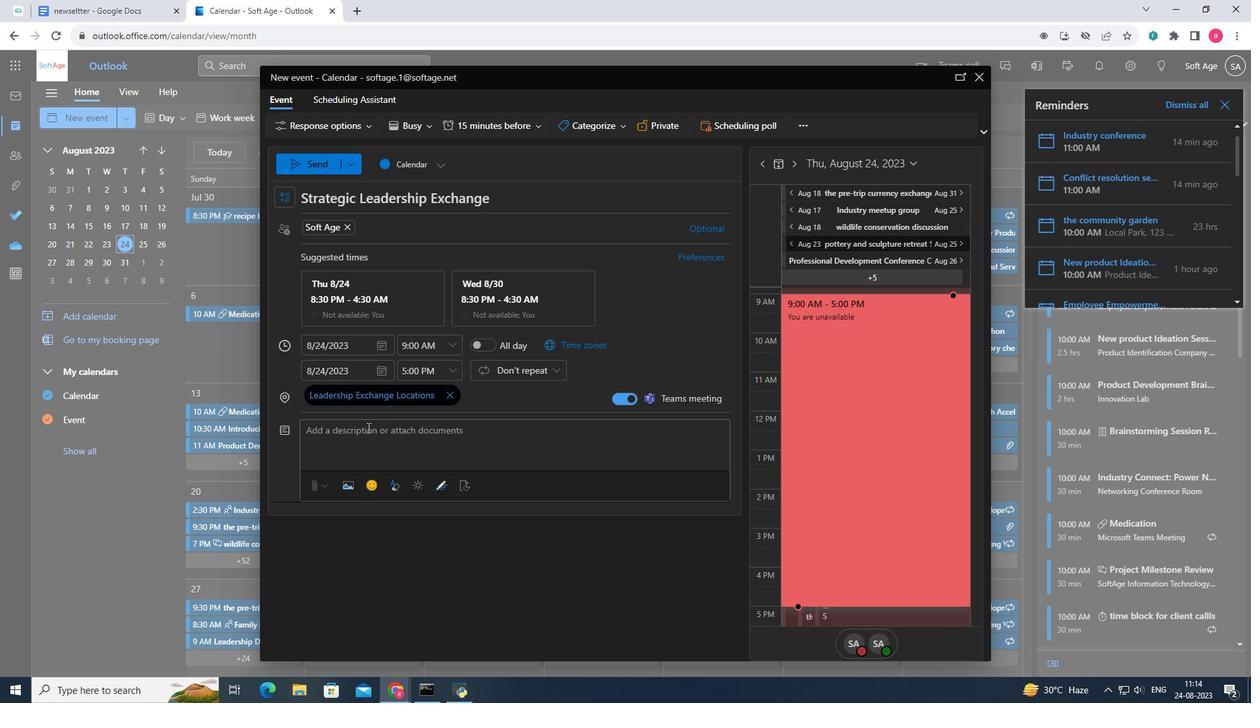 
Action: Mouse pressed left at (367, 428)
Screenshot: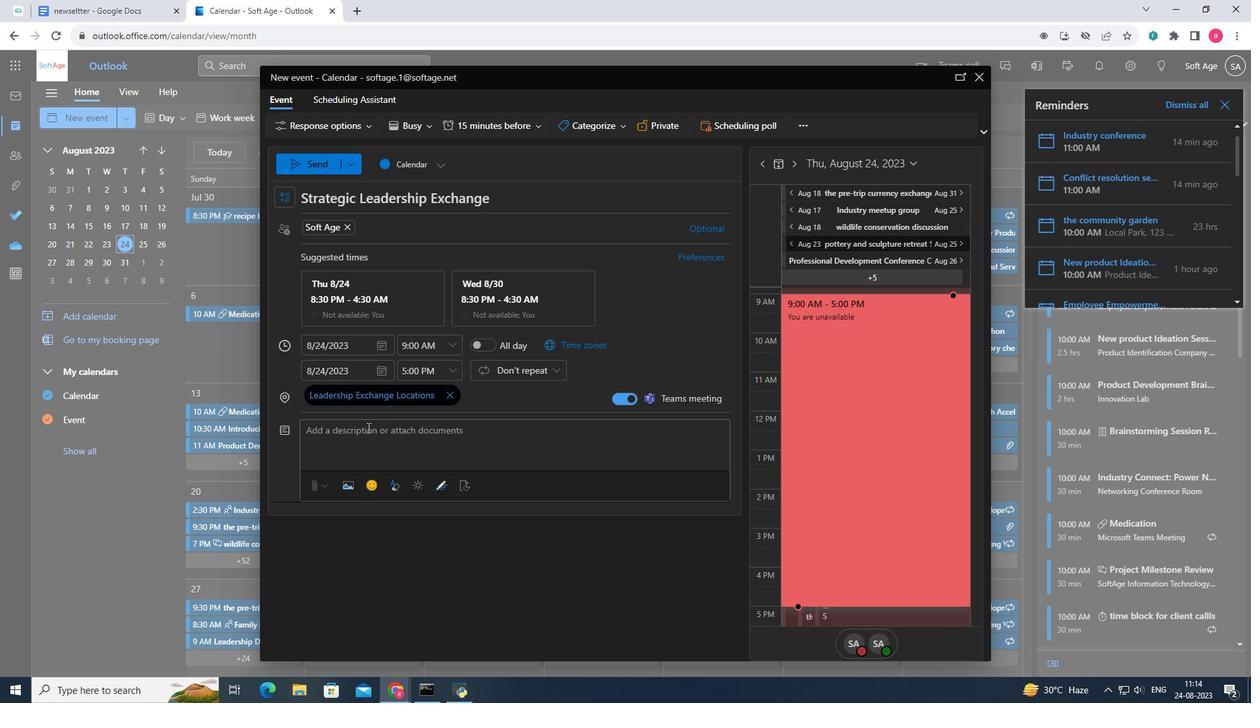 
Action: Key pressed <Key.shift>Organize<Key.space>a<Key.space>leadership<Key.space>exchange<Key.space>program<Key.space>where<Key.space>senior<Key.space>leaders<Key.space>rotate<Key.space>across<Key.space>departments<Key.space>to<Key.space>share<Key.space>insights<Key.space>and<Key.space>drive<Key.space>cross-functional<Key.space>collaboration.
Screenshot: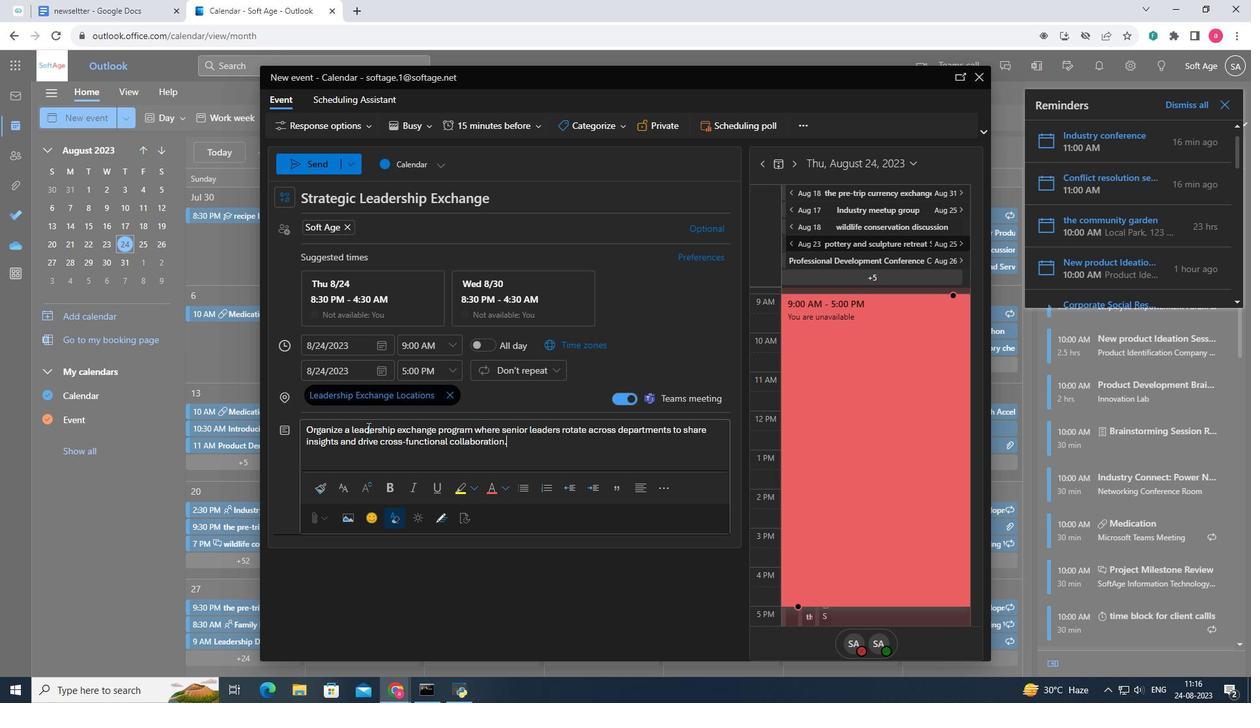 
Action: Mouse moved to (397, 439)
Screenshot: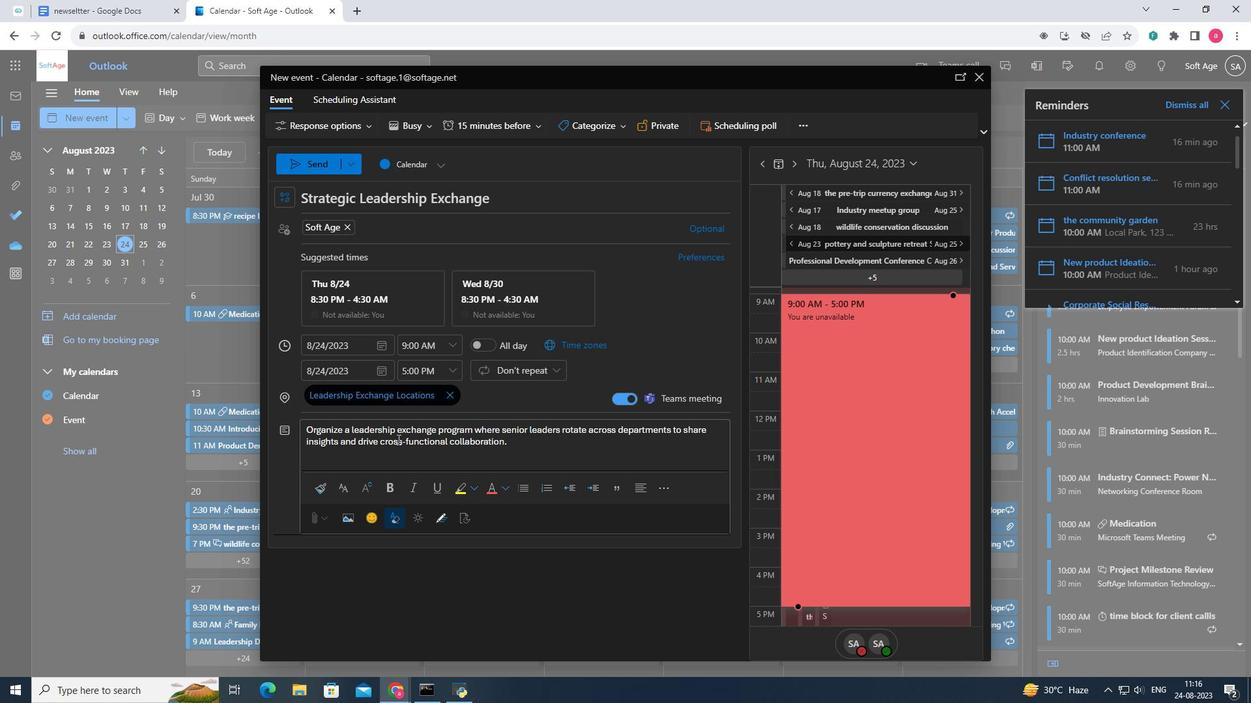
Action: Mouse pressed left at (397, 439)
Screenshot: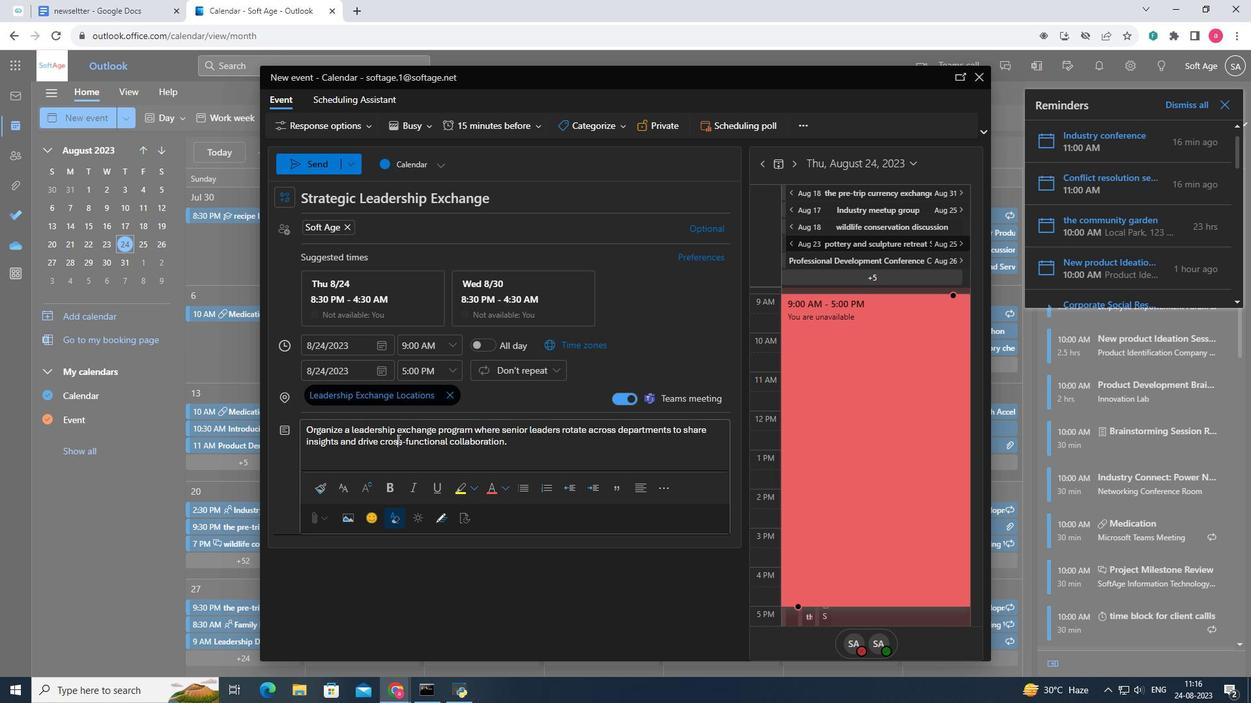 
Action: Mouse pressed left at (397, 439)
Screenshot: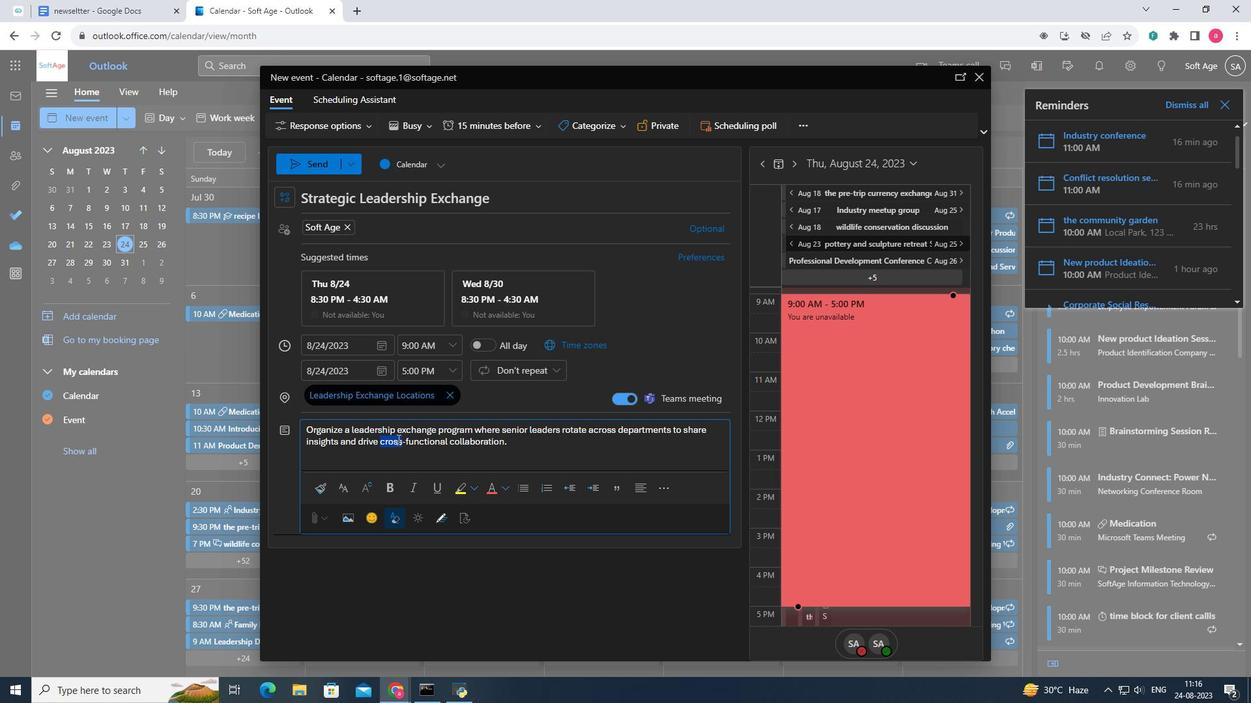 
Action: Mouse pressed left at (397, 439)
Screenshot: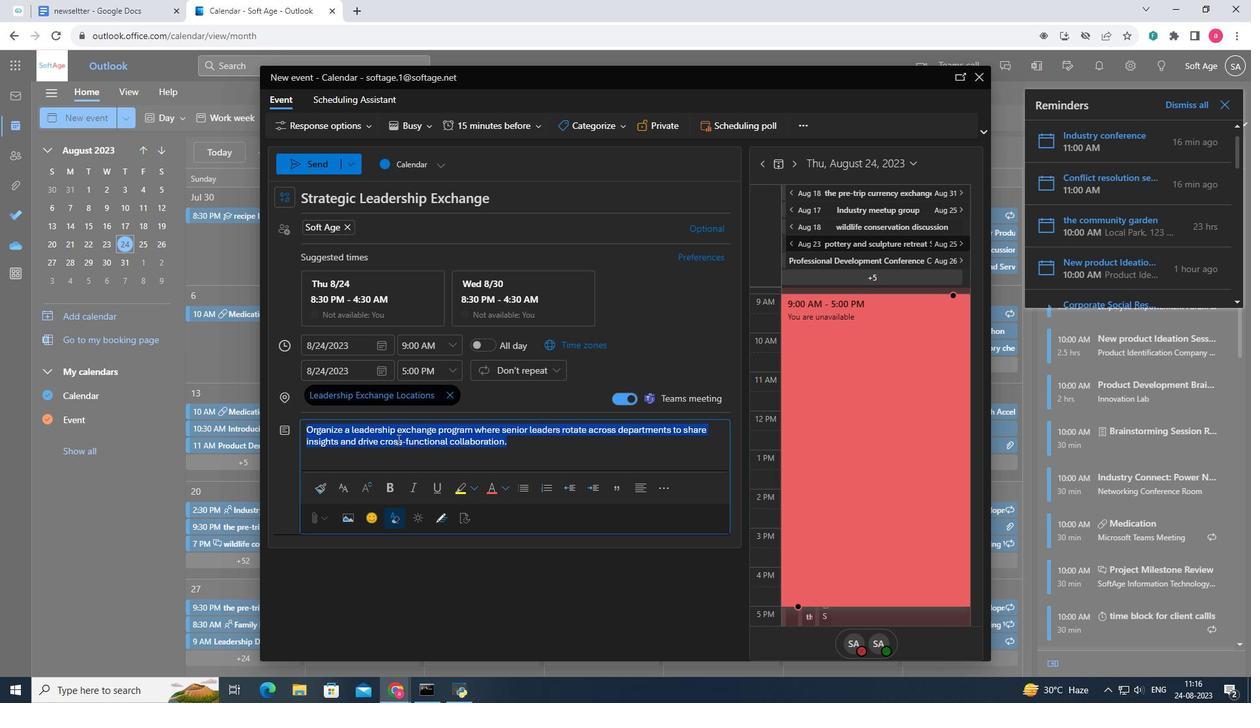 
Action: Mouse moved to (345, 496)
Screenshot: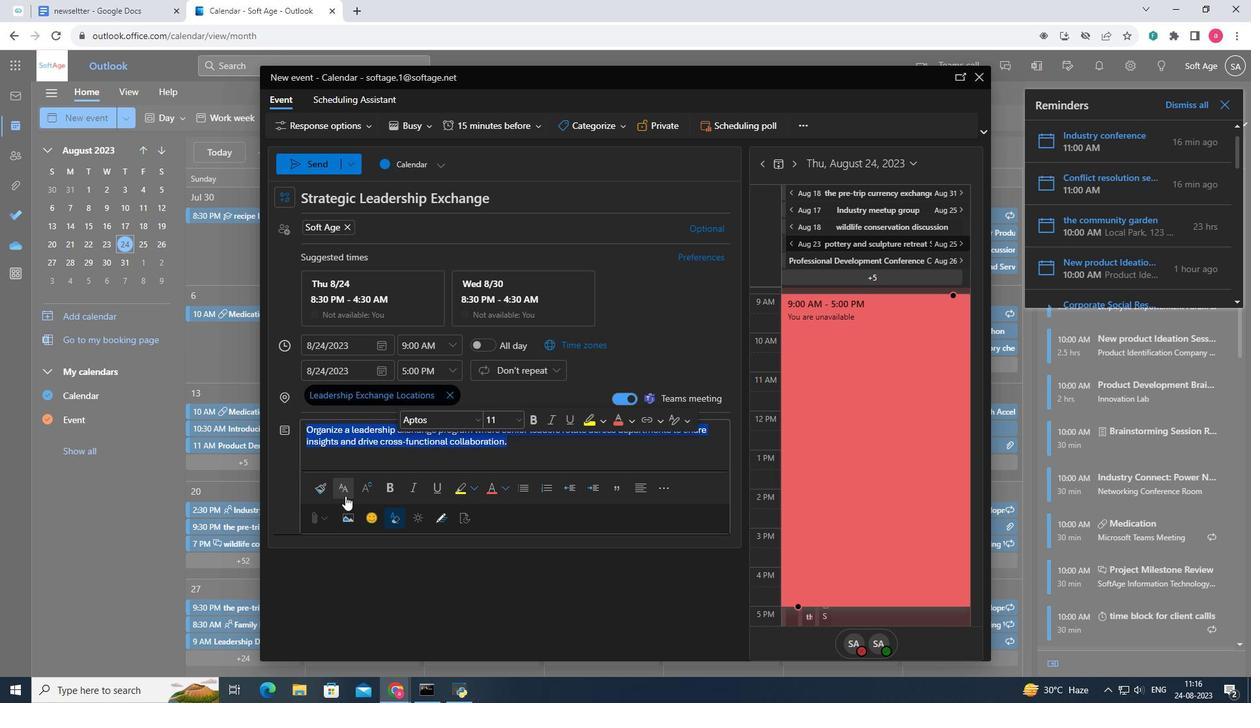 
Action: Mouse pressed left at (345, 496)
Screenshot: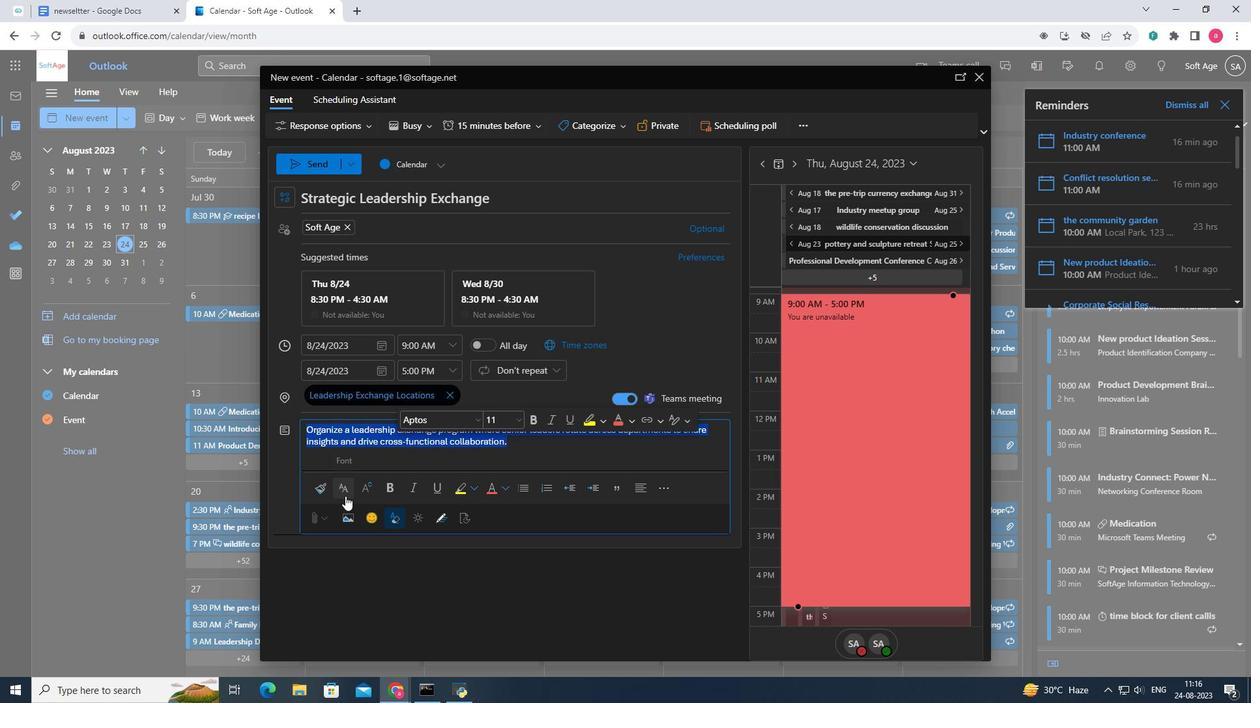 
Action: Mouse moved to (376, 363)
Screenshot: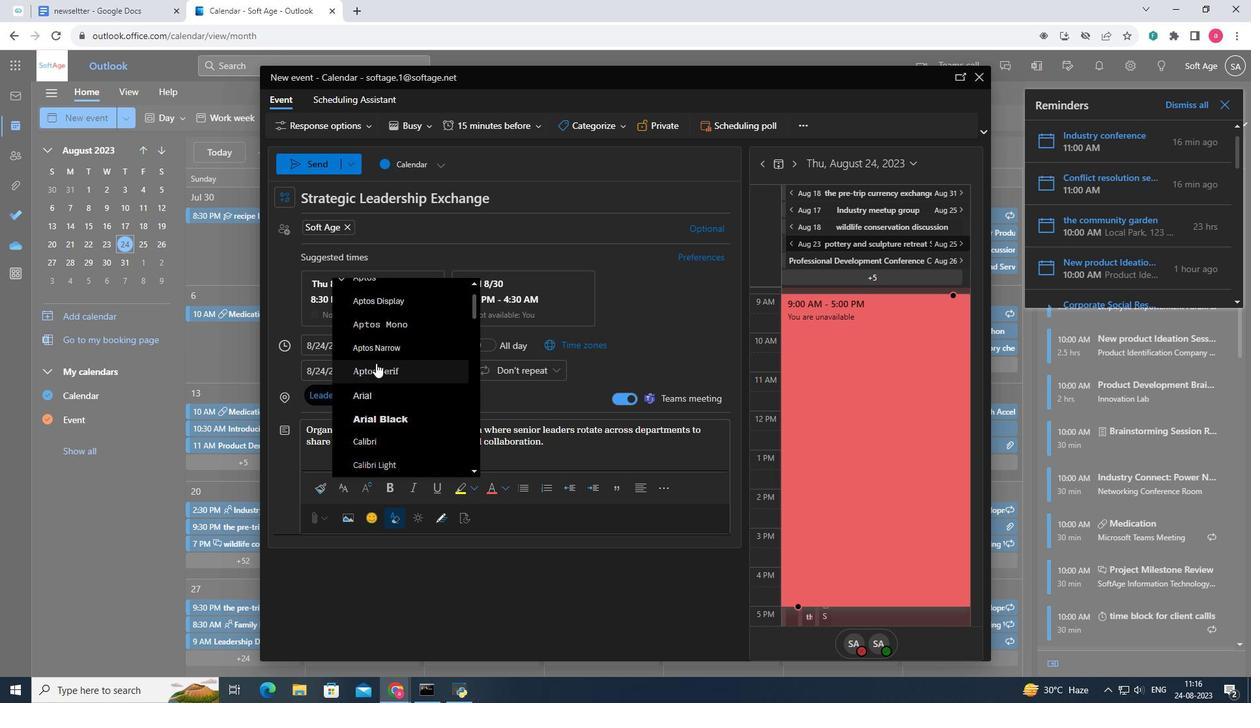 
Action: Mouse scrolled (376, 363) with delta (0, 0)
Screenshot: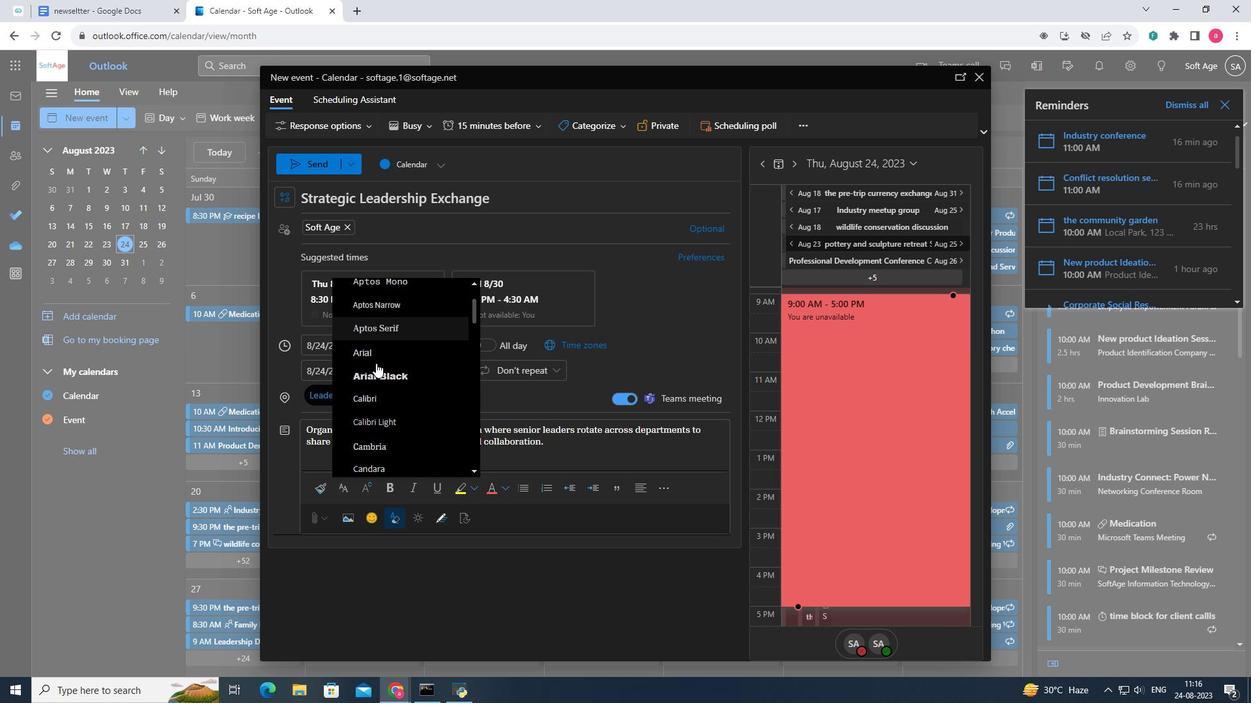 
Action: Mouse scrolled (376, 363) with delta (0, 0)
Screenshot: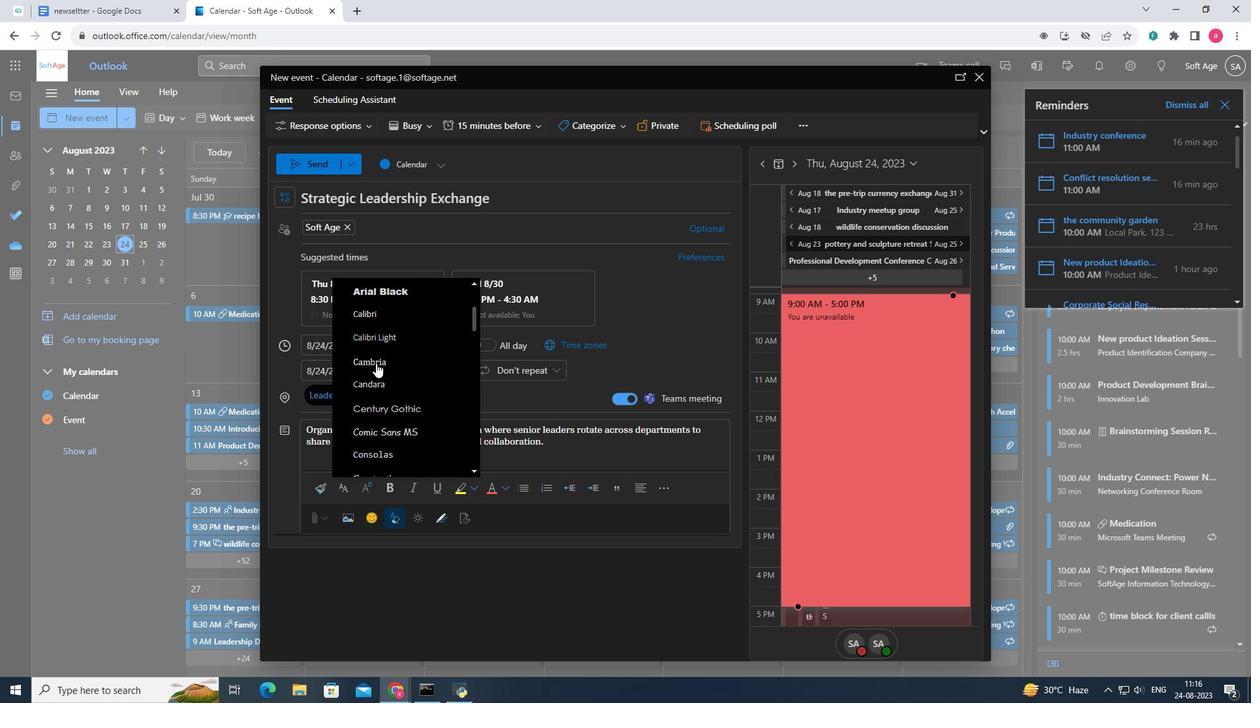 
Action: Mouse scrolled (376, 363) with delta (0, 0)
Screenshot: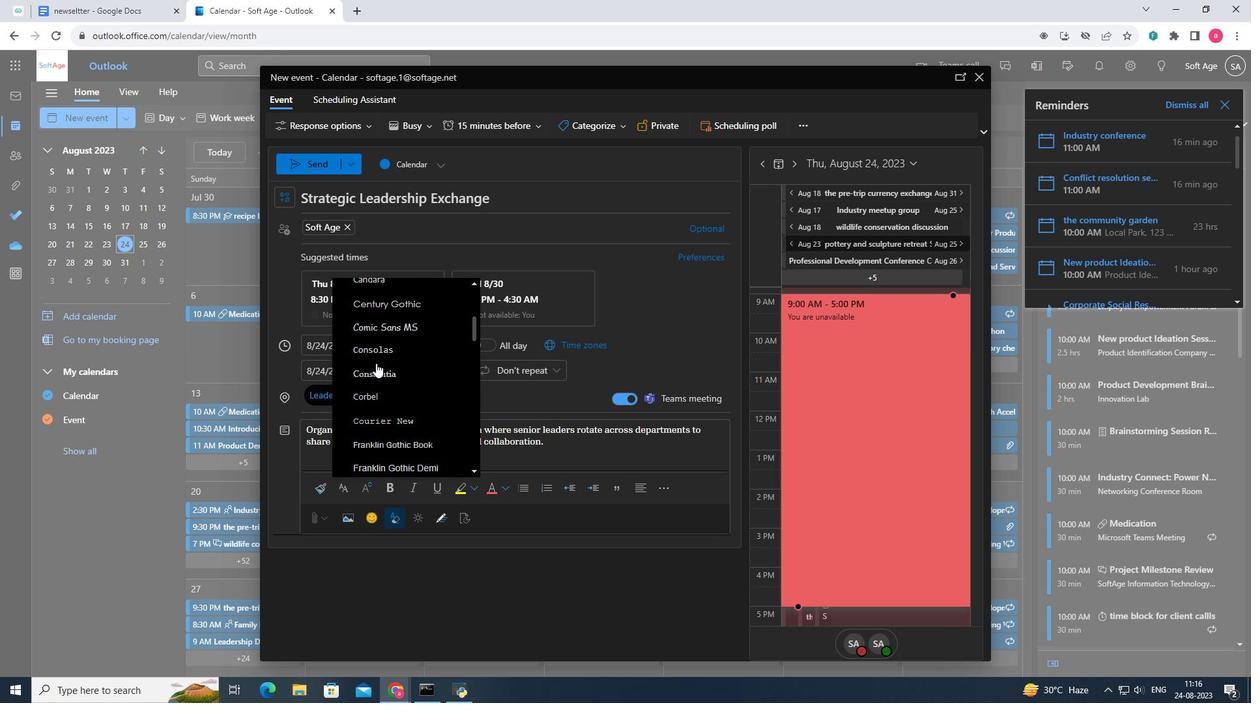
Action: Mouse scrolled (376, 363) with delta (0, 0)
Screenshot: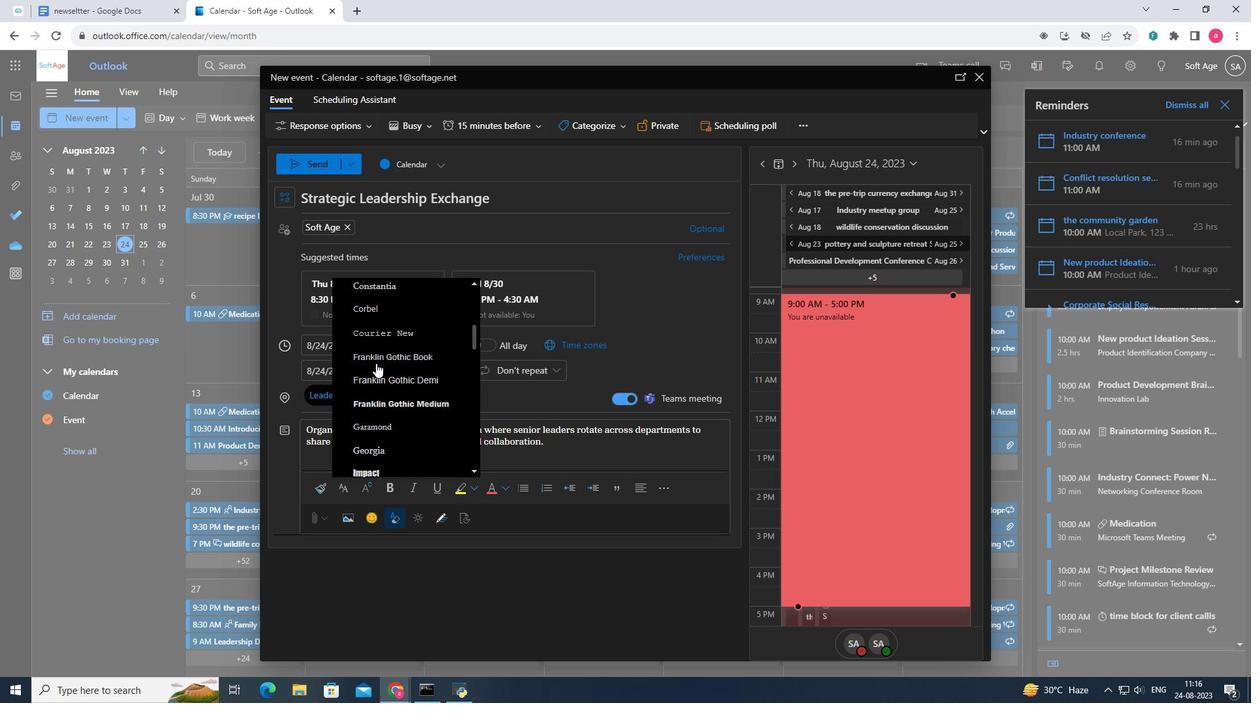 
Action: Mouse scrolled (376, 363) with delta (0, 0)
Screenshot: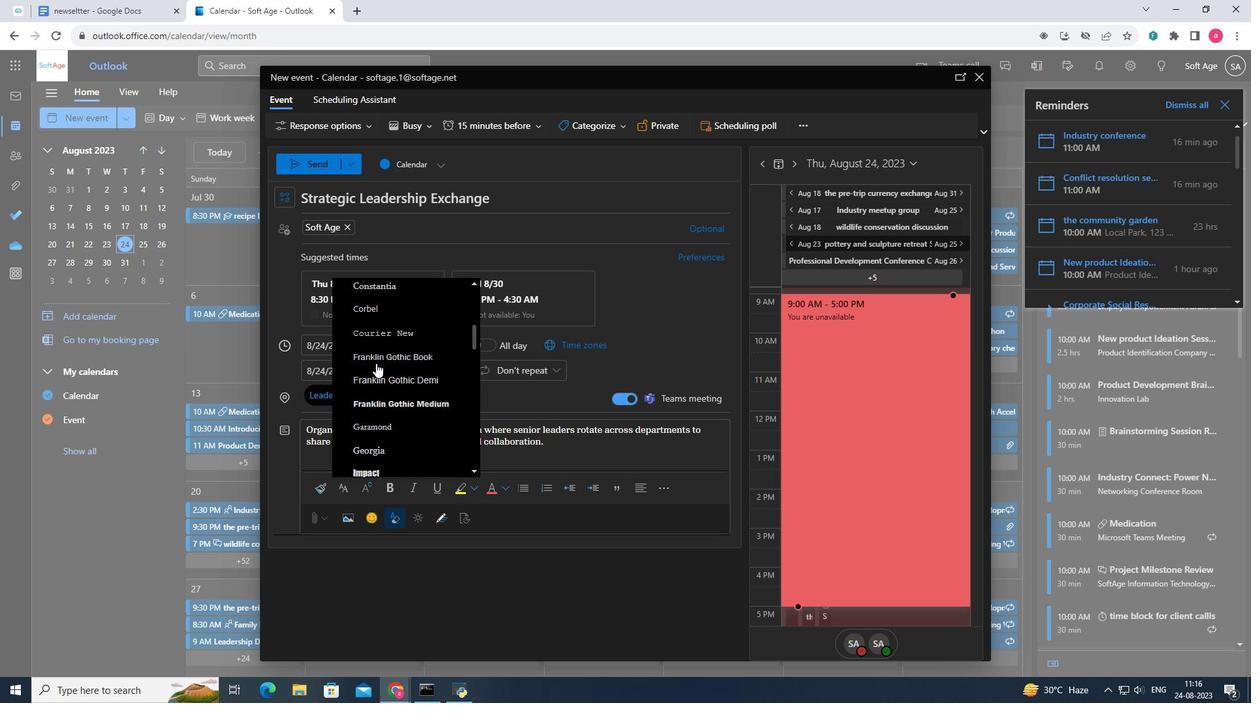 
Action: Mouse moved to (383, 374)
Screenshot: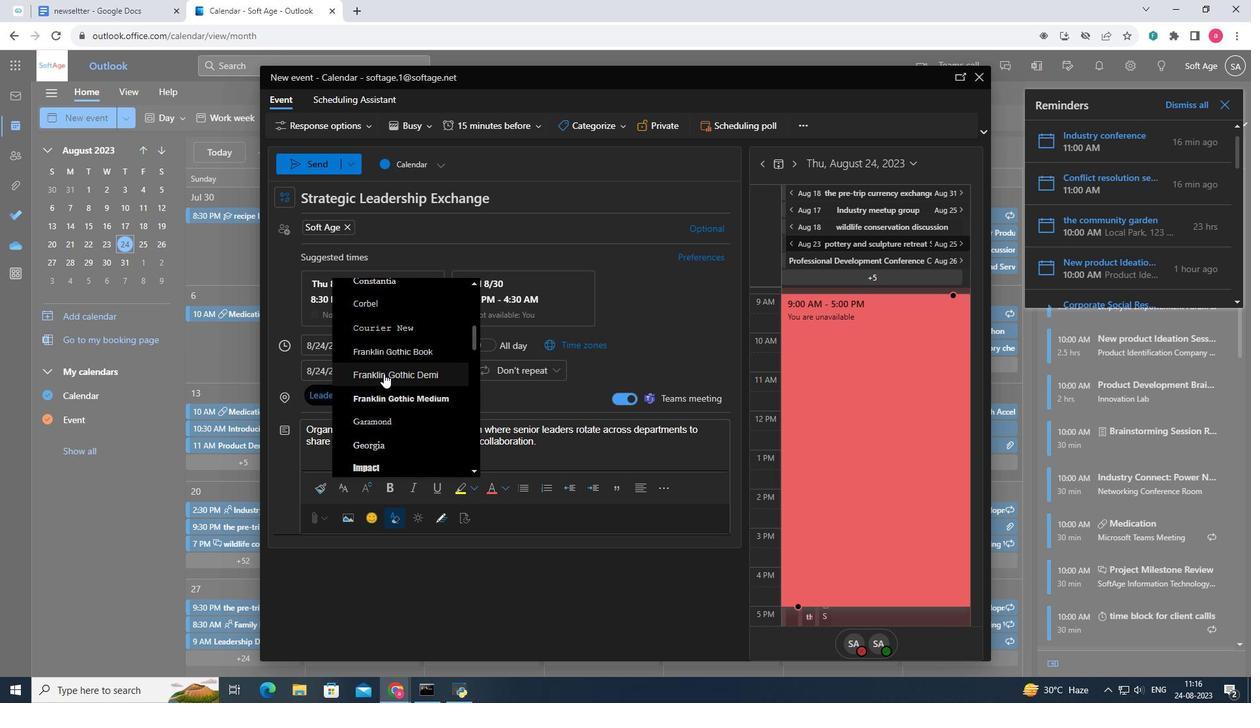
Action: Mouse pressed left at (383, 374)
Screenshot: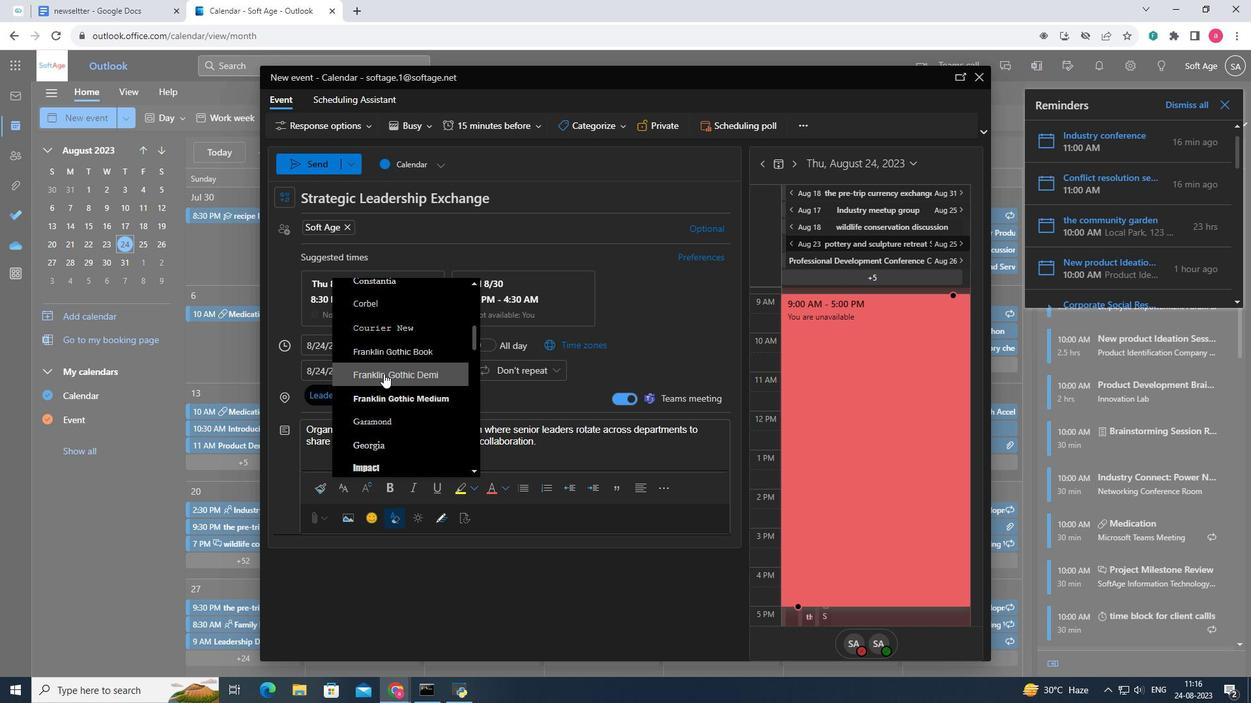 
Action: Mouse moved to (370, 489)
Screenshot: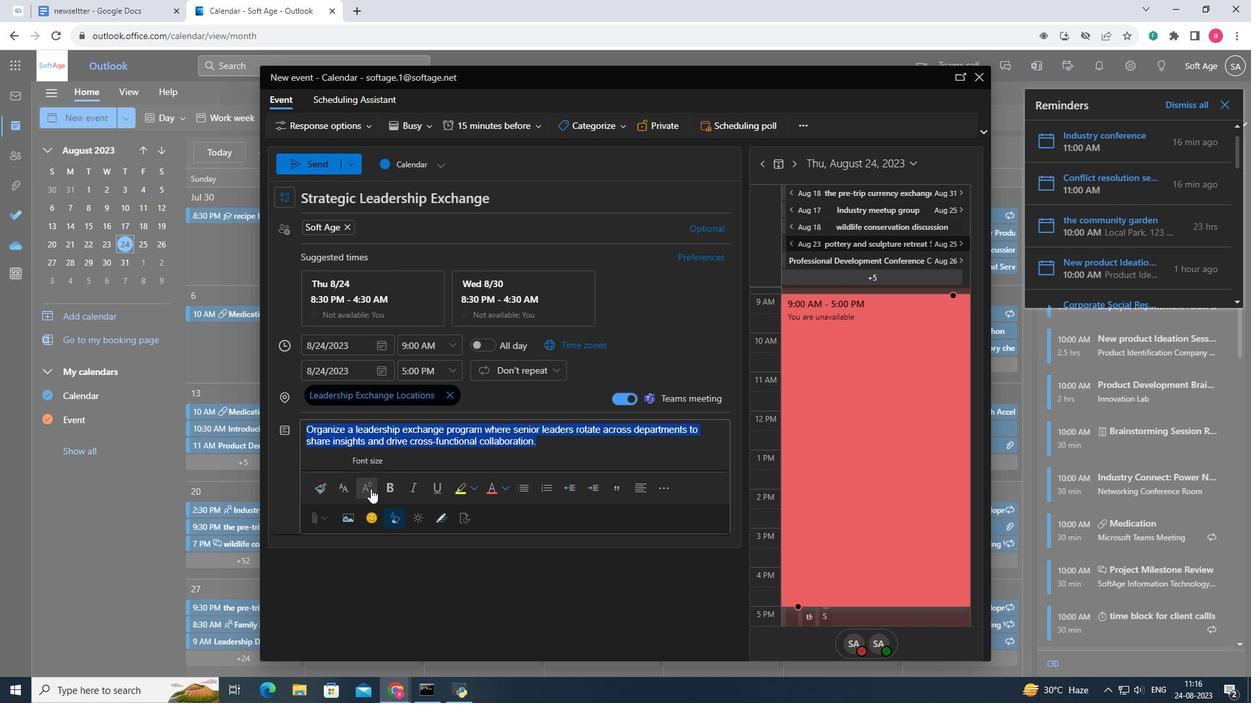
Action: Mouse pressed left at (370, 489)
Screenshot: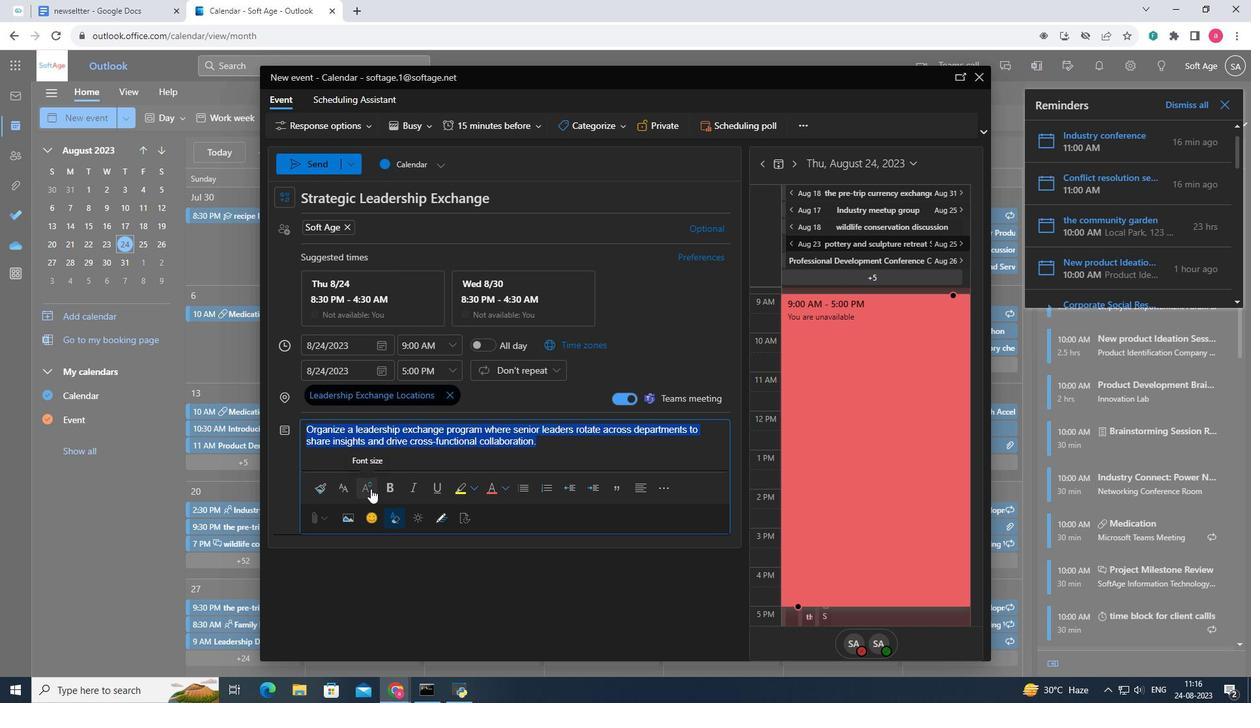 
Action: Mouse moved to (387, 423)
Screenshot: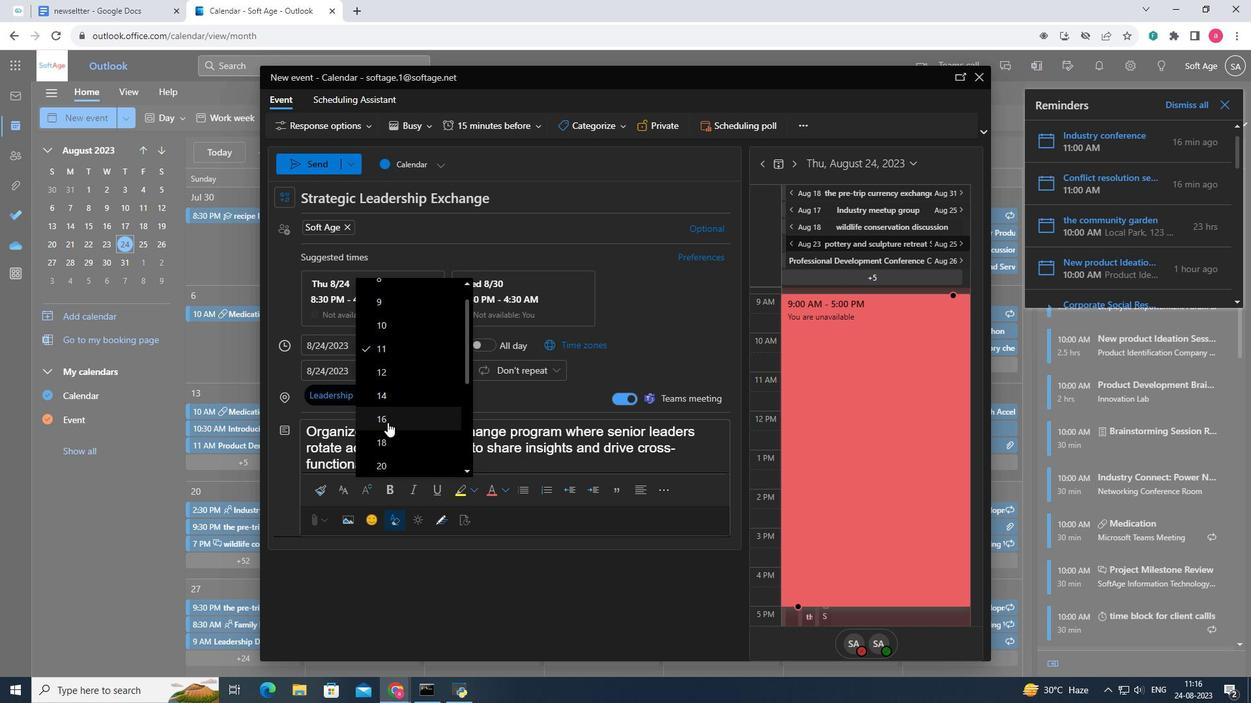 
Action: Mouse pressed left at (387, 423)
Screenshot: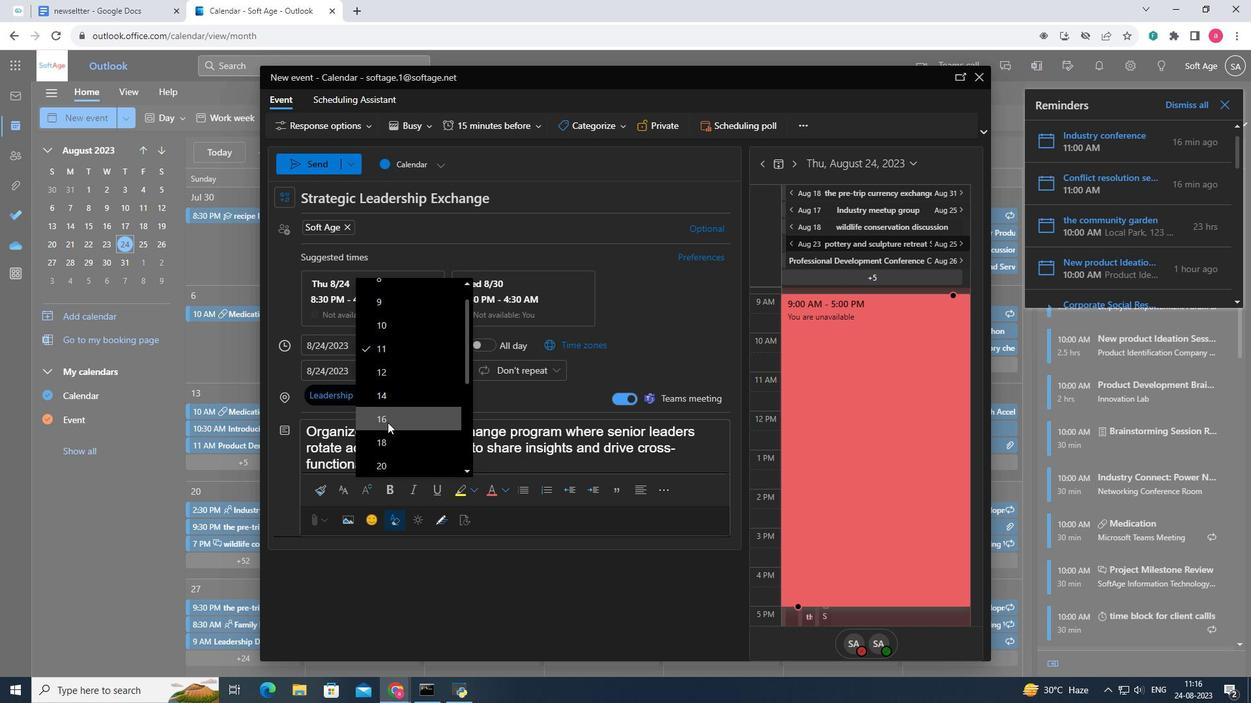 
Action: Mouse moved to (407, 487)
Screenshot: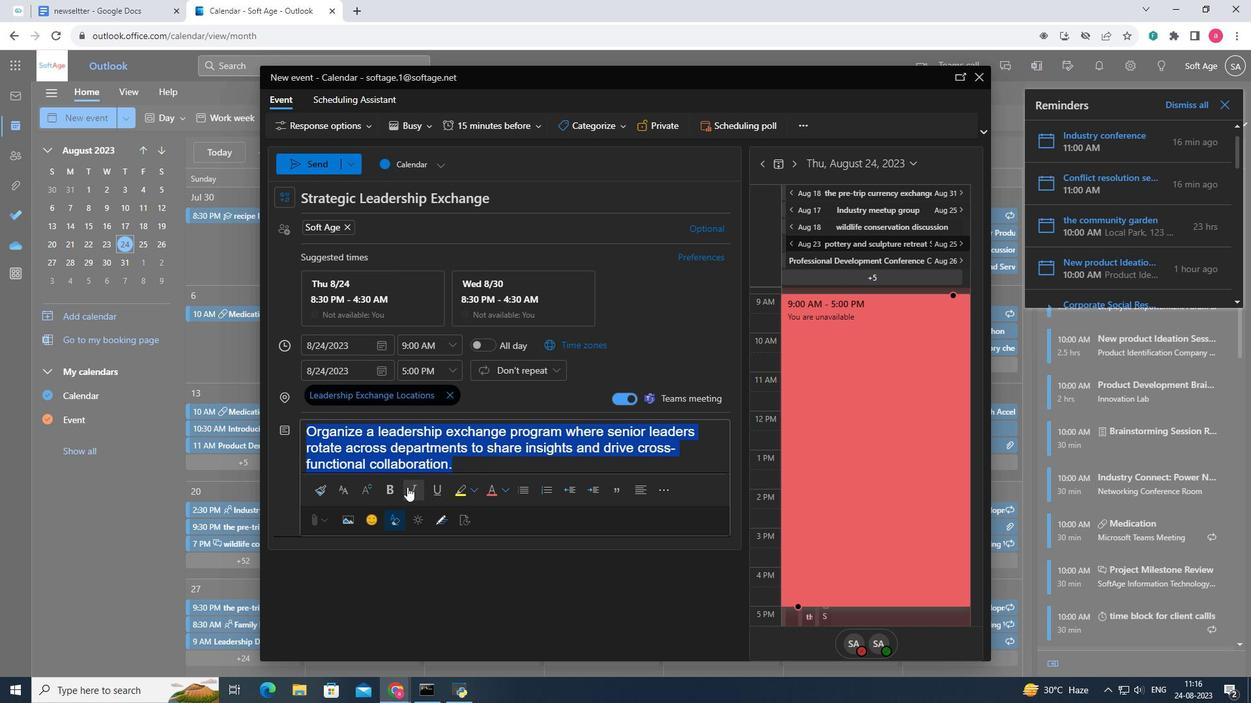 
Action: Mouse pressed left at (407, 487)
Screenshot: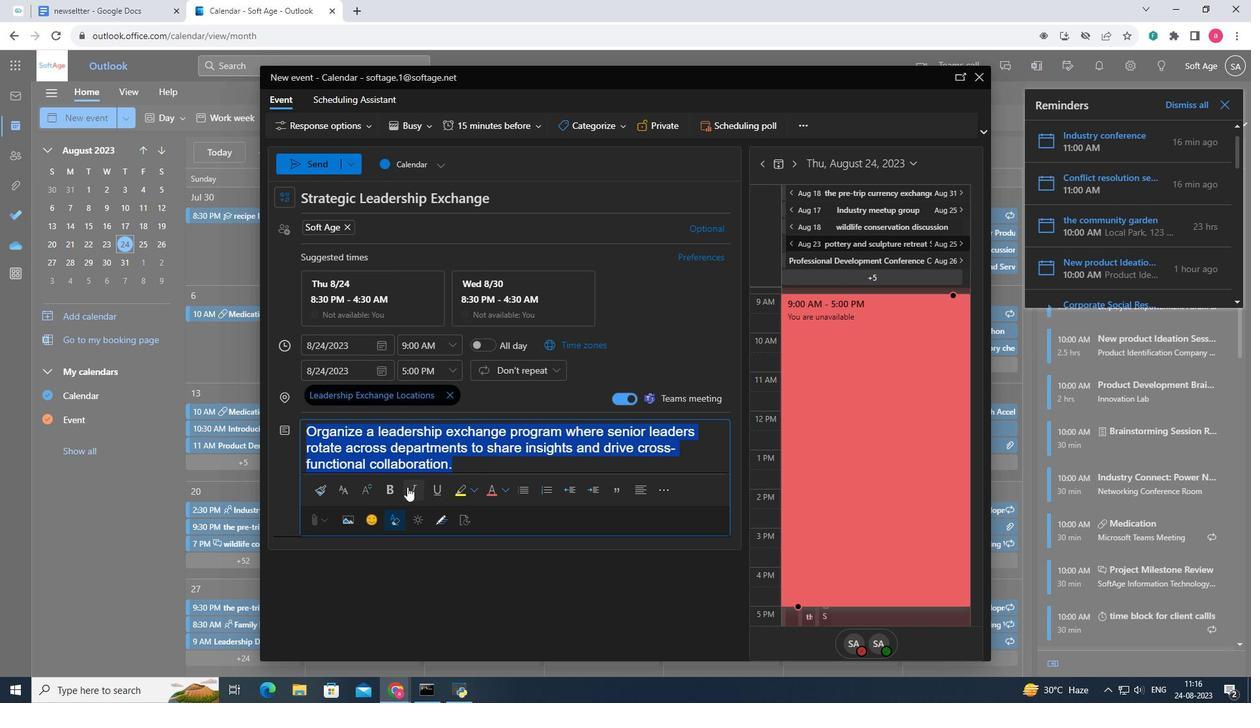 
Action: Mouse moved to (471, 462)
Screenshot: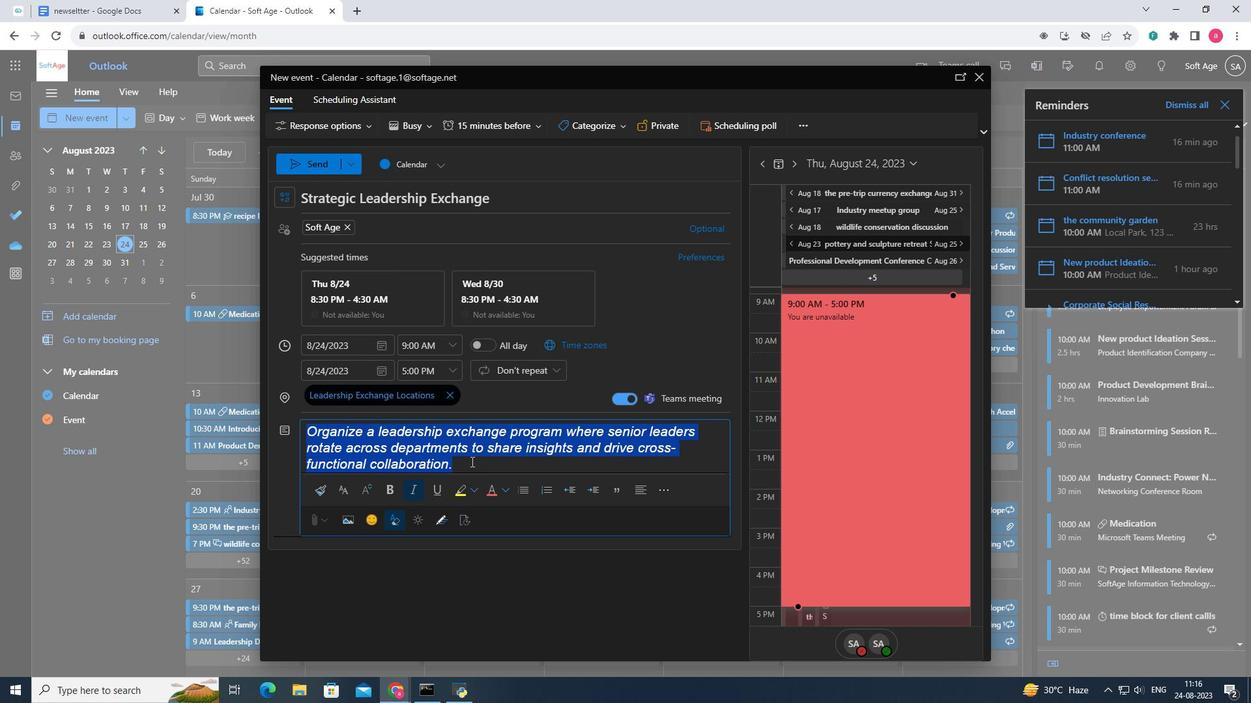 
Action: Mouse pressed left at (471, 462)
Screenshot: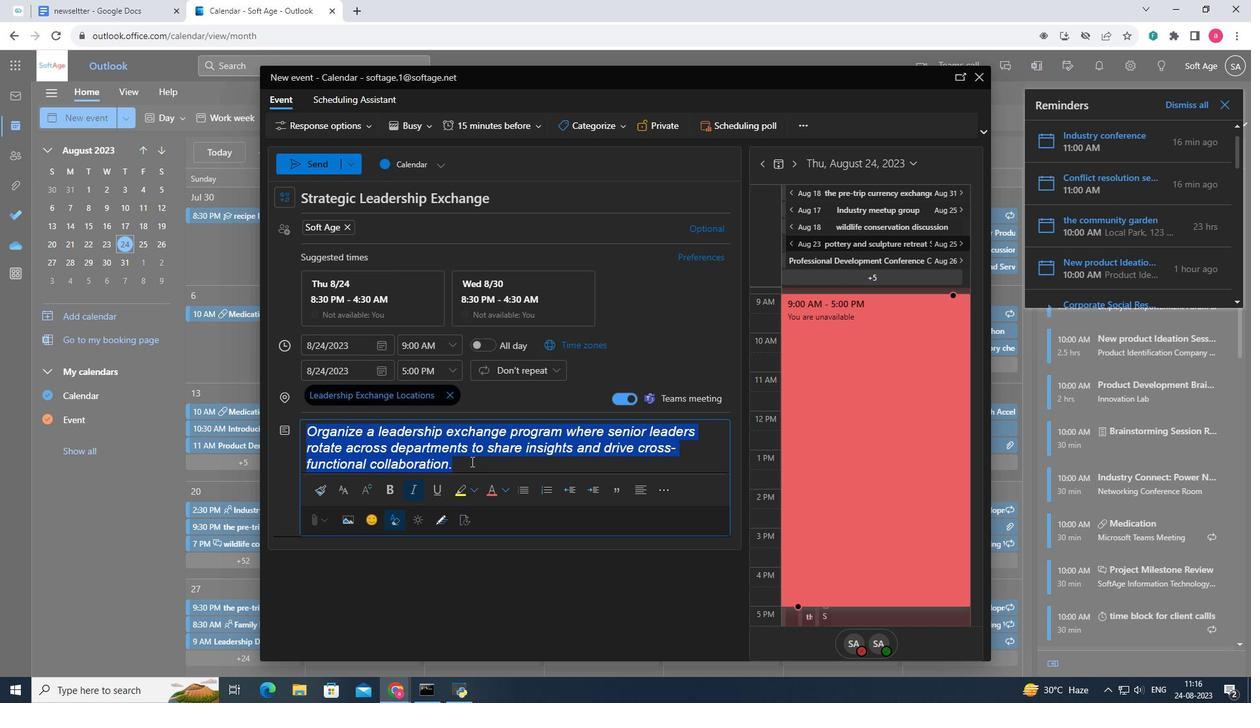 
Action: Mouse moved to (327, 170)
Screenshot: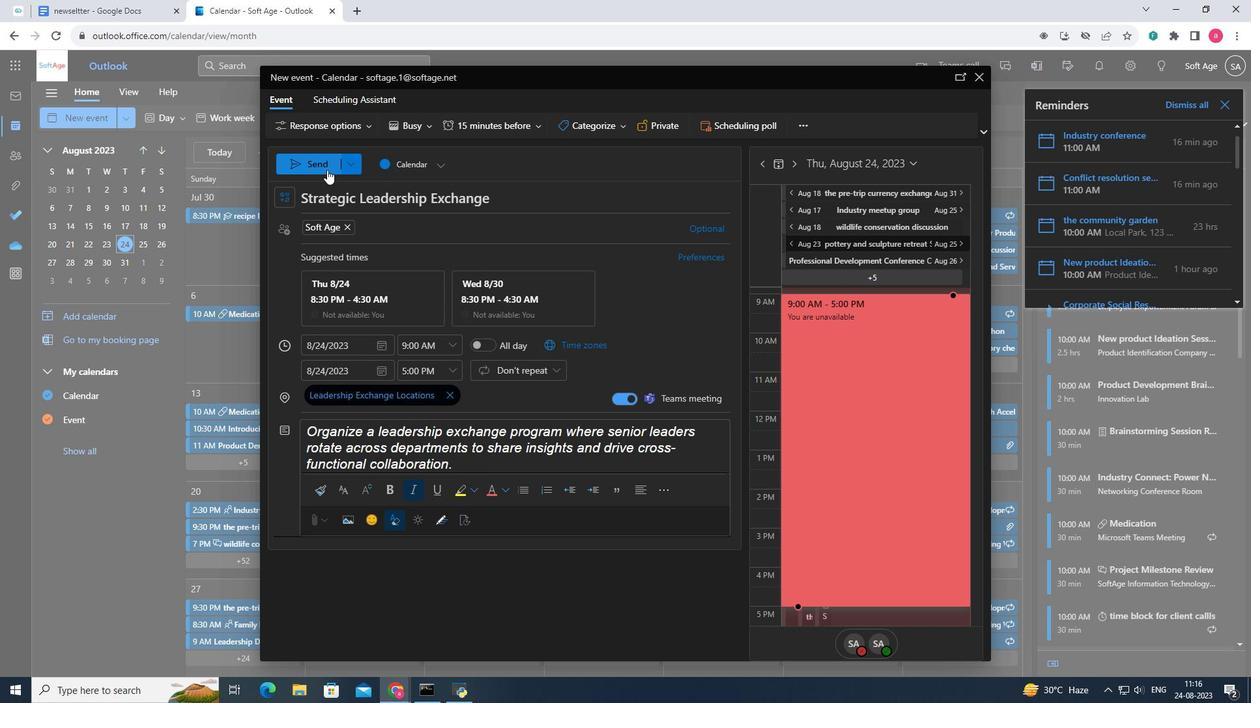 
Action: Mouse pressed left at (327, 170)
Screenshot: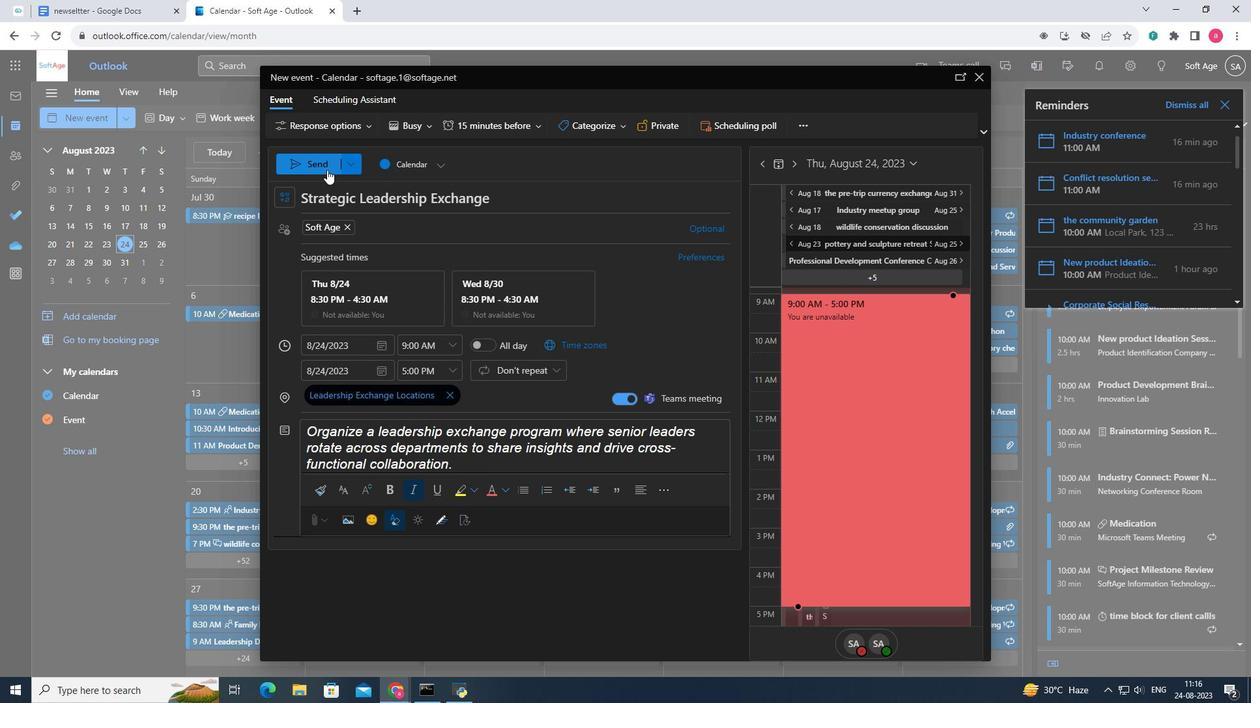 
Action: Mouse moved to (413, 349)
Screenshot: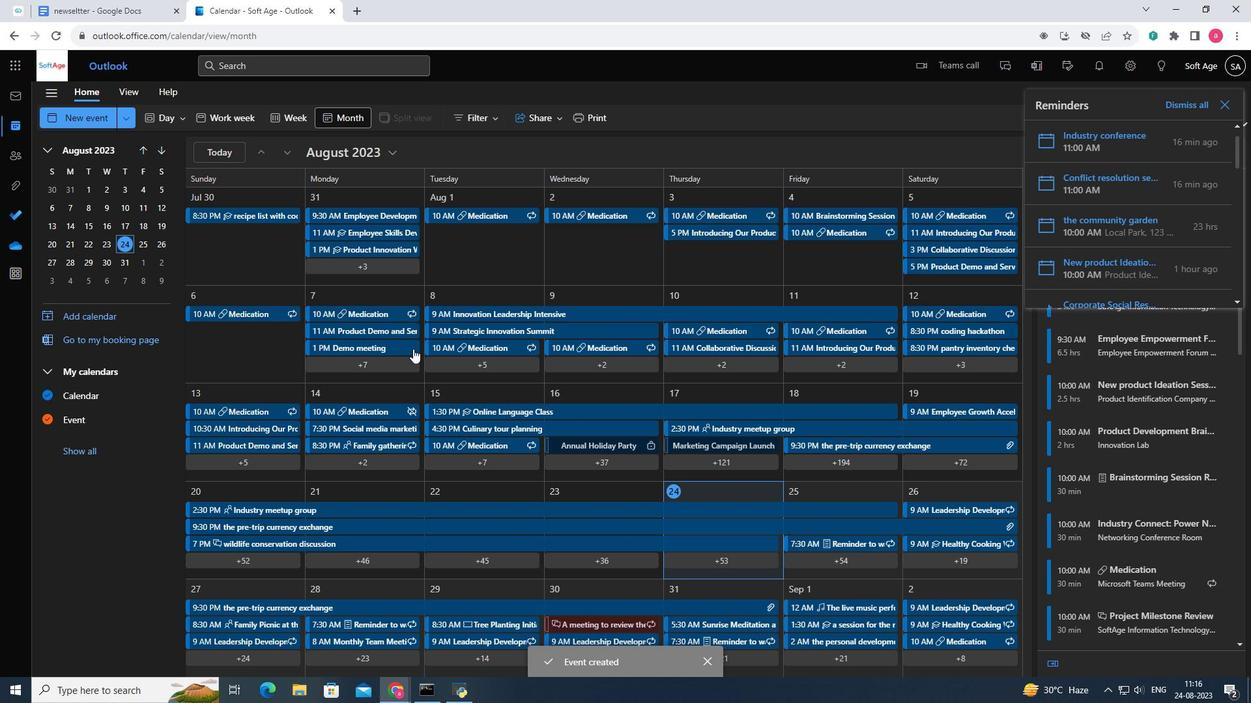 
